 Task: nan
Action: Mouse moved to (485, 620)
Screenshot: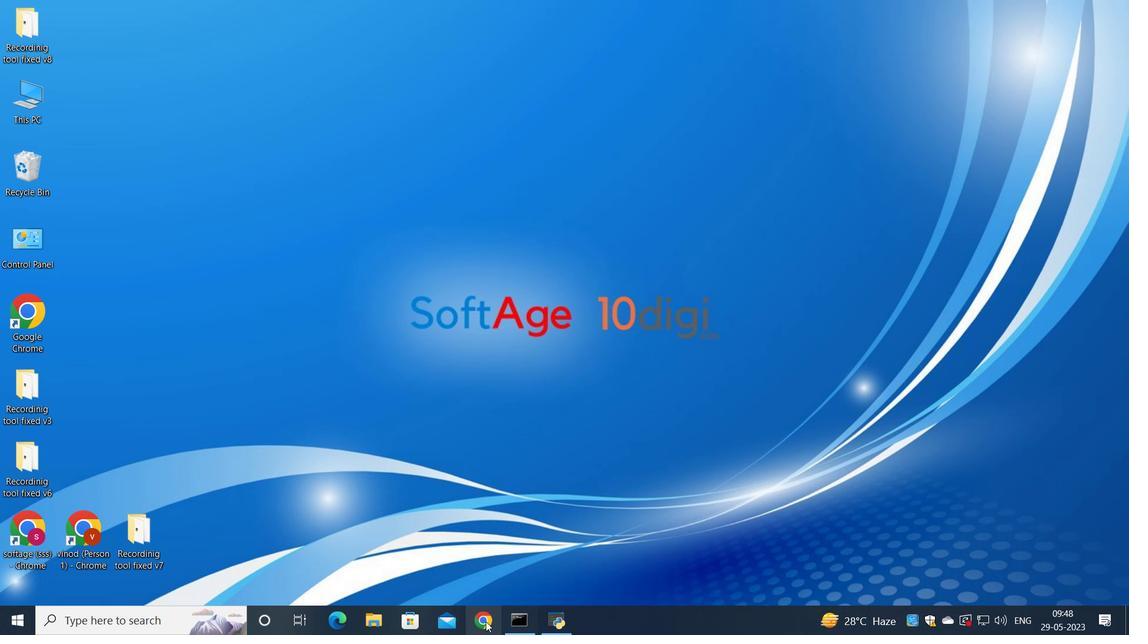 
Action: Mouse pressed left at (485, 620)
Screenshot: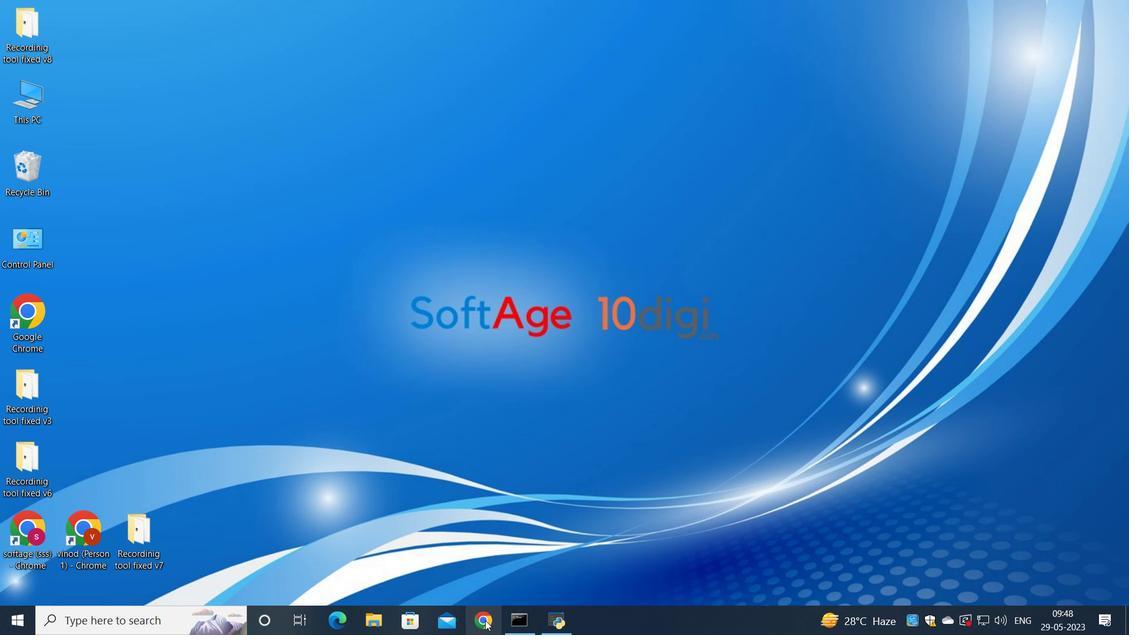 
Action: Mouse moved to (507, 355)
Screenshot: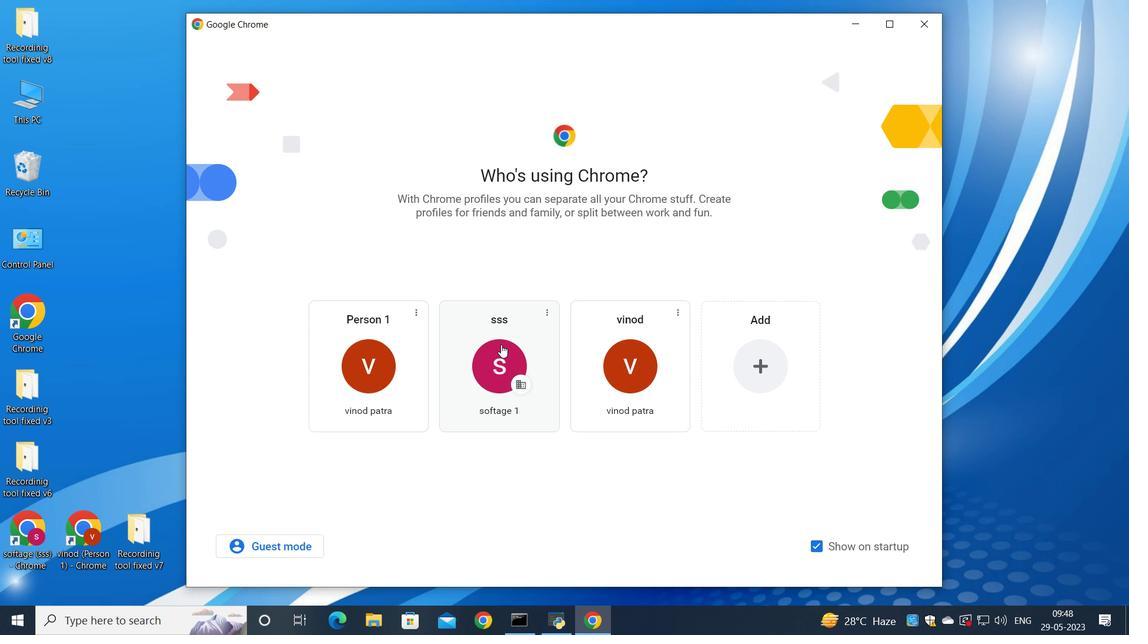 
Action: Mouse pressed left at (507, 355)
Screenshot: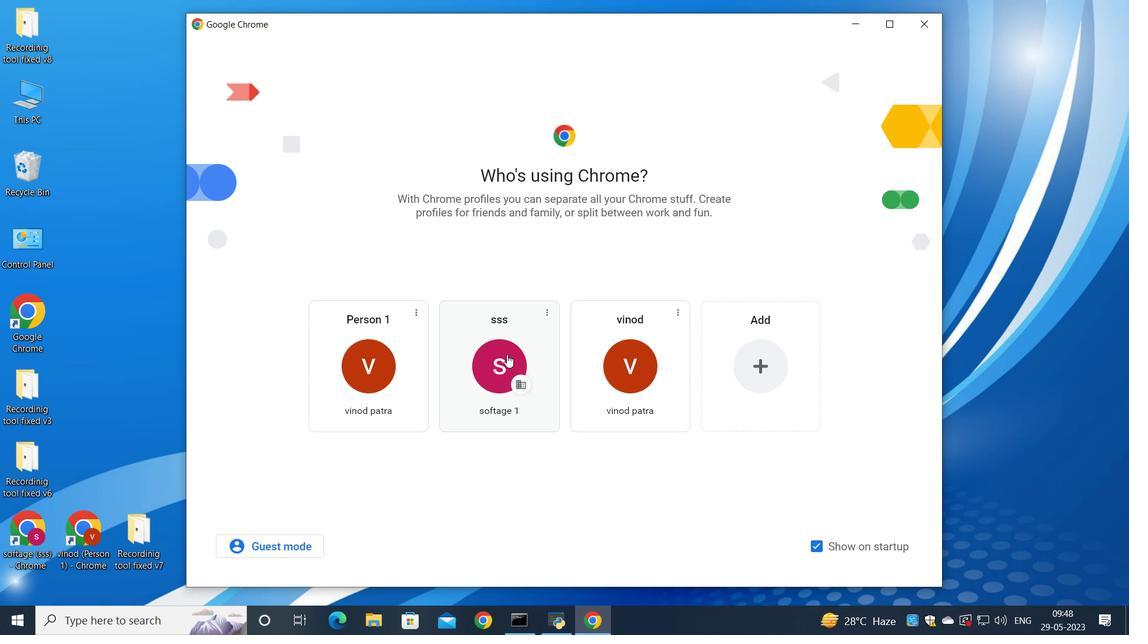 
Action: Mouse moved to (990, 77)
Screenshot: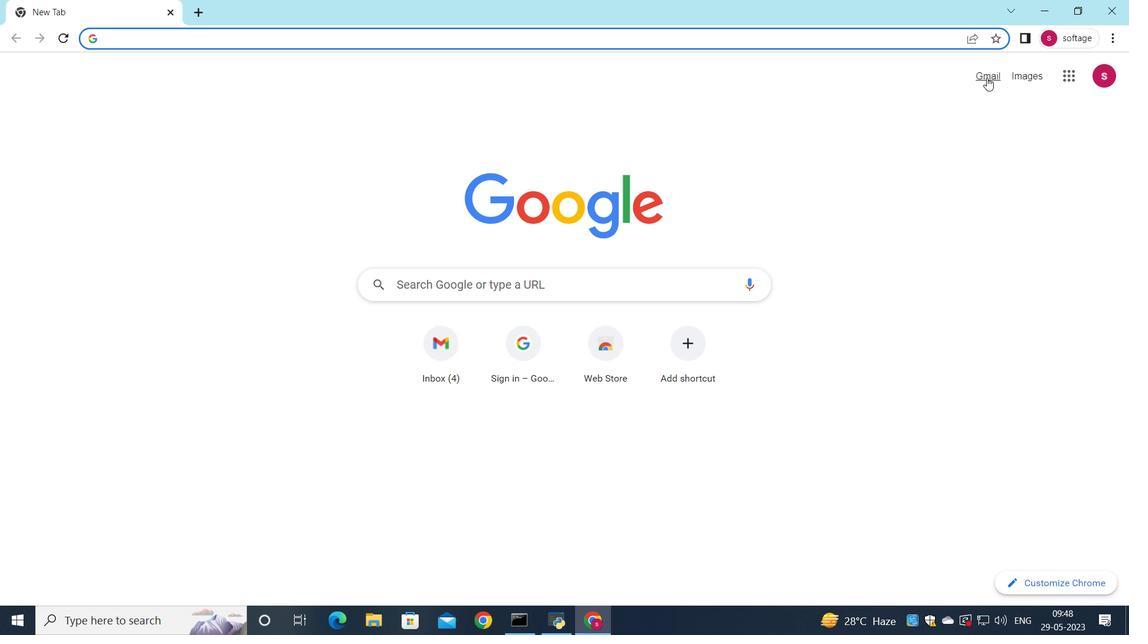
Action: Mouse pressed left at (990, 77)
Screenshot: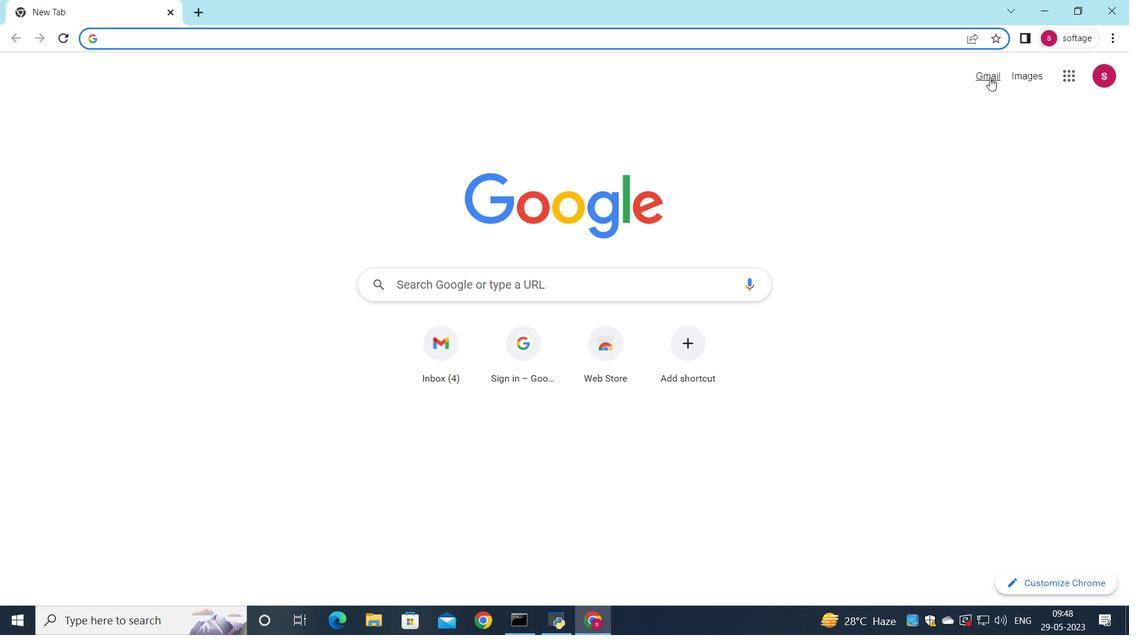 
Action: Mouse moved to (963, 97)
Screenshot: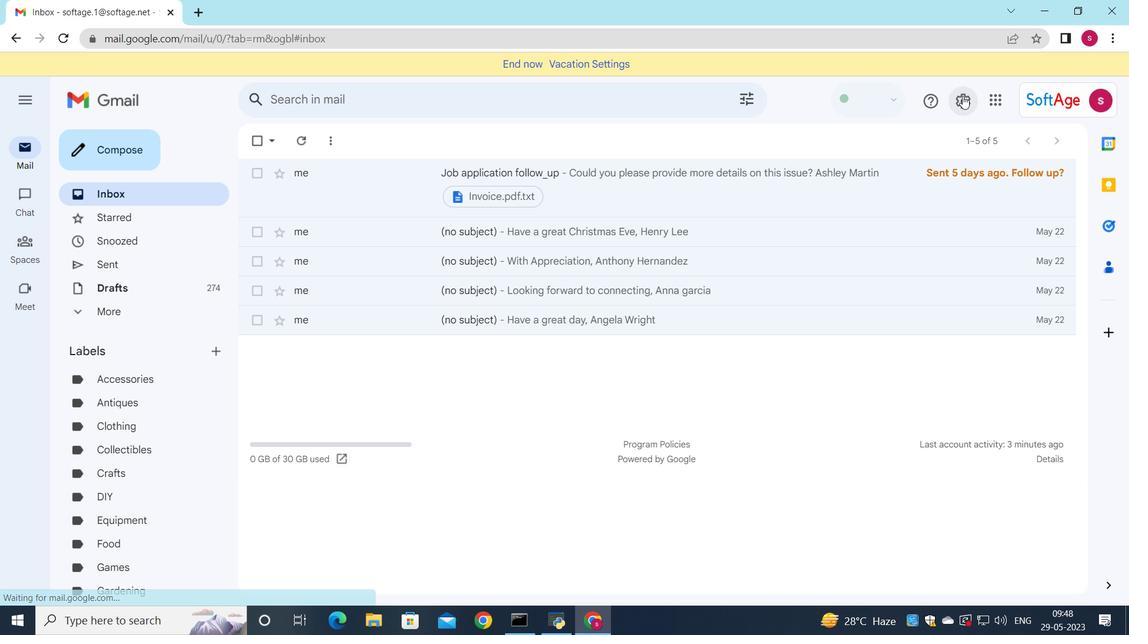 
Action: Mouse pressed left at (963, 97)
Screenshot: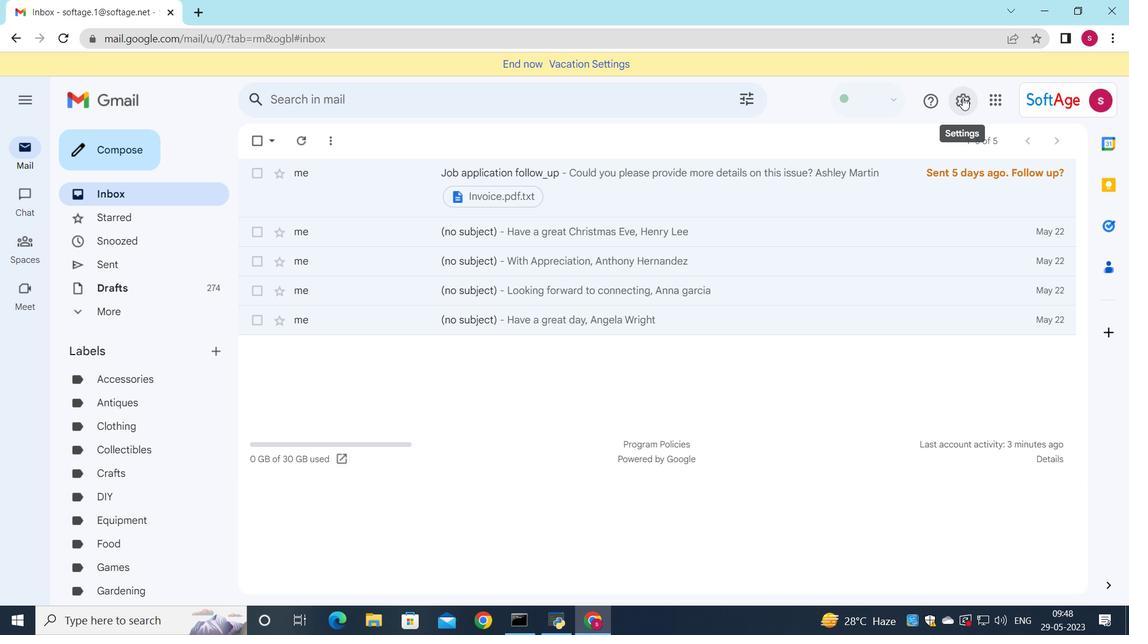 
Action: Mouse moved to (967, 177)
Screenshot: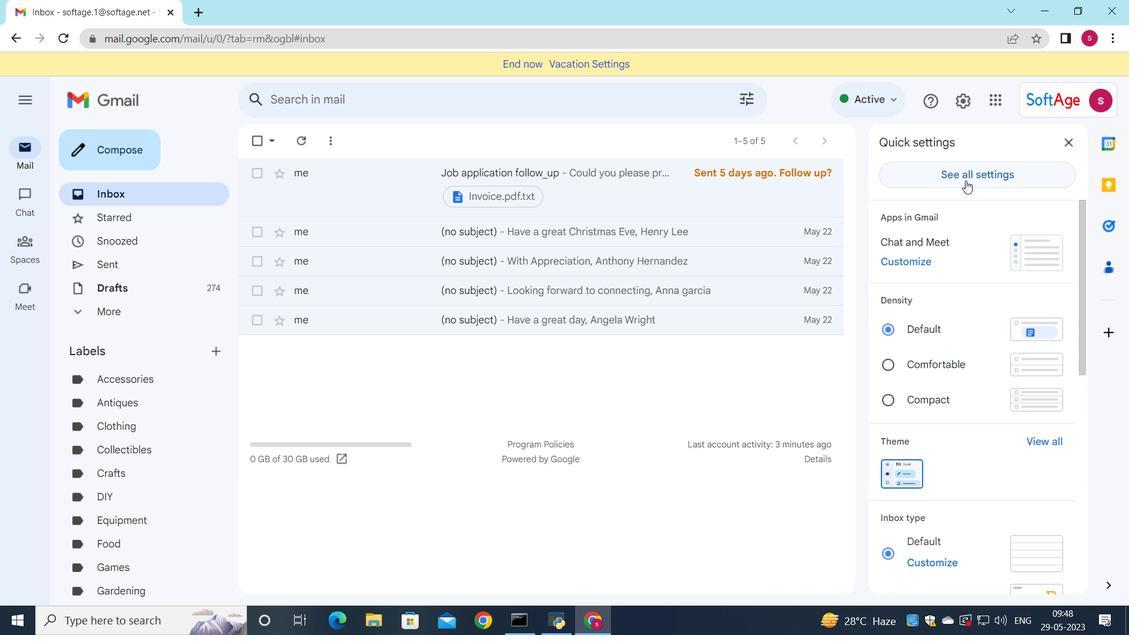 
Action: Mouse pressed left at (967, 177)
Screenshot: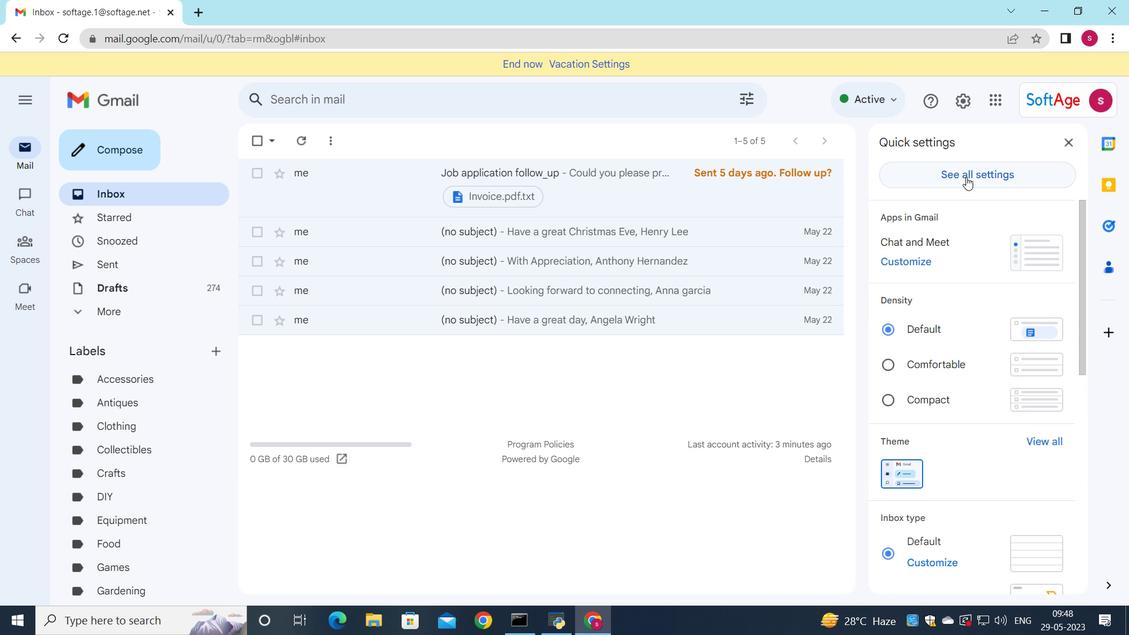 
Action: Mouse moved to (551, 447)
Screenshot: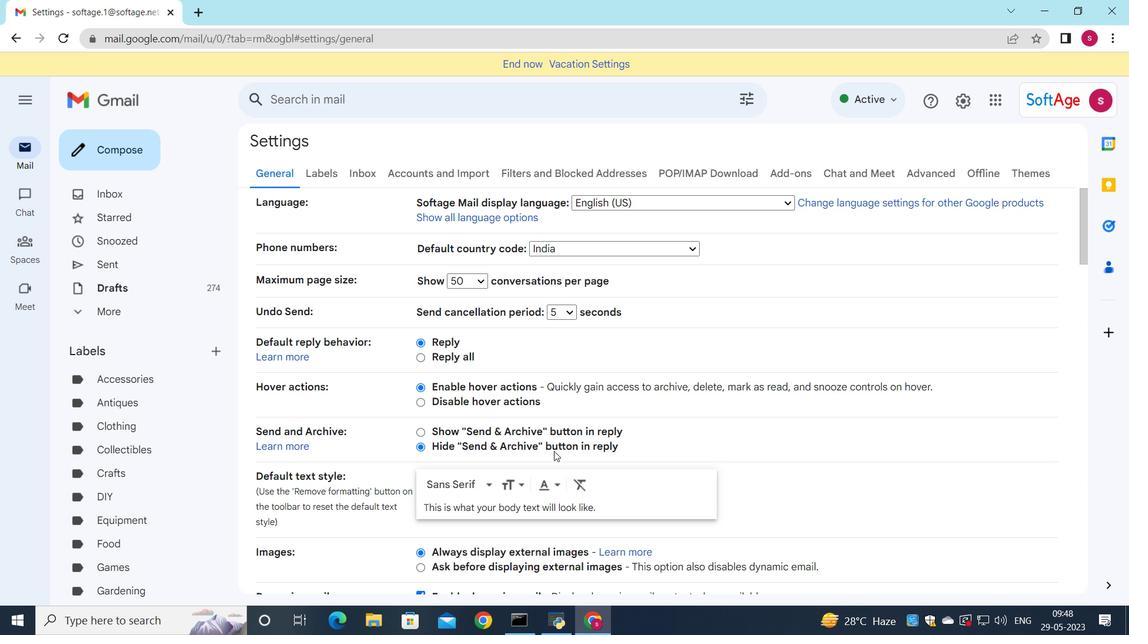 
Action: Mouse scrolled (551, 447) with delta (0, 0)
Screenshot: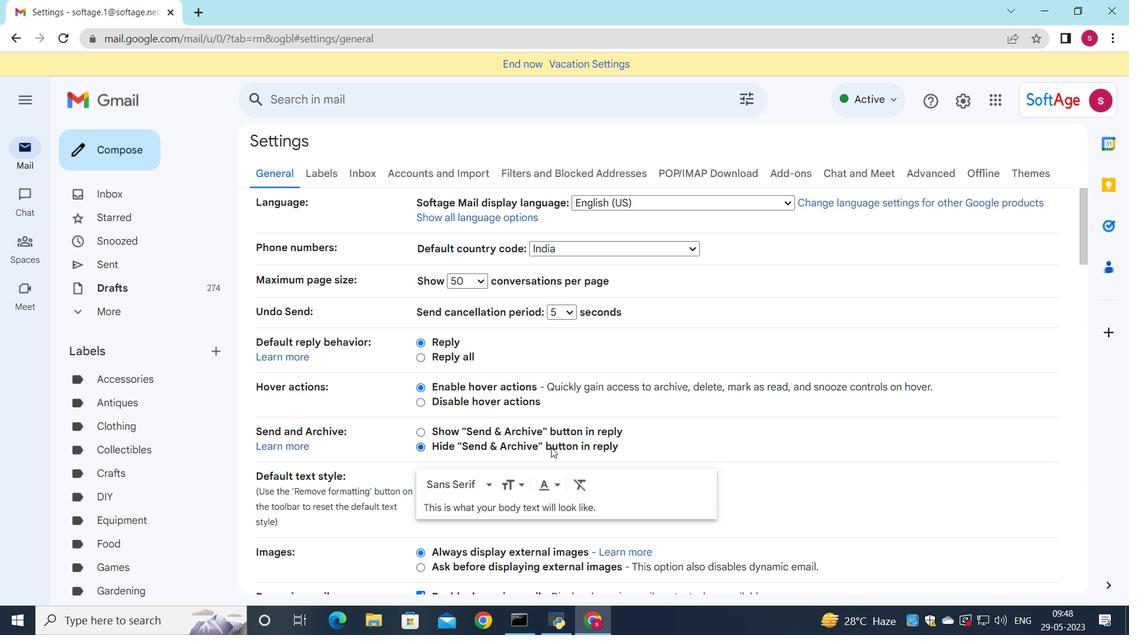 
Action: Mouse scrolled (551, 447) with delta (0, 0)
Screenshot: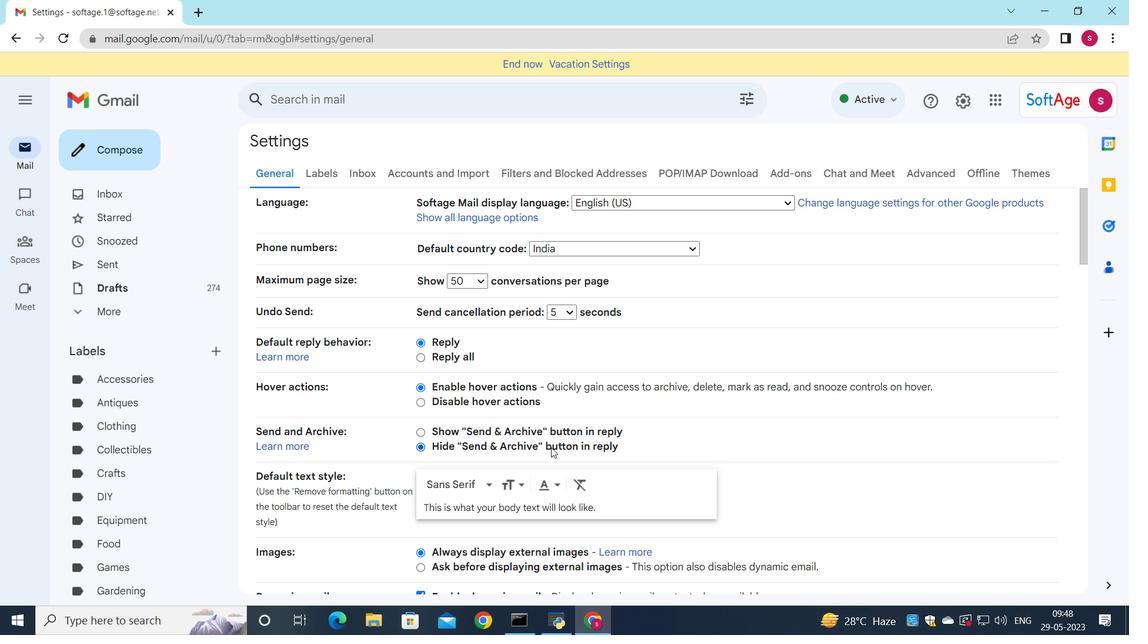 
Action: Mouse scrolled (551, 447) with delta (0, 0)
Screenshot: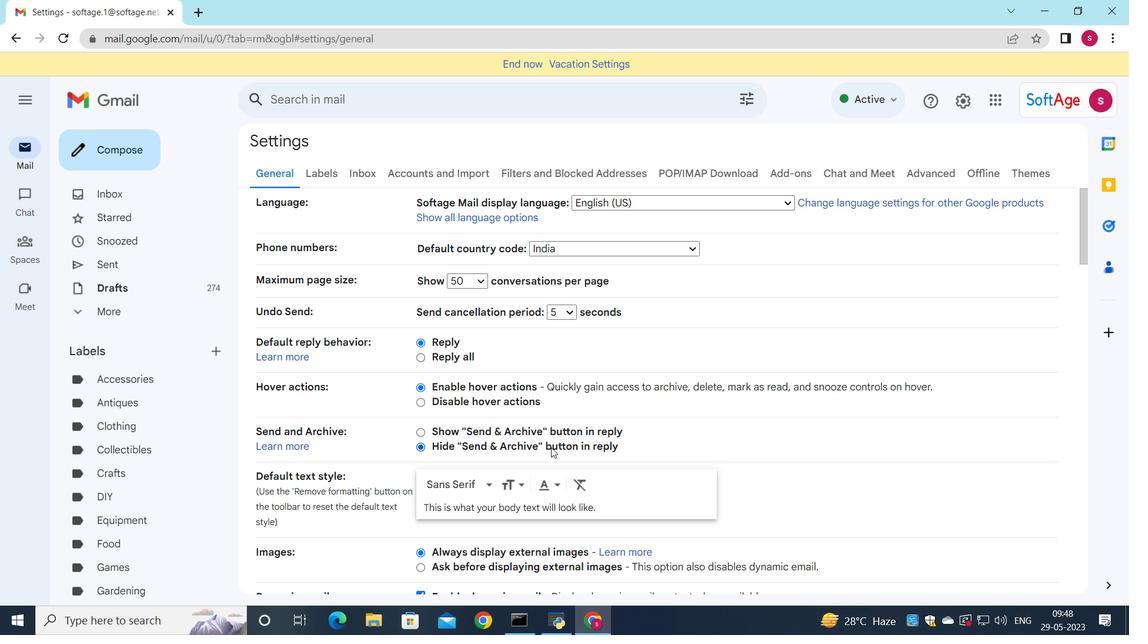 
Action: Mouse scrolled (551, 447) with delta (0, 0)
Screenshot: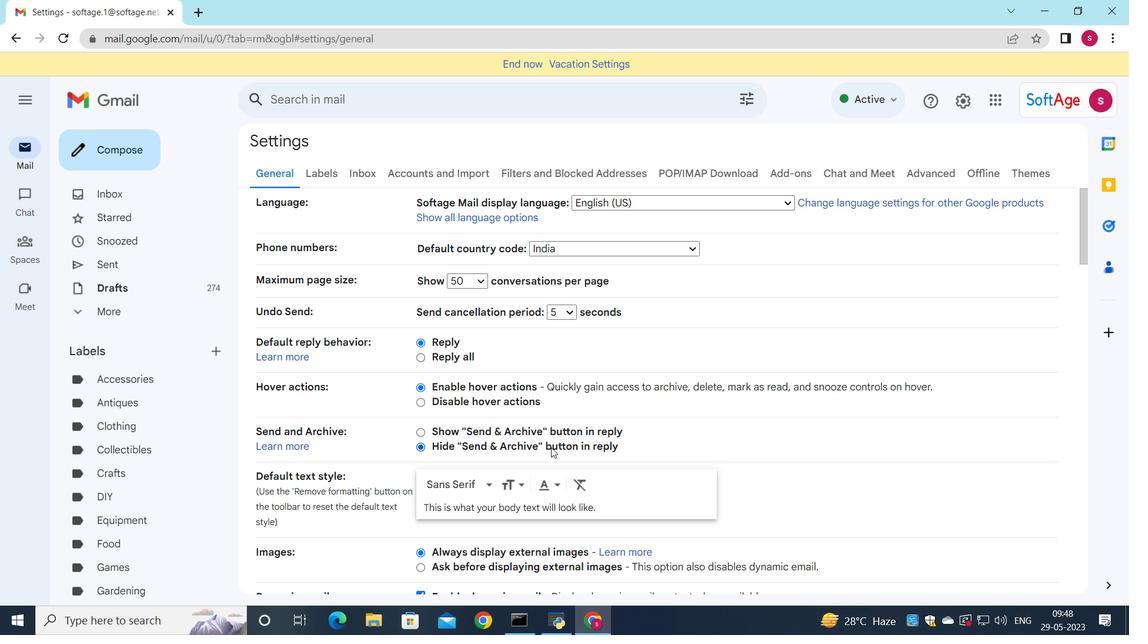 
Action: Mouse moved to (550, 439)
Screenshot: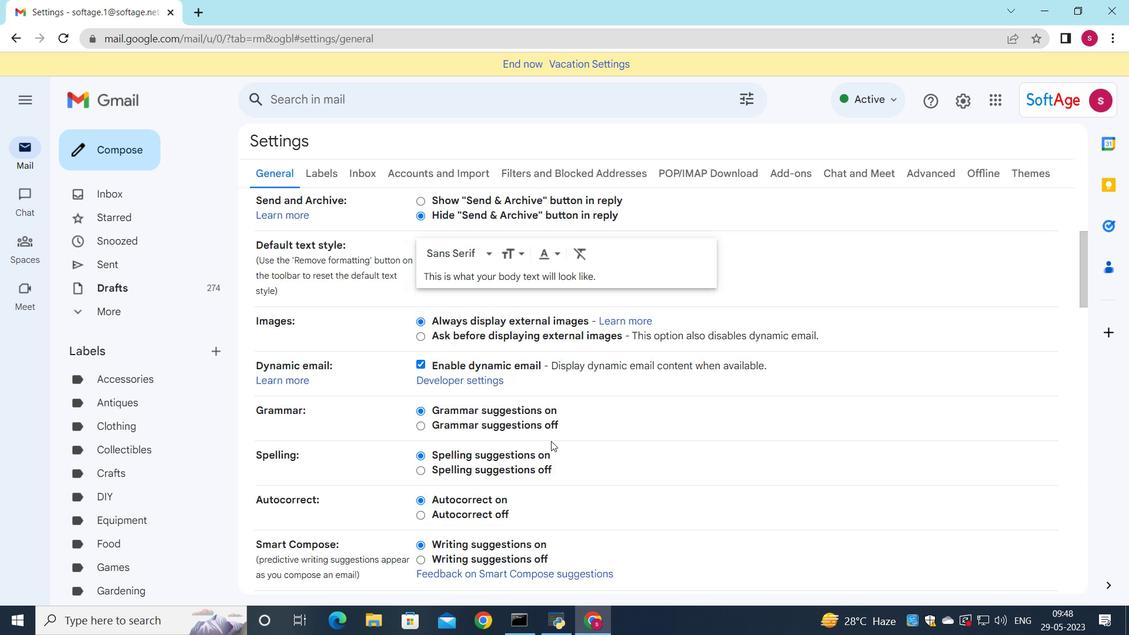 
Action: Mouse scrolled (550, 439) with delta (0, 0)
Screenshot: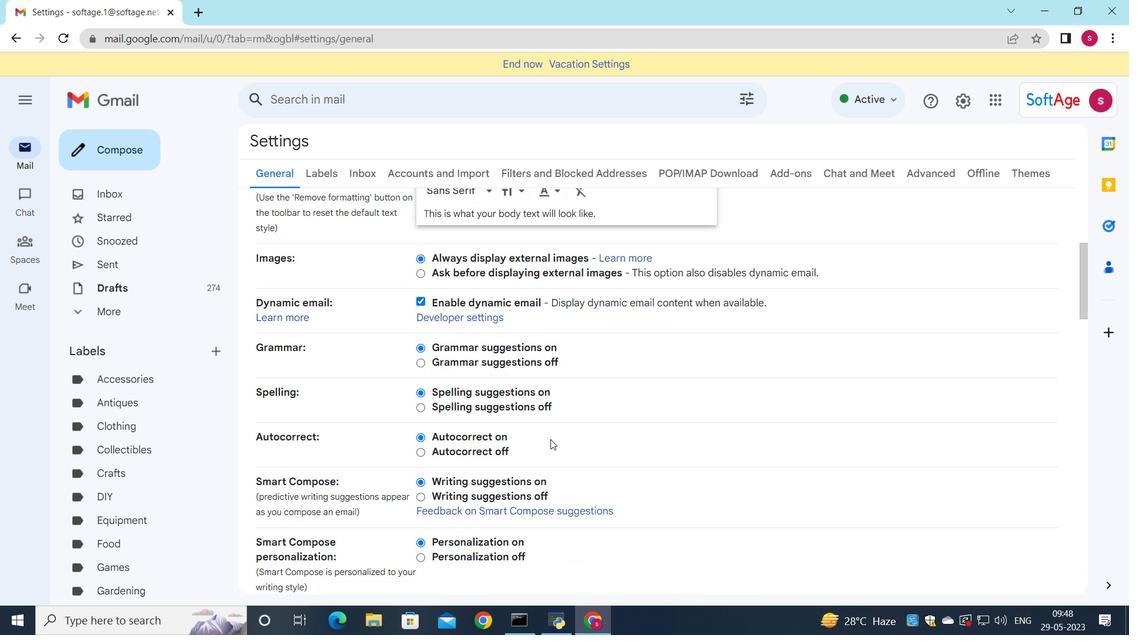 
Action: Mouse scrolled (550, 439) with delta (0, 0)
Screenshot: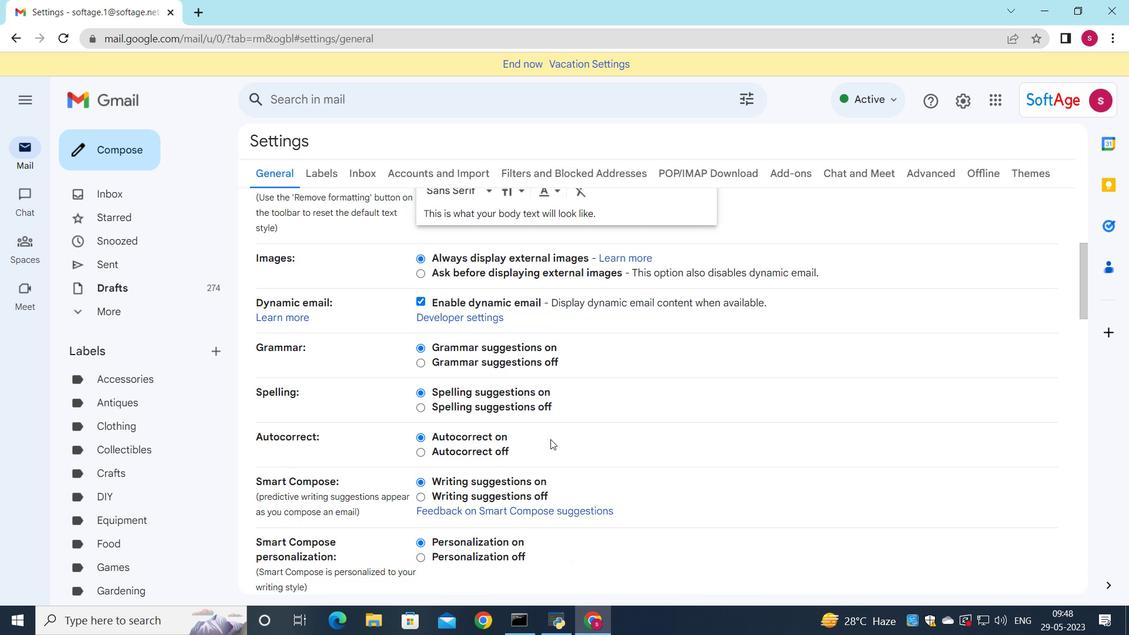 
Action: Mouse scrolled (550, 439) with delta (0, 0)
Screenshot: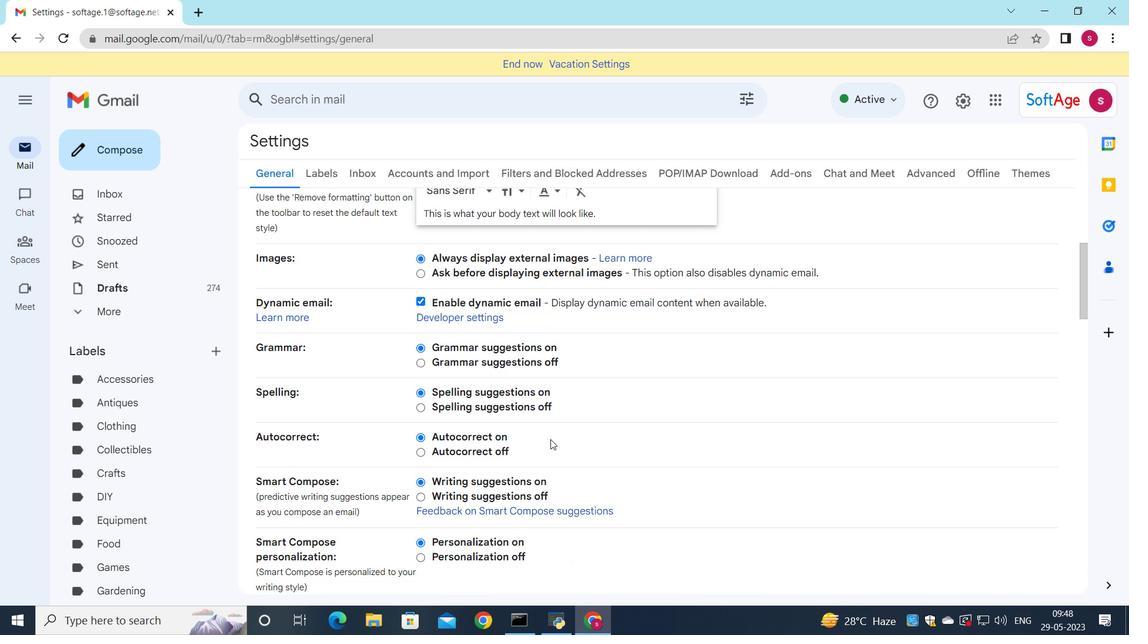 
Action: Mouse scrolled (550, 439) with delta (0, 0)
Screenshot: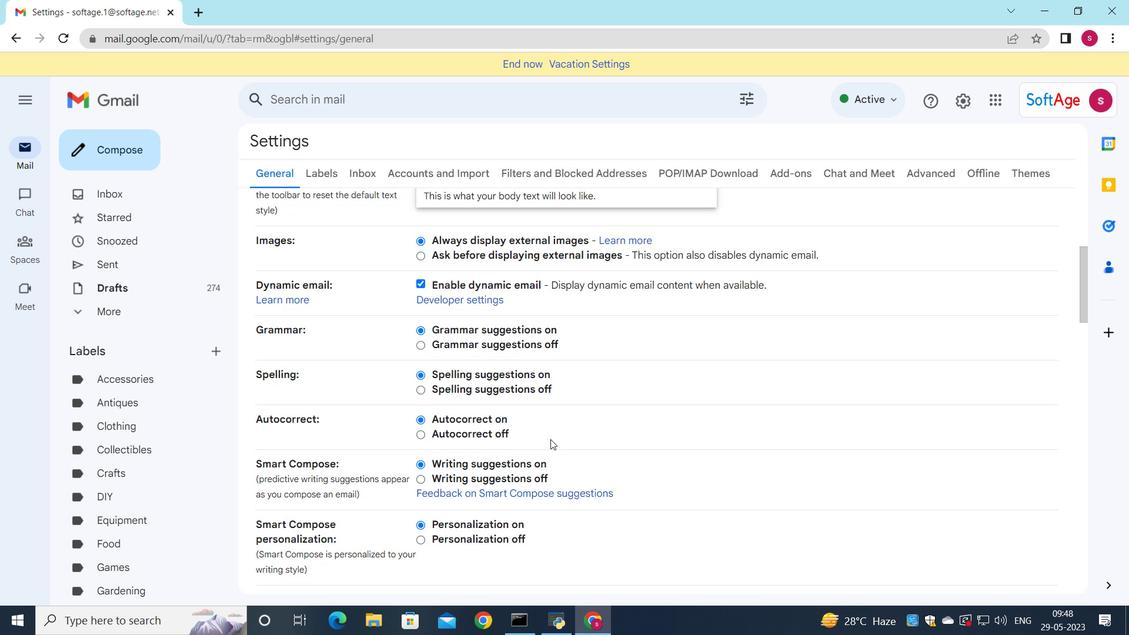 
Action: Mouse scrolled (550, 439) with delta (0, 0)
Screenshot: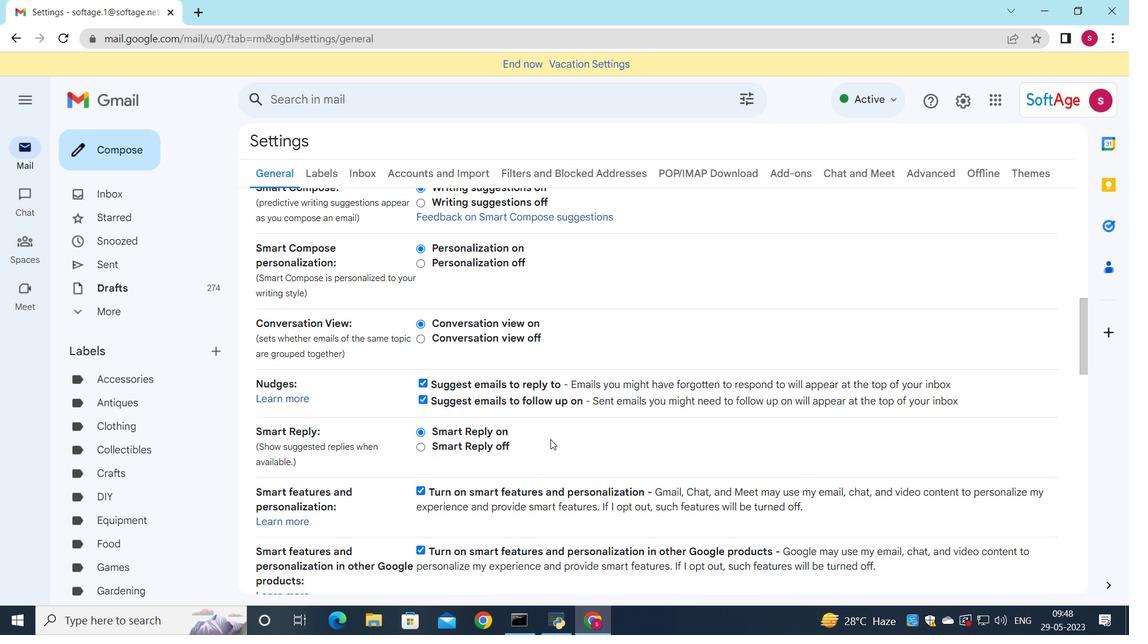 
Action: Mouse scrolled (550, 439) with delta (0, 0)
Screenshot: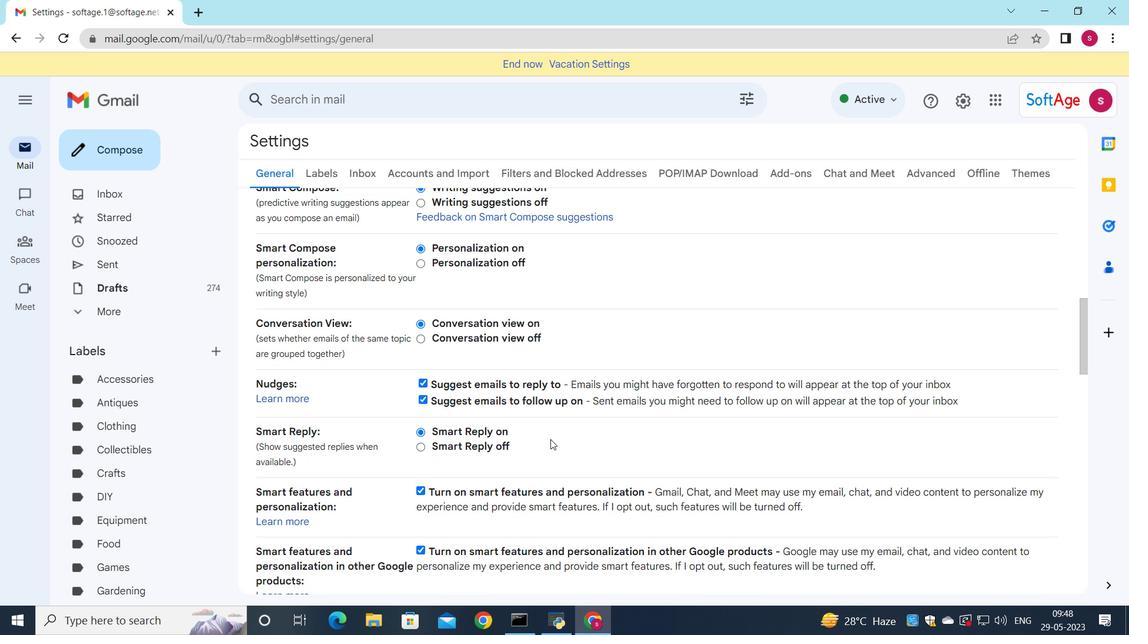 
Action: Mouse scrolled (550, 439) with delta (0, 0)
Screenshot: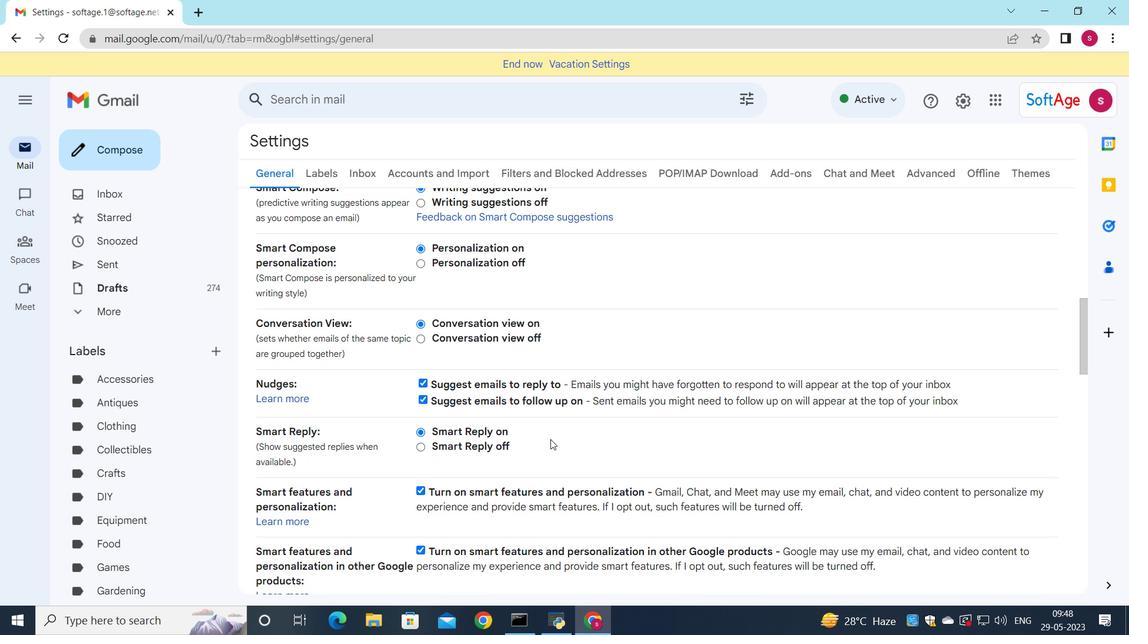 
Action: Mouse scrolled (550, 439) with delta (0, 0)
Screenshot: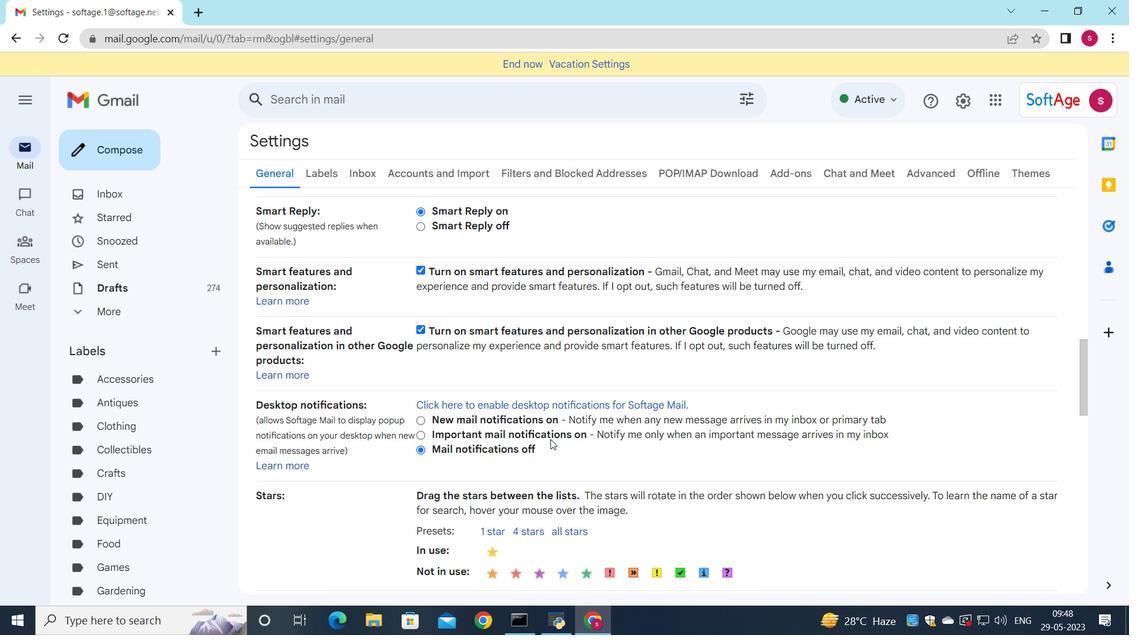 
Action: Mouse scrolled (550, 439) with delta (0, 0)
Screenshot: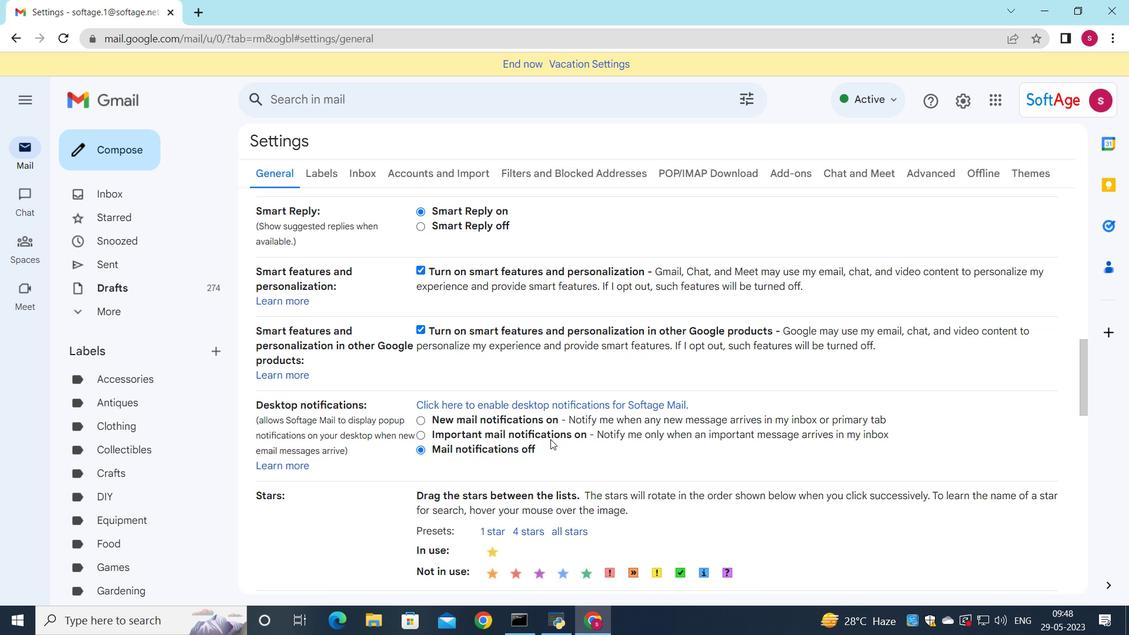 
Action: Mouse scrolled (550, 439) with delta (0, 0)
Screenshot: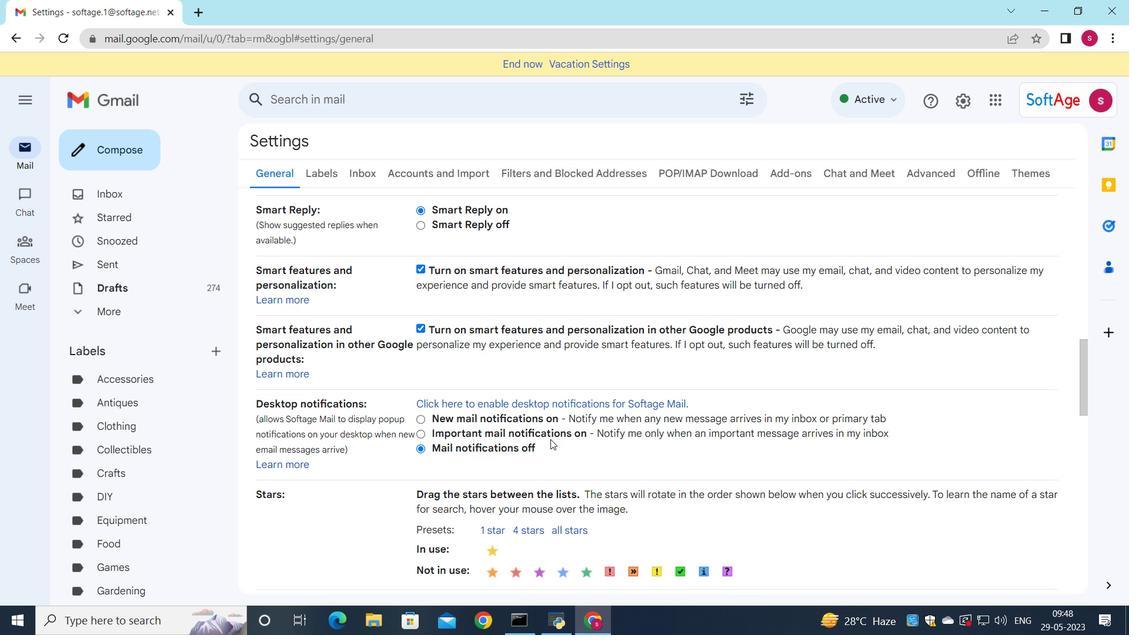 
Action: Mouse scrolled (550, 439) with delta (0, 0)
Screenshot: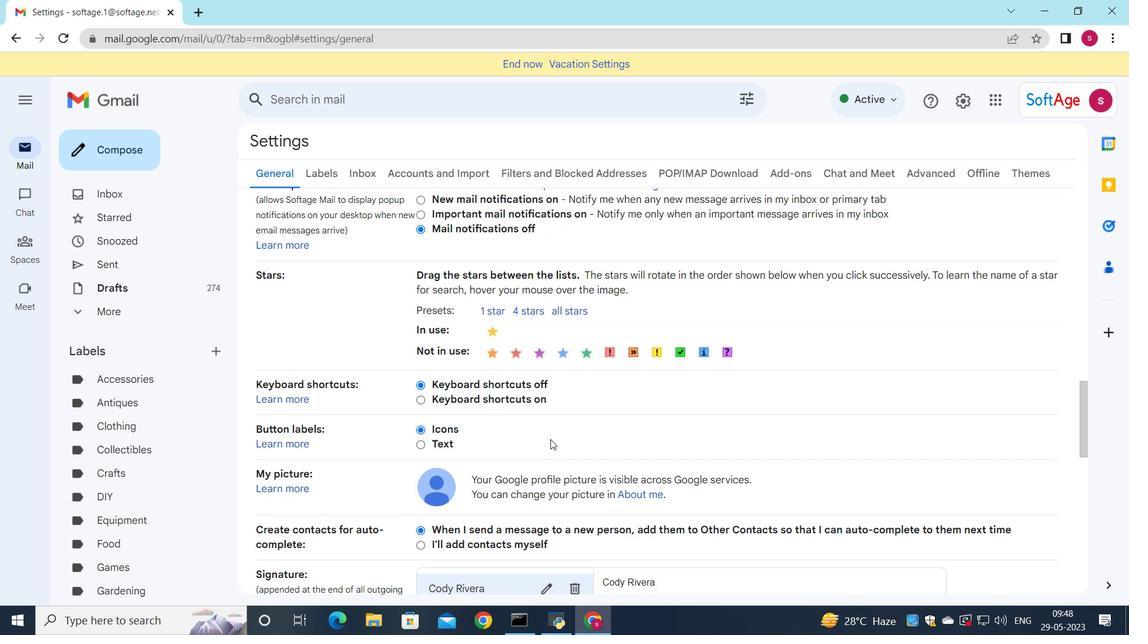
Action: Mouse scrolled (550, 439) with delta (0, 0)
Screenshot: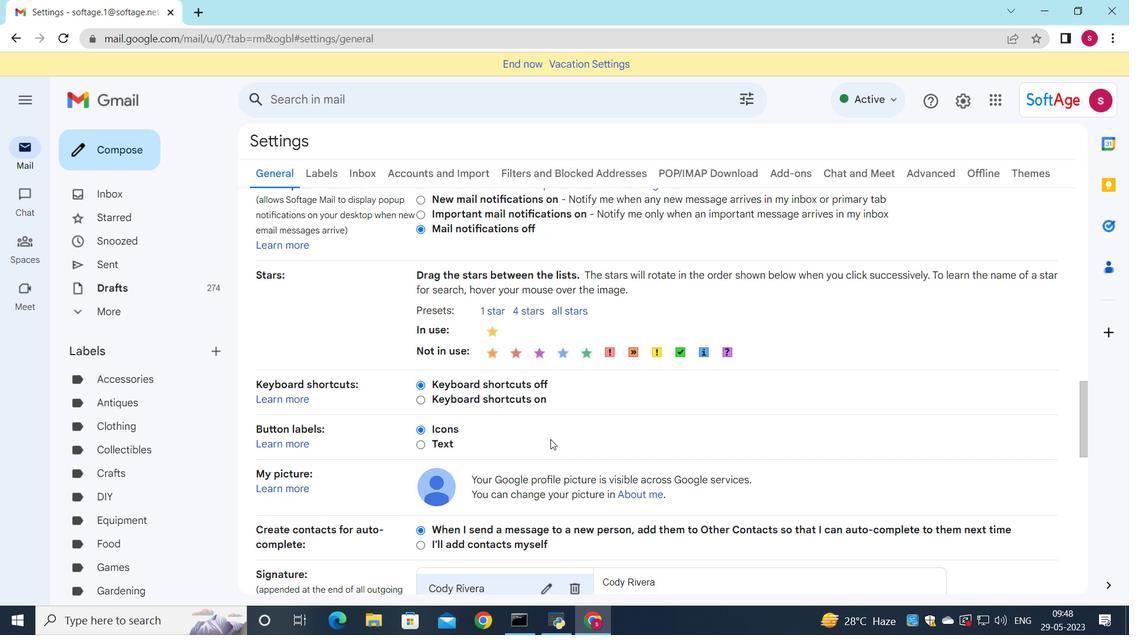 
Action: Mouse moved to (577, 446)
Screenshot: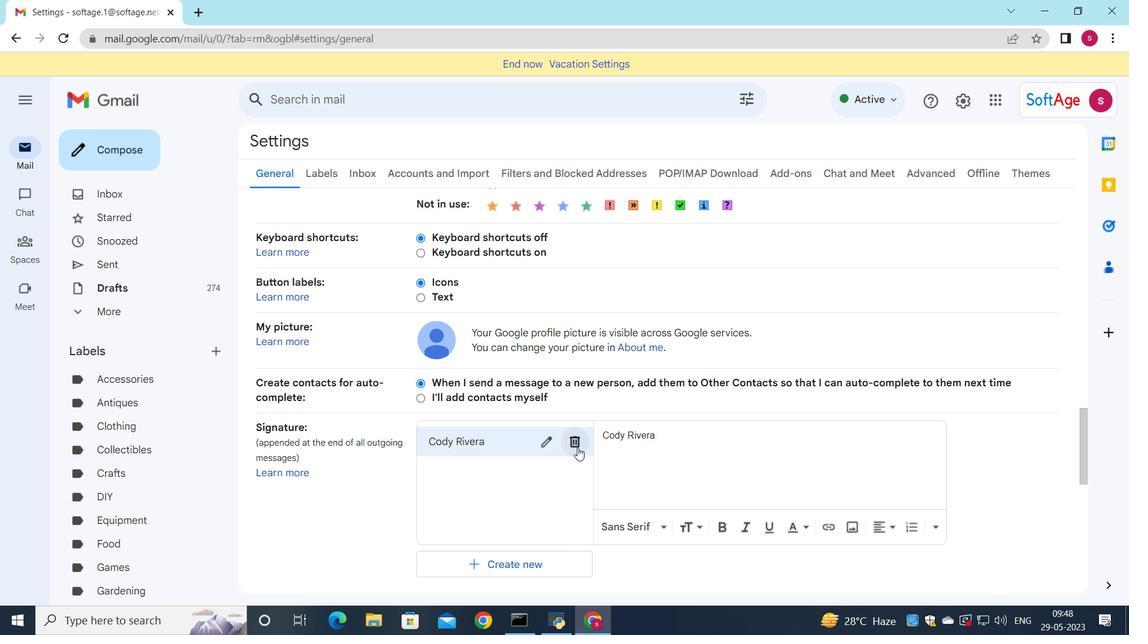 
Action: Mouse pressed left at (577, 446)
Screenshot: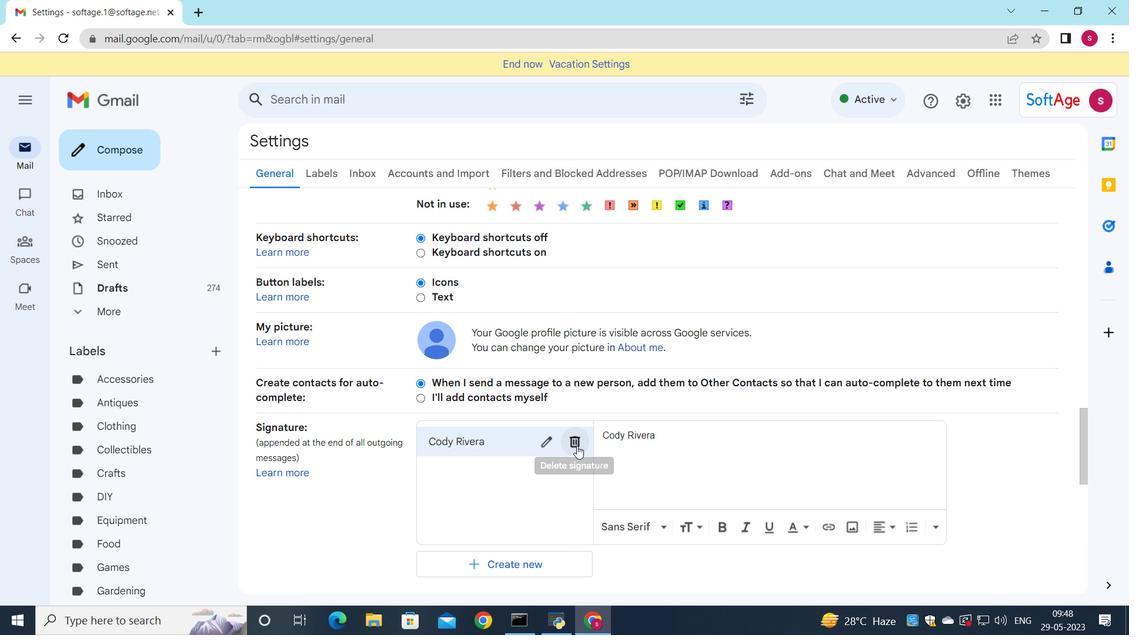 
Action: Mouse moved to (702, 361)
Screenshot: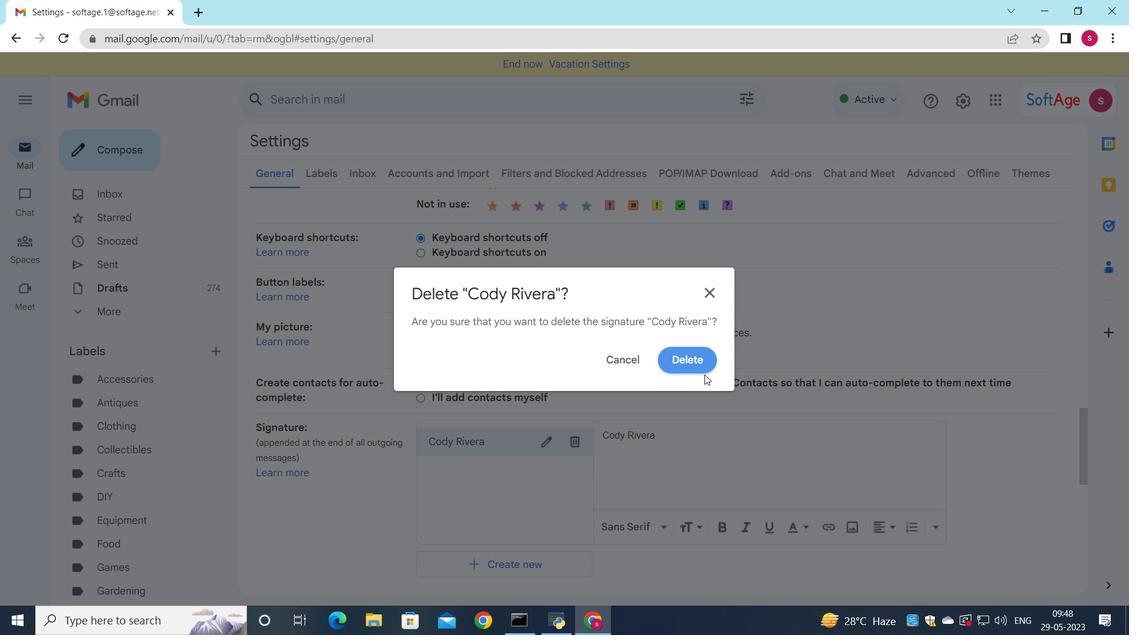 
Action: Mouse pressed left at (702, 361)
Screenshot: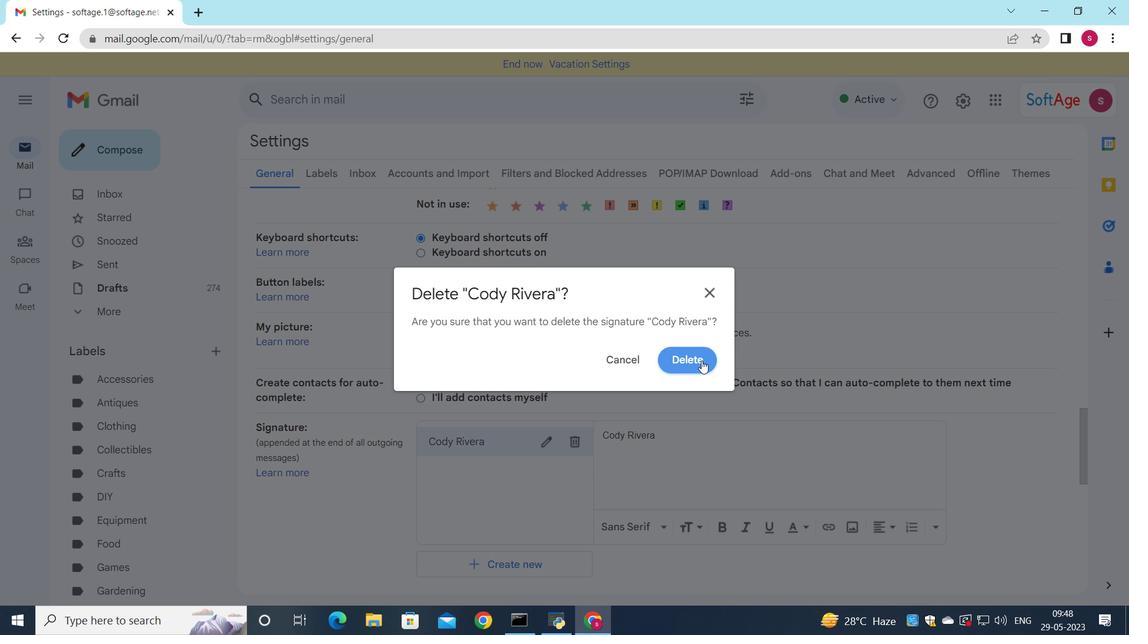 
Action: Mouse moved to (485, 455)
Screenshot: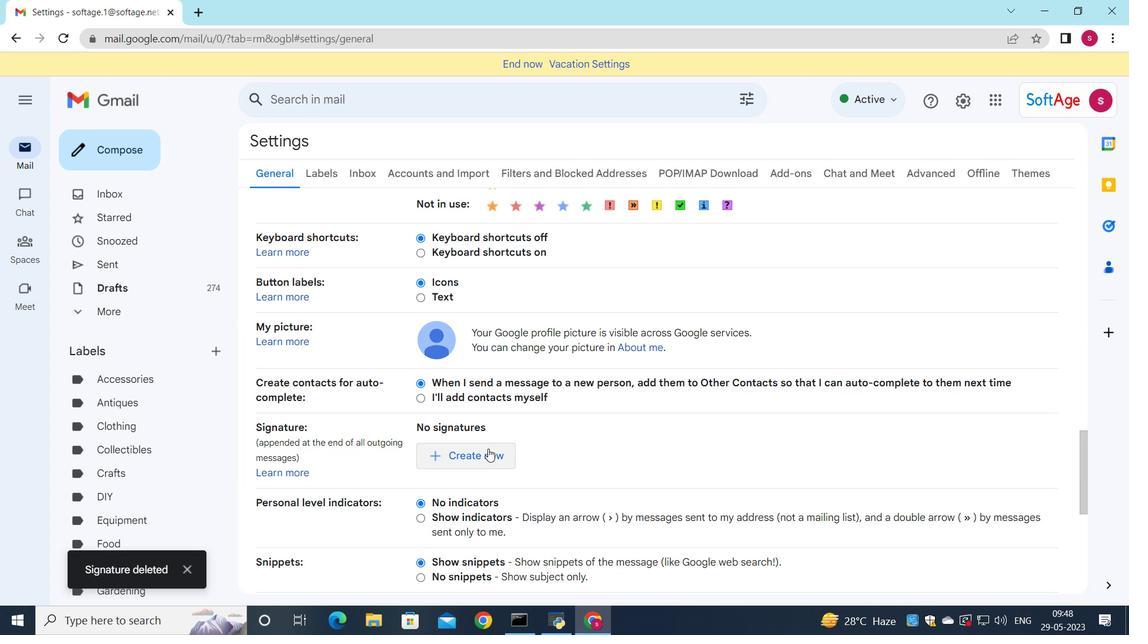 
Action: Mouse pressed left at (485, 455)
Screenshot: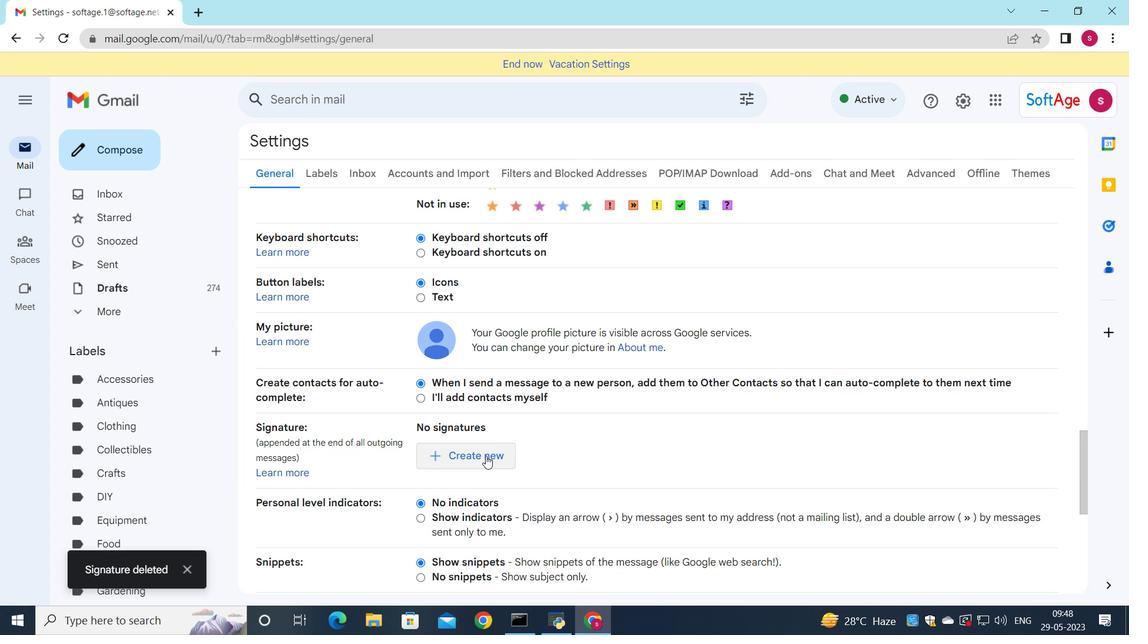 
Action: Mouse moved to (747, 353)
Screenshot: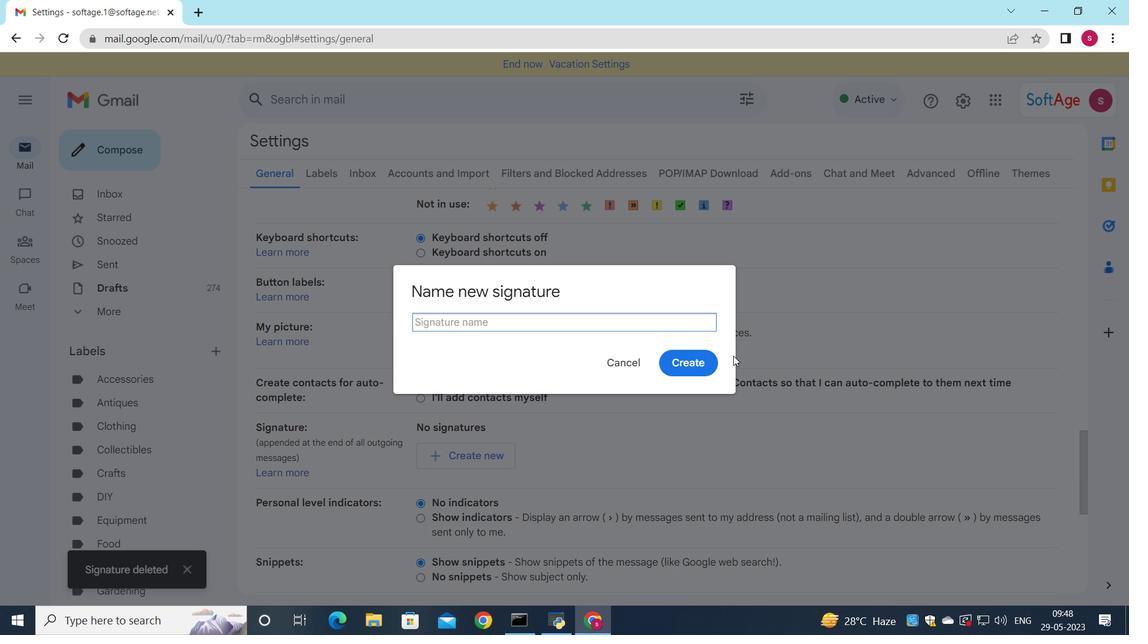 
Action: Key pressed <Key.shift>Cole<Key.space><Key.shift>Ward
Screenshot: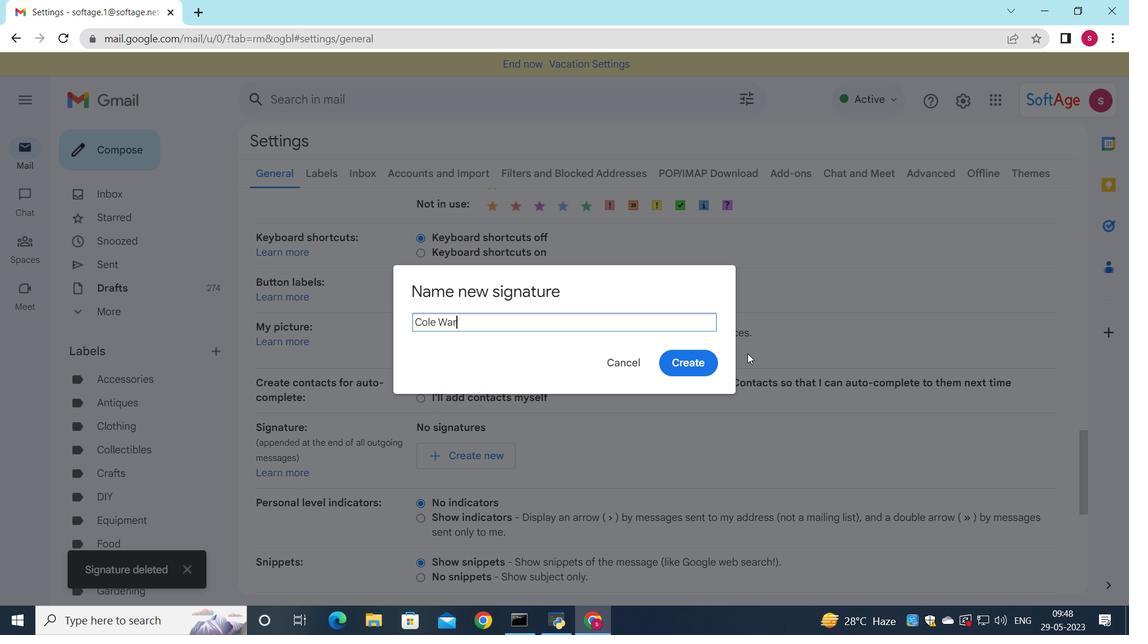 
Action: Mouse moved to (692, 354)
Screenshot: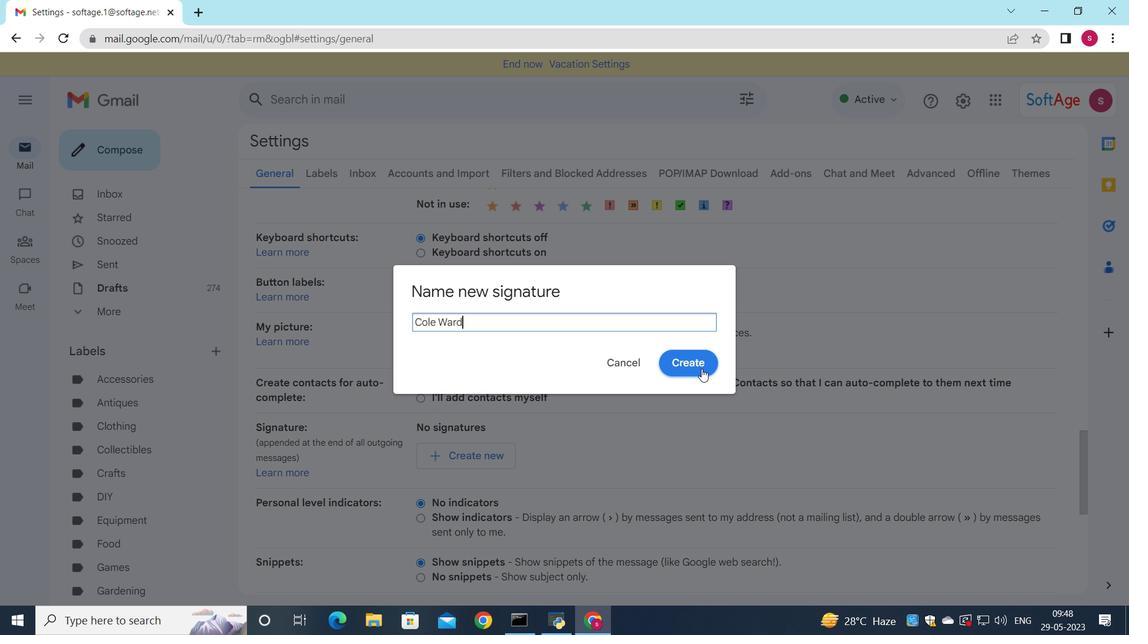 
Action: Mouse pressed left at (692, 354)
Screenshot: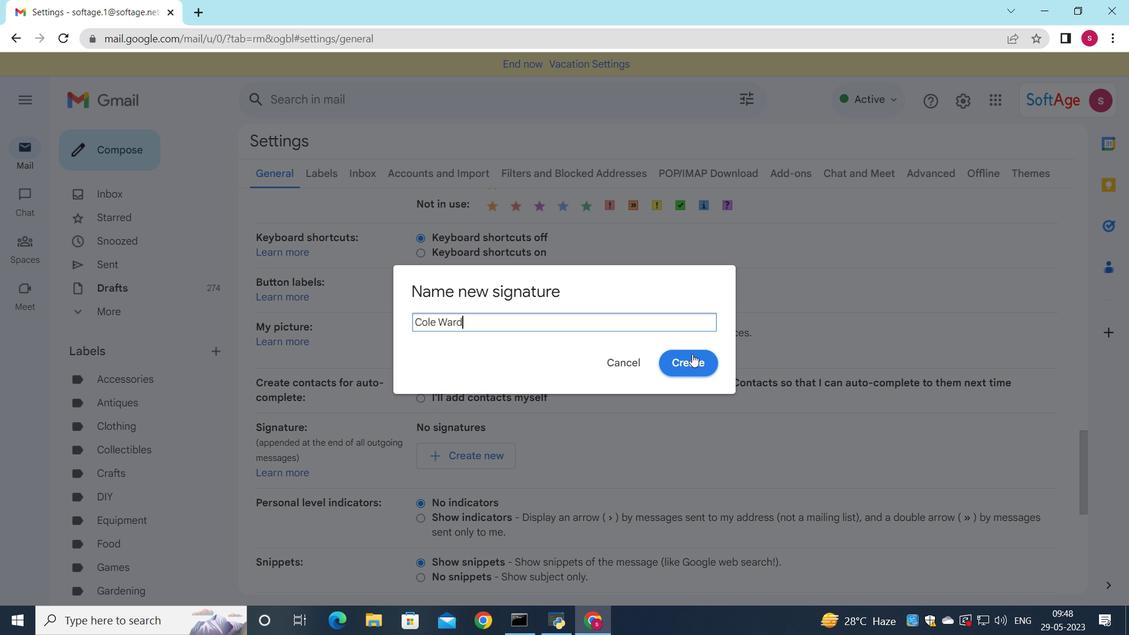 
Action: Mouse moved to (696, 489)
Screenshot: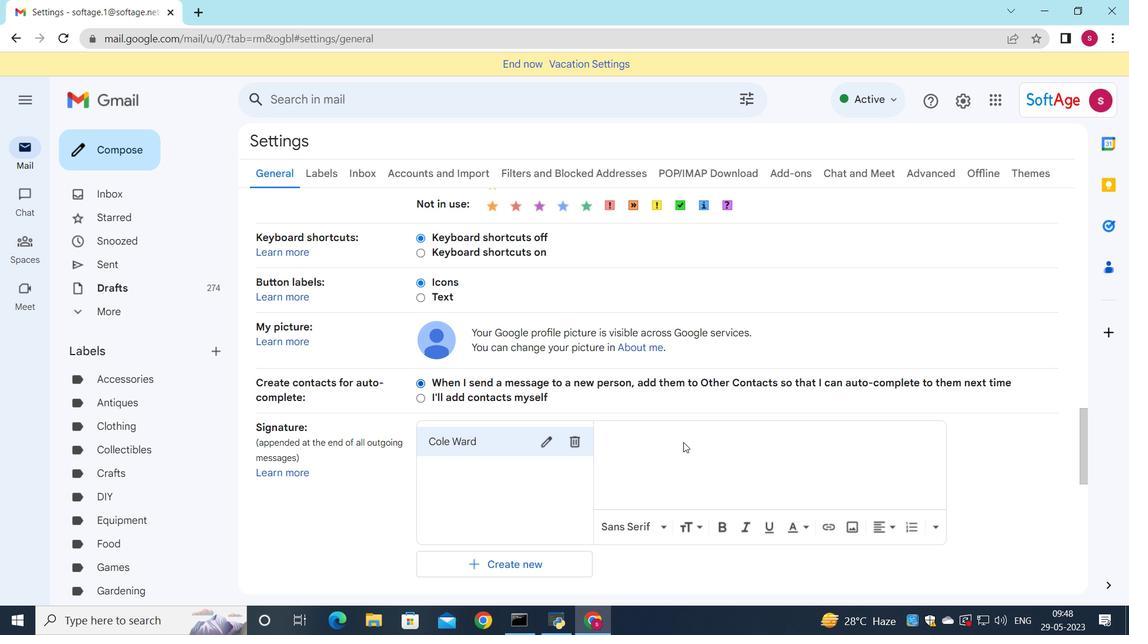 
Action: Mouse pressed left at (696, 489)
Screenshot: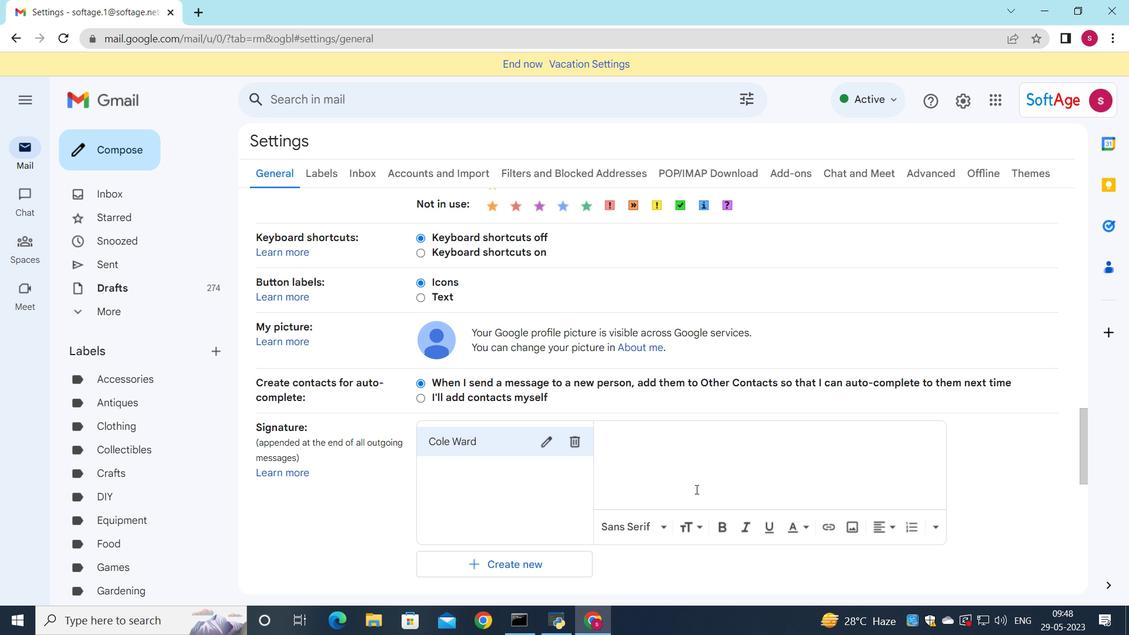 
Action: Key pressed <Key.shift>Cole<Key.space><Key.shift>Ward
Screenshot: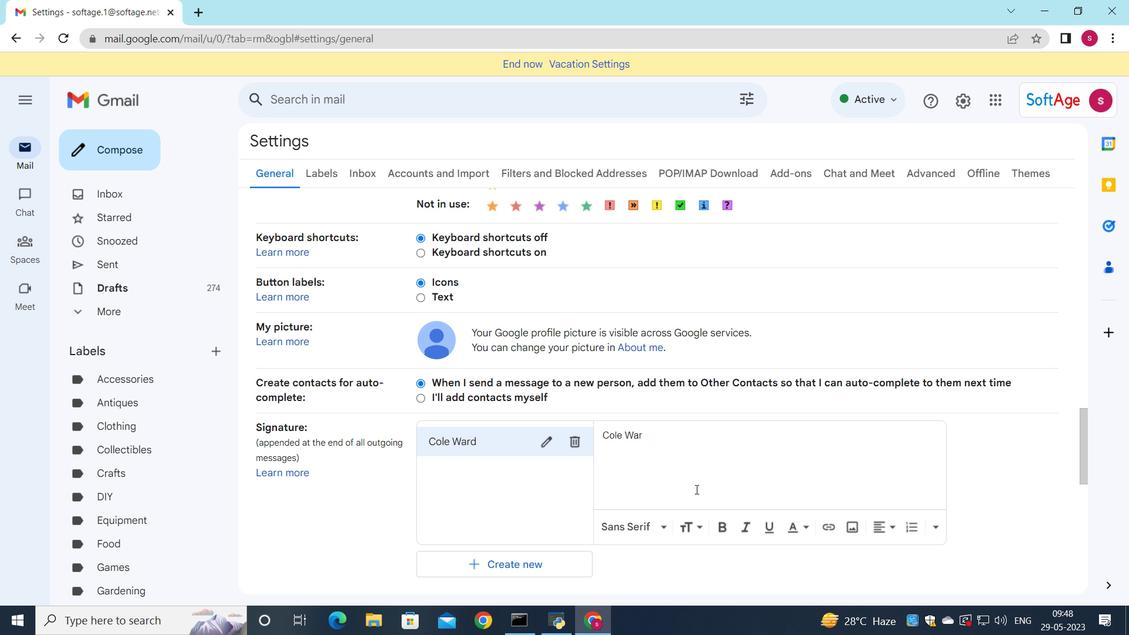 
Action: Mouse moved to (669, 498)
Screenshot: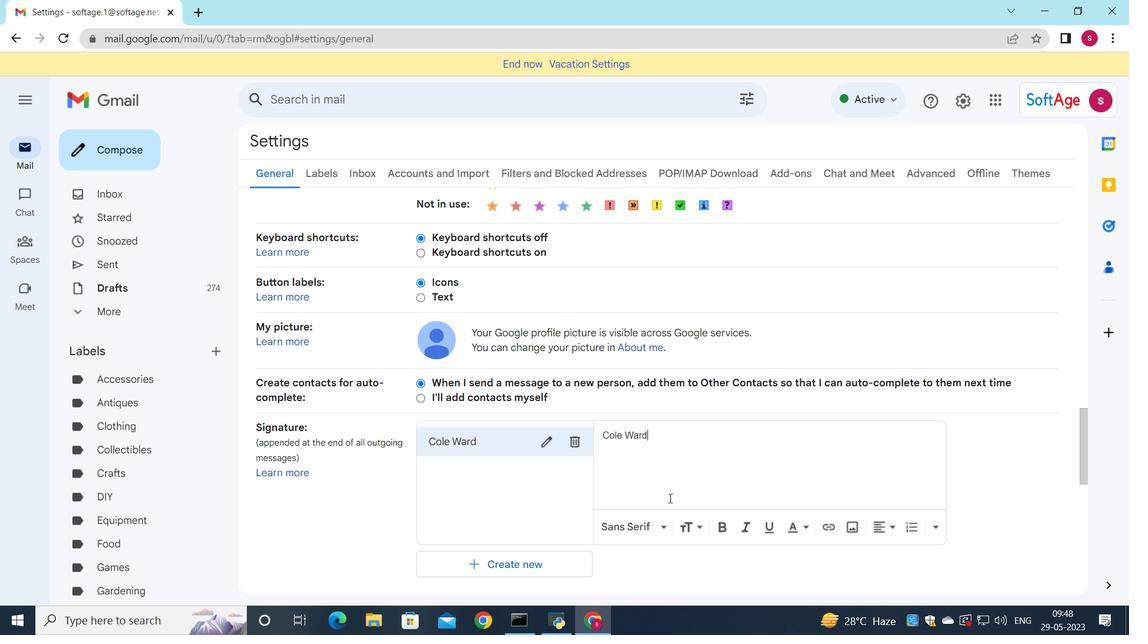 
Action: Mouse scrolled (669, 497) with delta (0, 0)
Screenshot: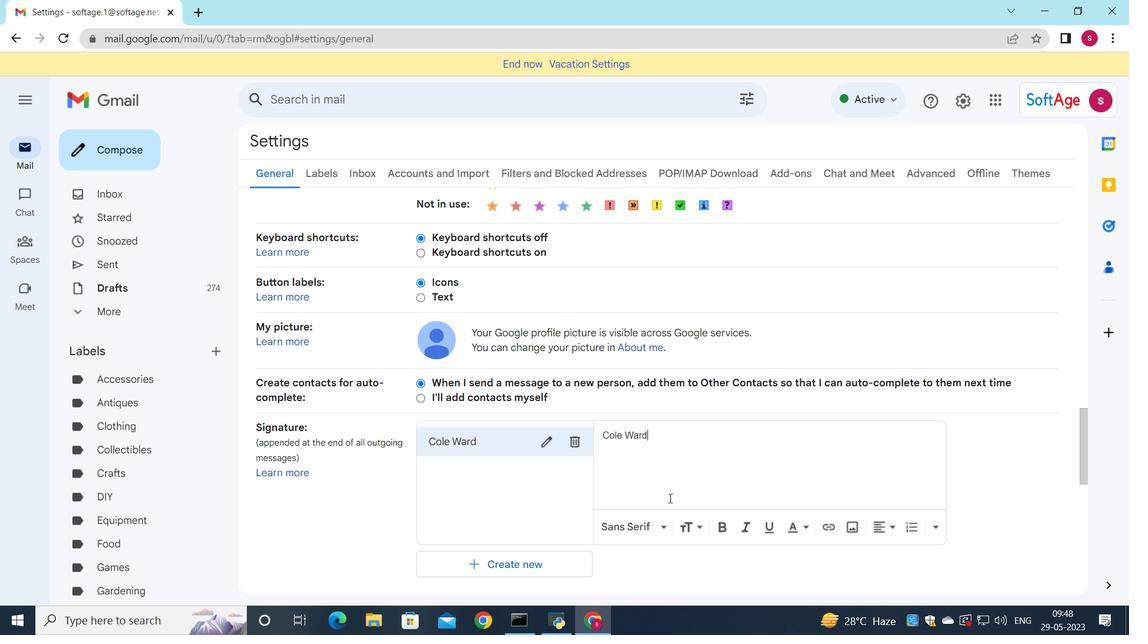 
Action: Mouse scrolled (669, 497) with delta (0, 0)
Screenshot: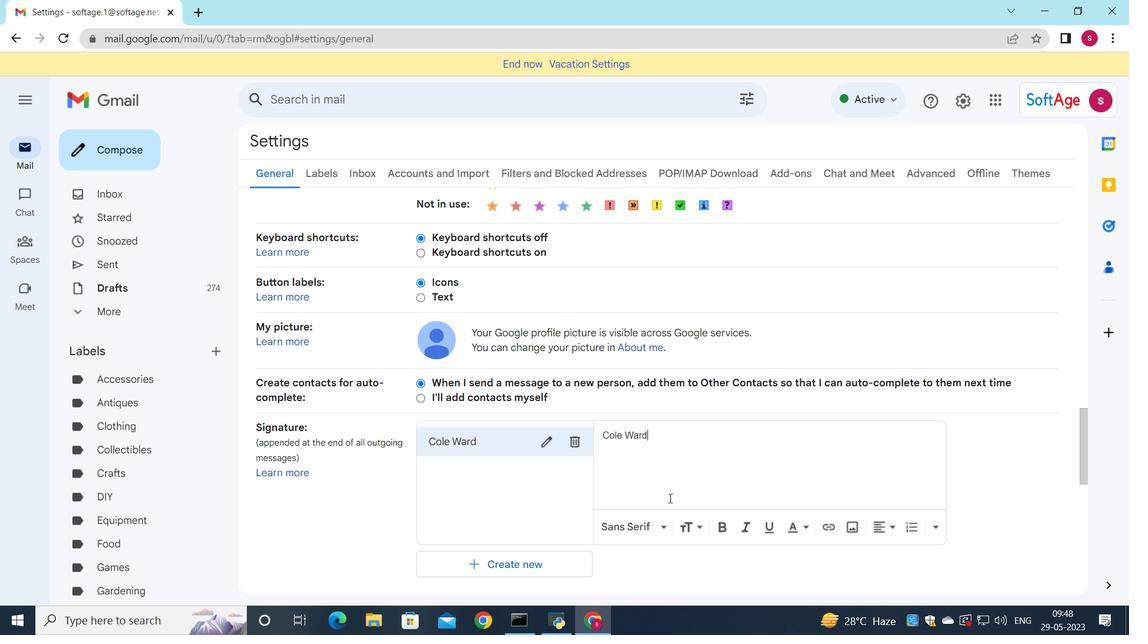 
Action: Mouse moved to (667, 498)
Screenshot: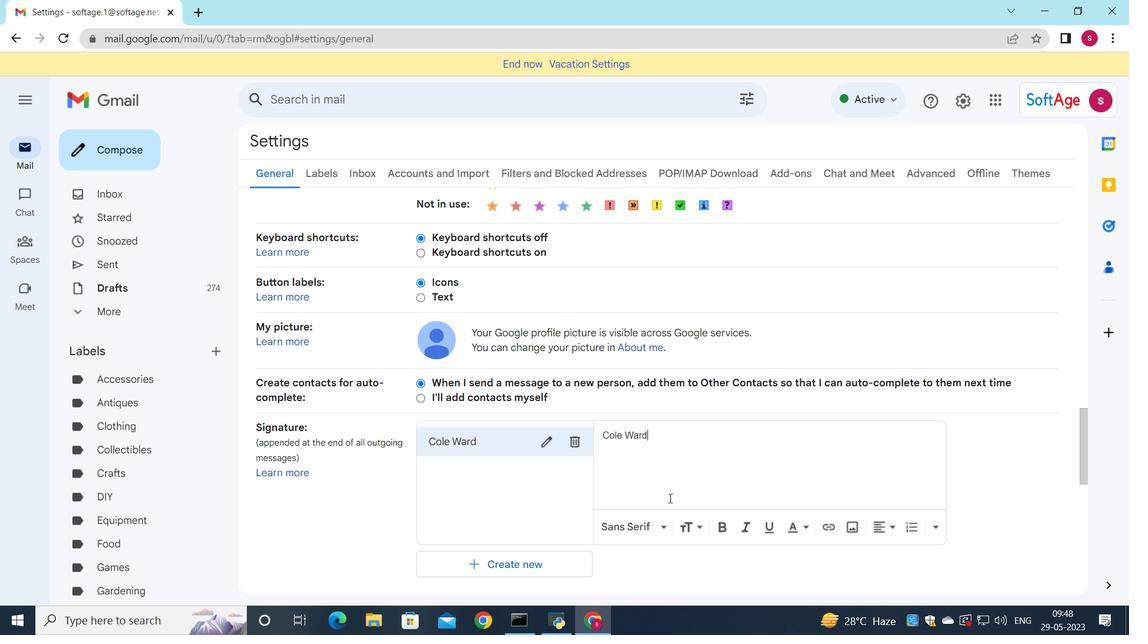 
Action: Mouse scrolled (668, 497) with delta (0, 0)
Screenshot: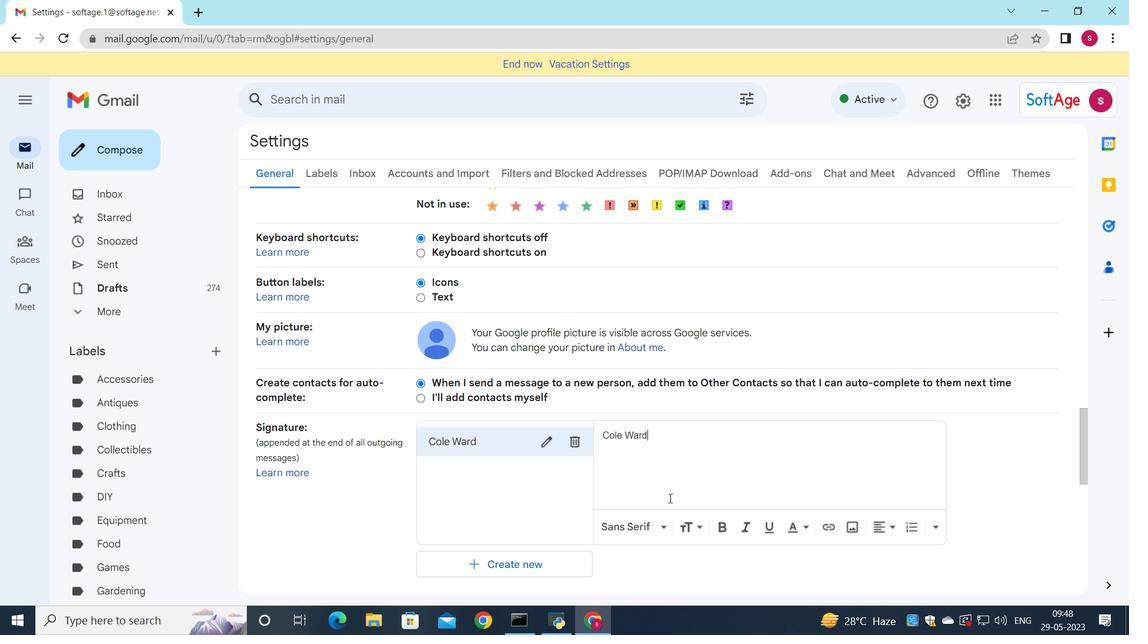 
Action: Mouse moved to (665, 499)
Screenshot: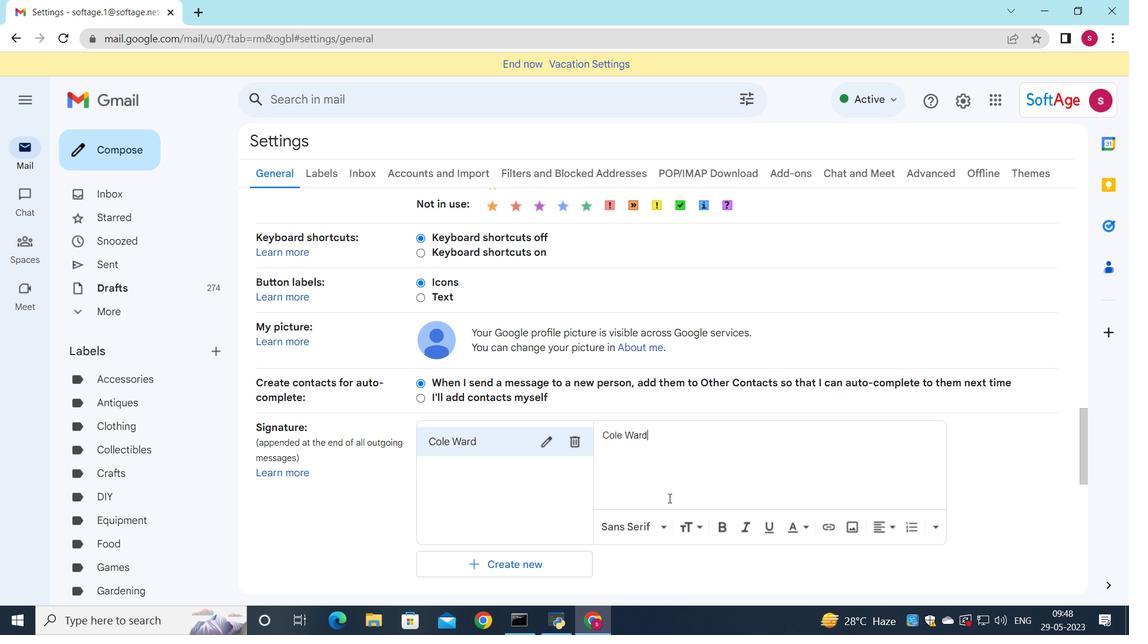 
Action: Mouse scrolled (665, 499) with delta (0, 0)
Screenshot: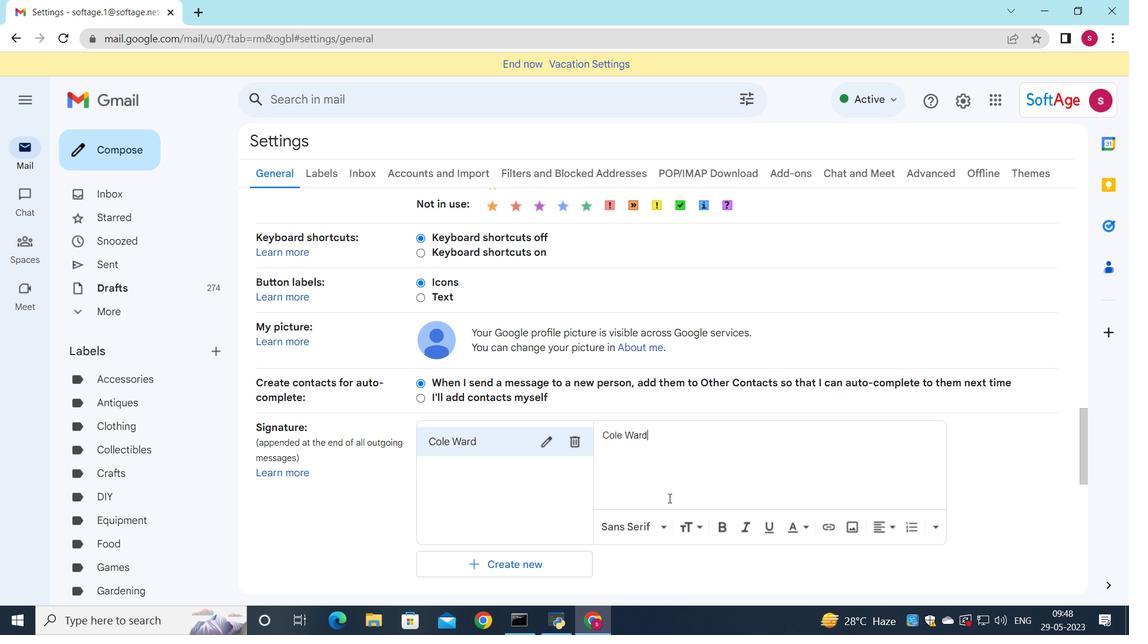 
Action: Mouse moved to (513, 356)
Screenshot: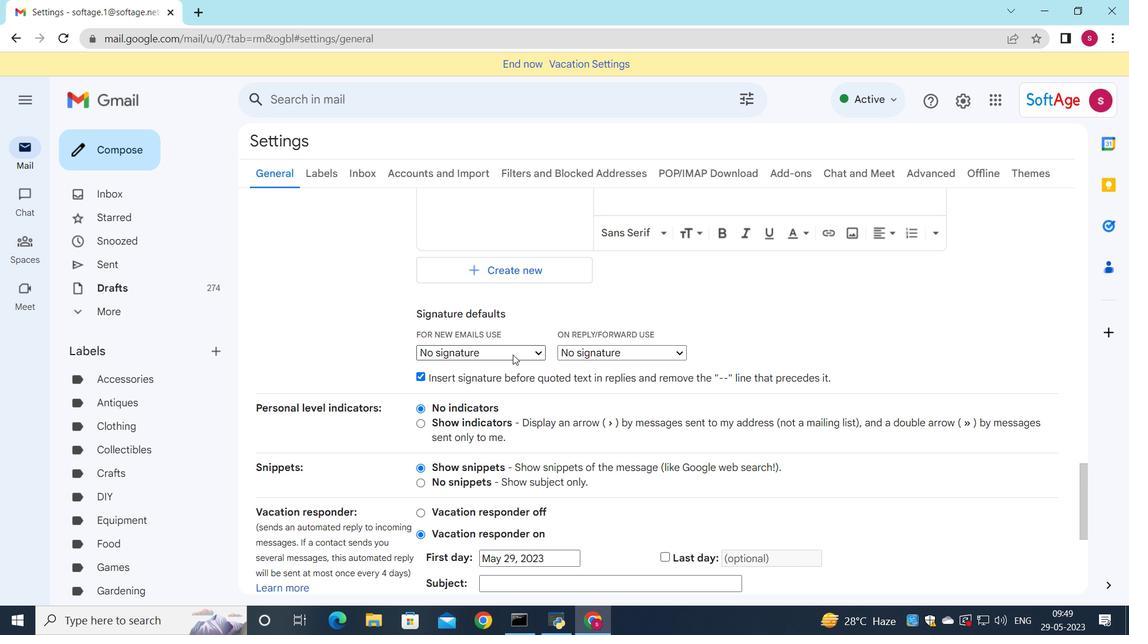 
Action: Mouse pressed left at (513, 356)
Screenshot: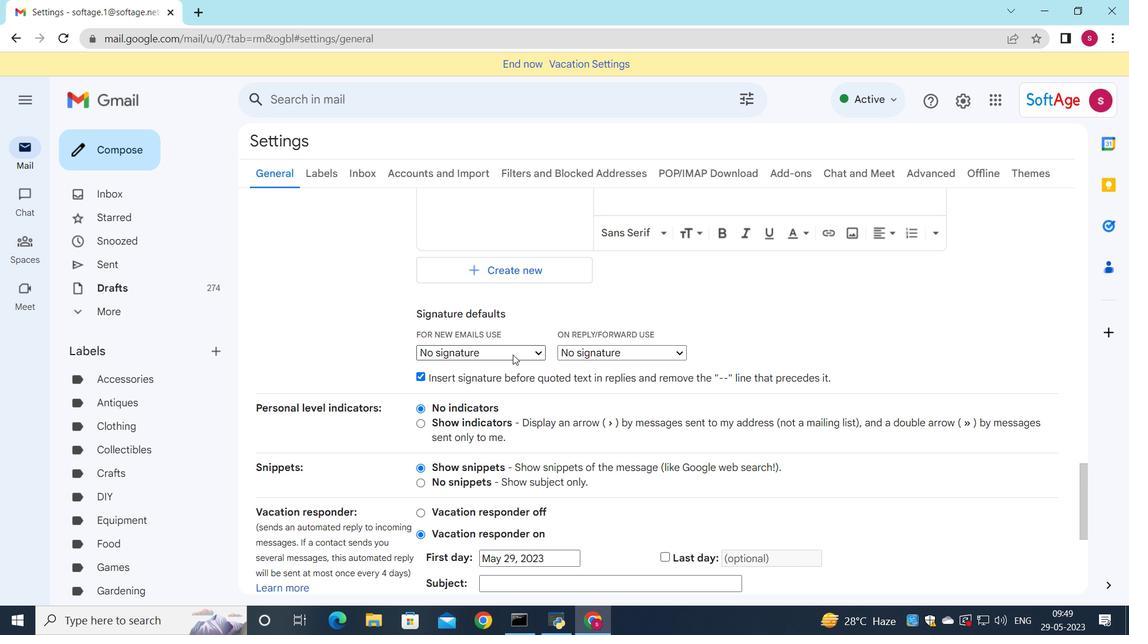 
Action: Mouse moved to (510, 377)
Screenshot: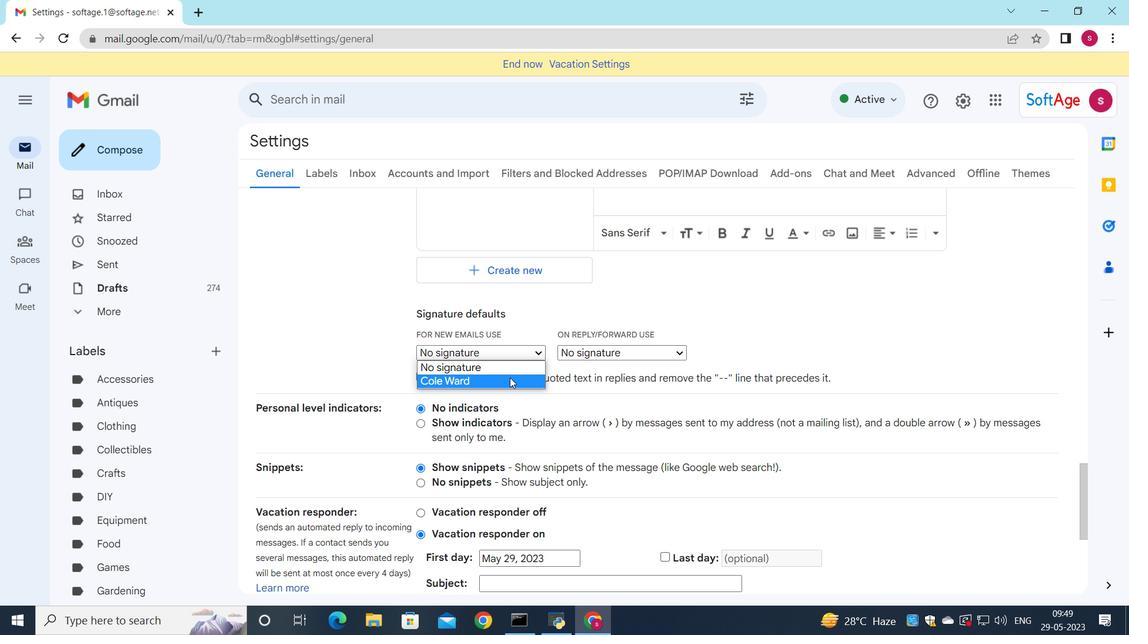 
Action: Mouse pressed left at (510, 377)
Screenshot: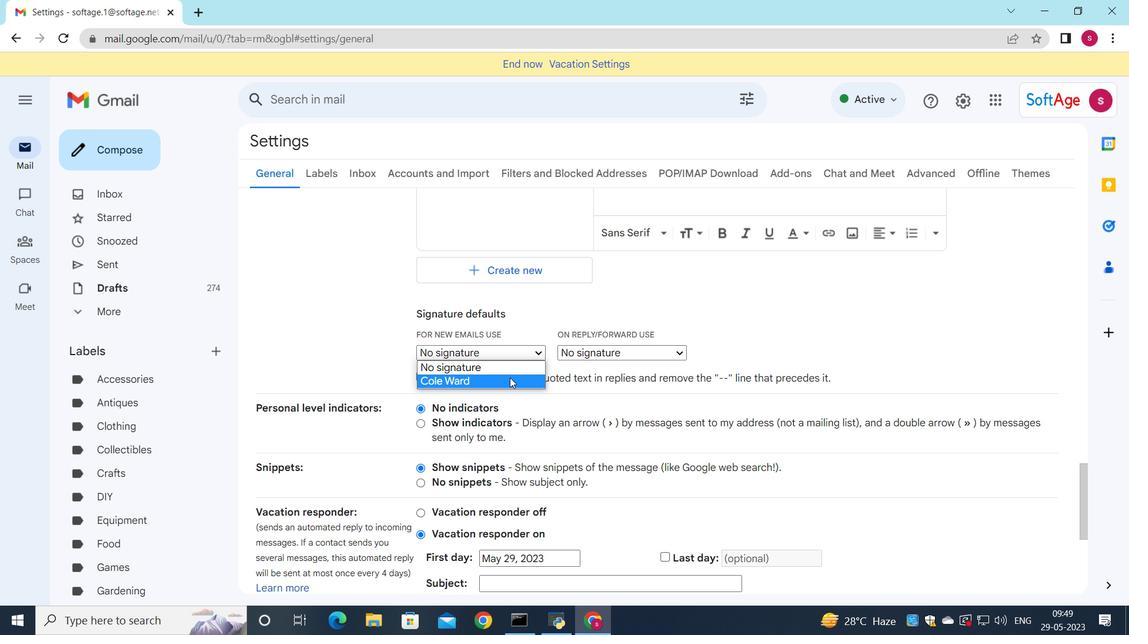 
Action: Mouse moved to (585, 355)
Screenshot: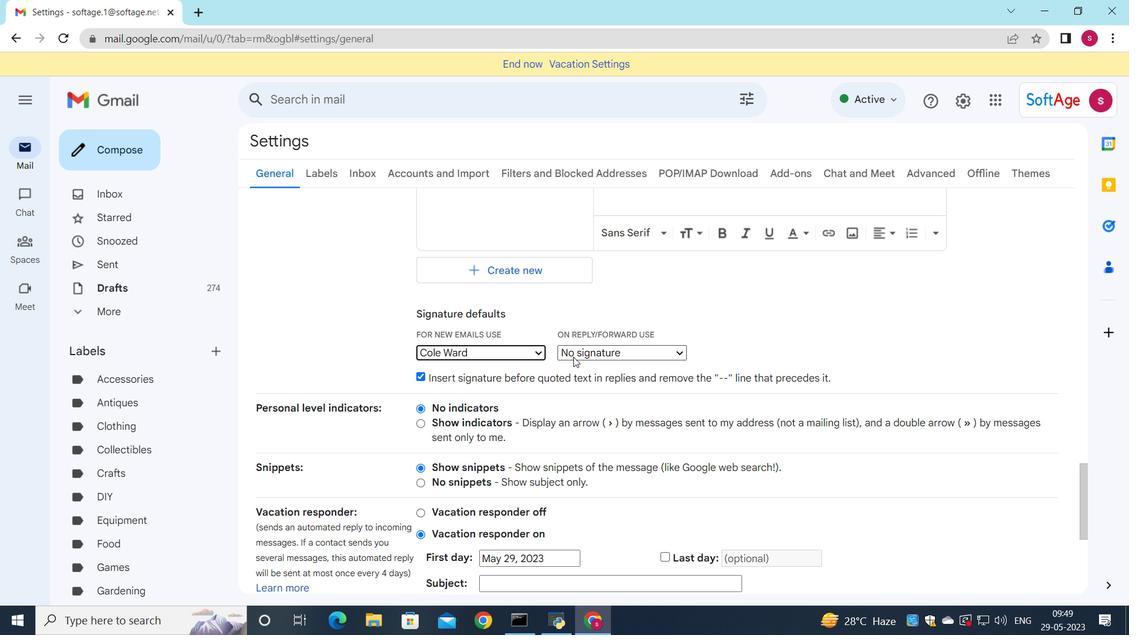 
Action: Mouse pressed left at (585, 355)
Screenshot: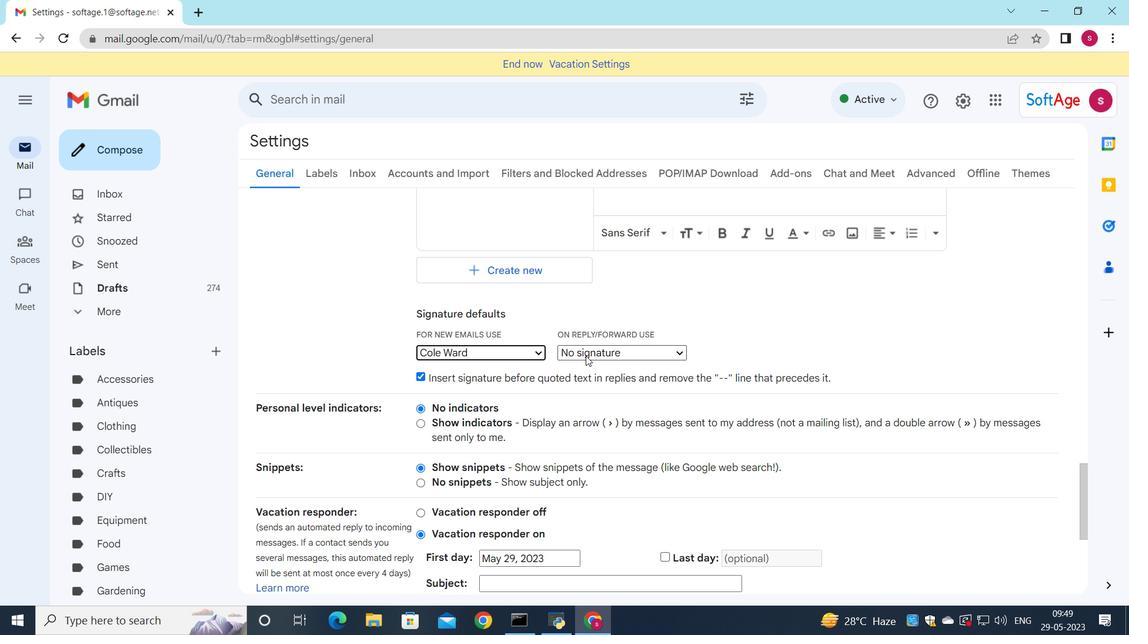 
Action: Mouse moved to (585, 376)
Screenshot: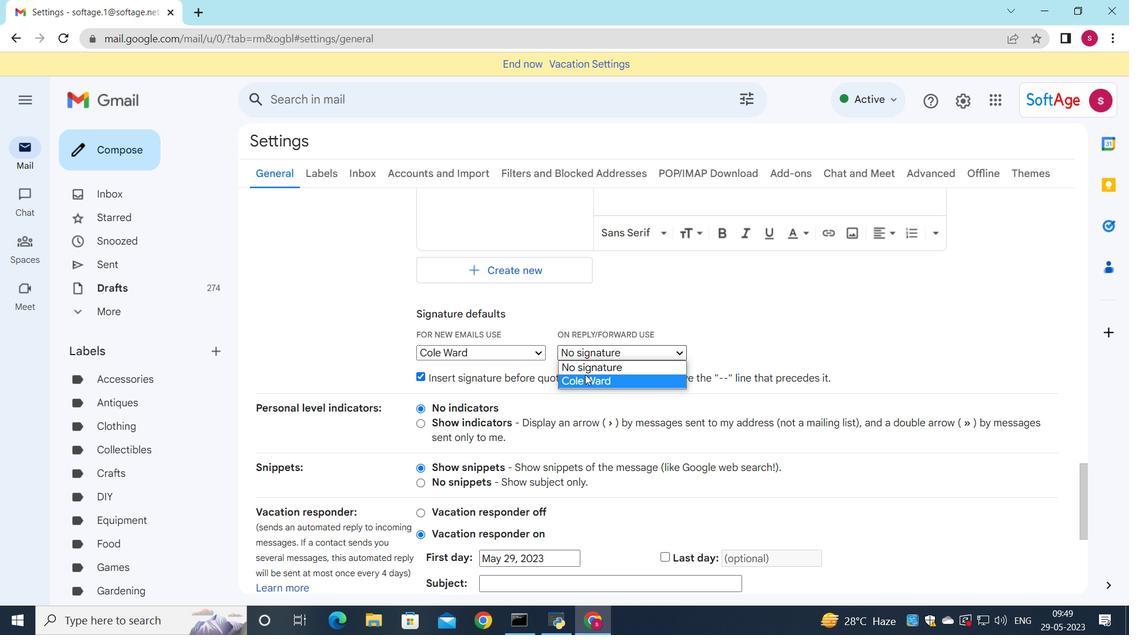 
Action: Mouse pressed left at (585, 376)
Screenshot: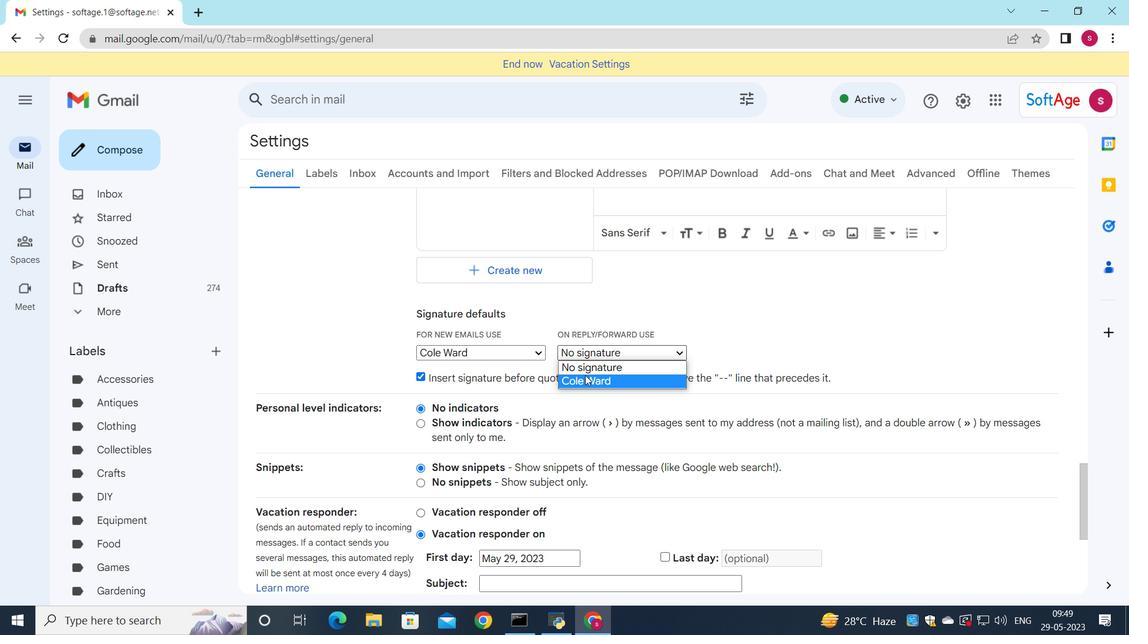 
Action: Mouse moved to (568, 383)
Screenshot: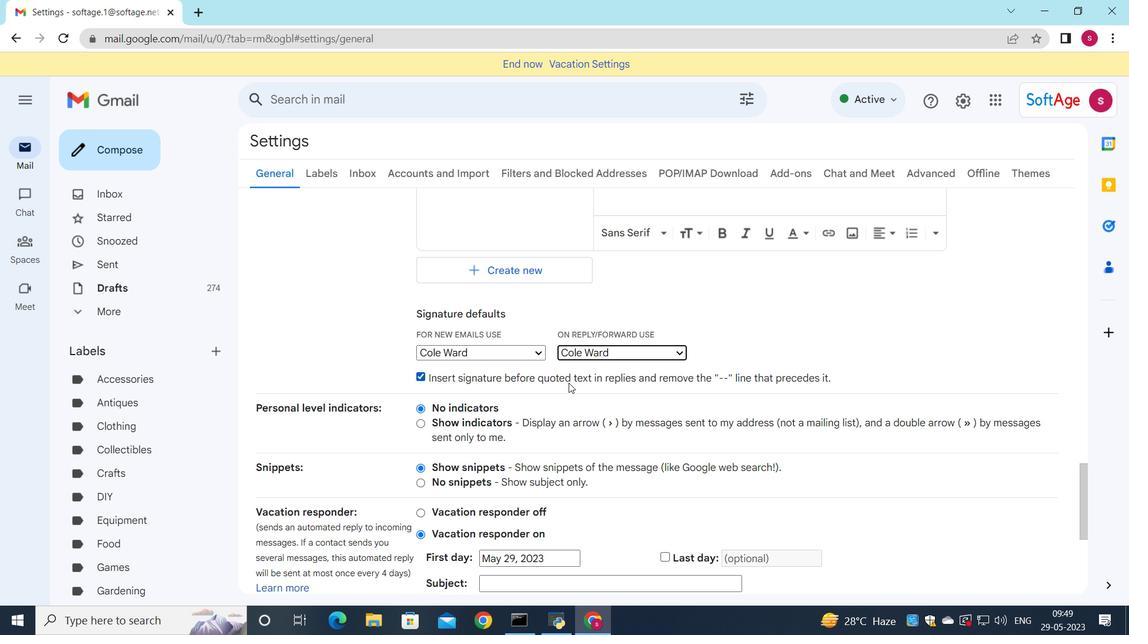 
Action: Mouse scrolled (568, 382) with delta (0, 0)
Screenshot: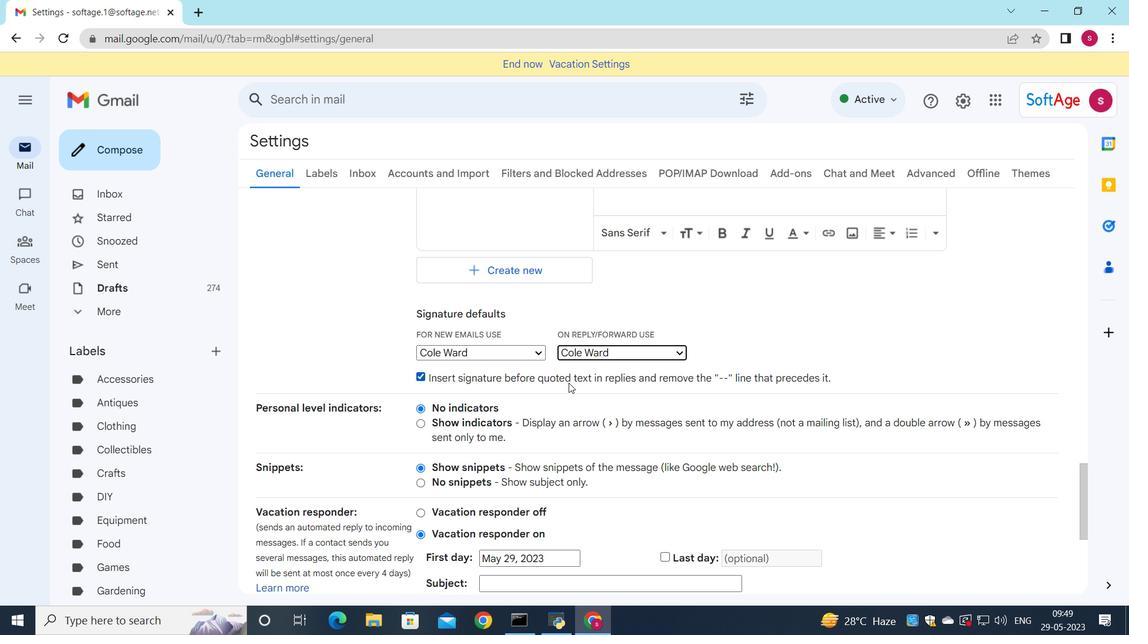 
Action: Mouse scrolled (568, 382) with delta (0, 0)
Screenshot: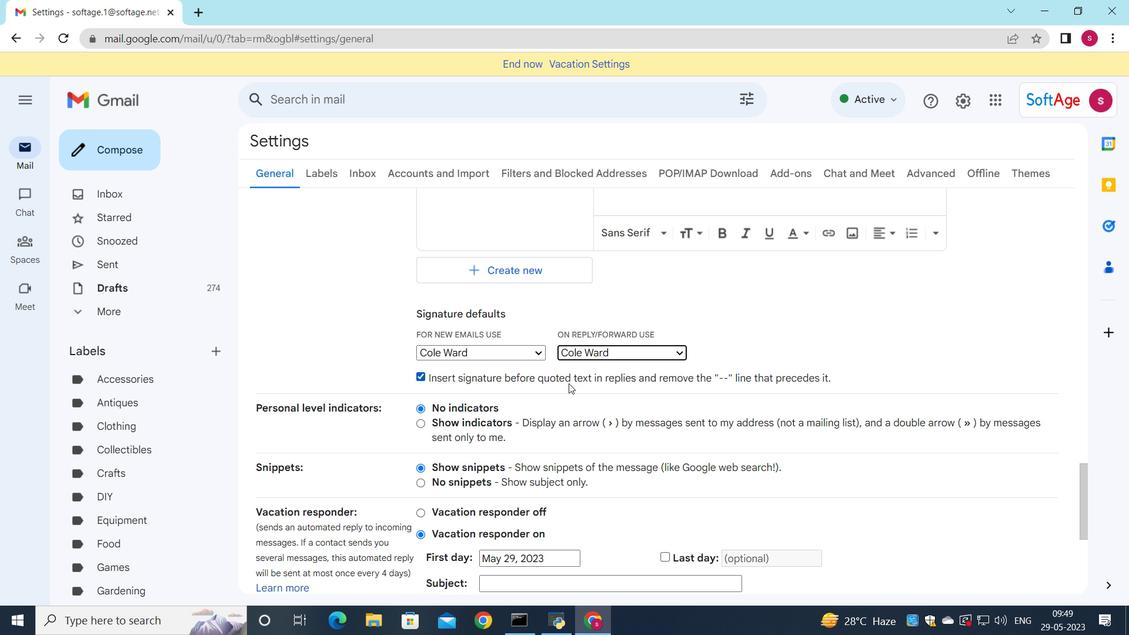 
Action: Mouse scrolled (568, 382) with delta (0, 0)
Screenshot: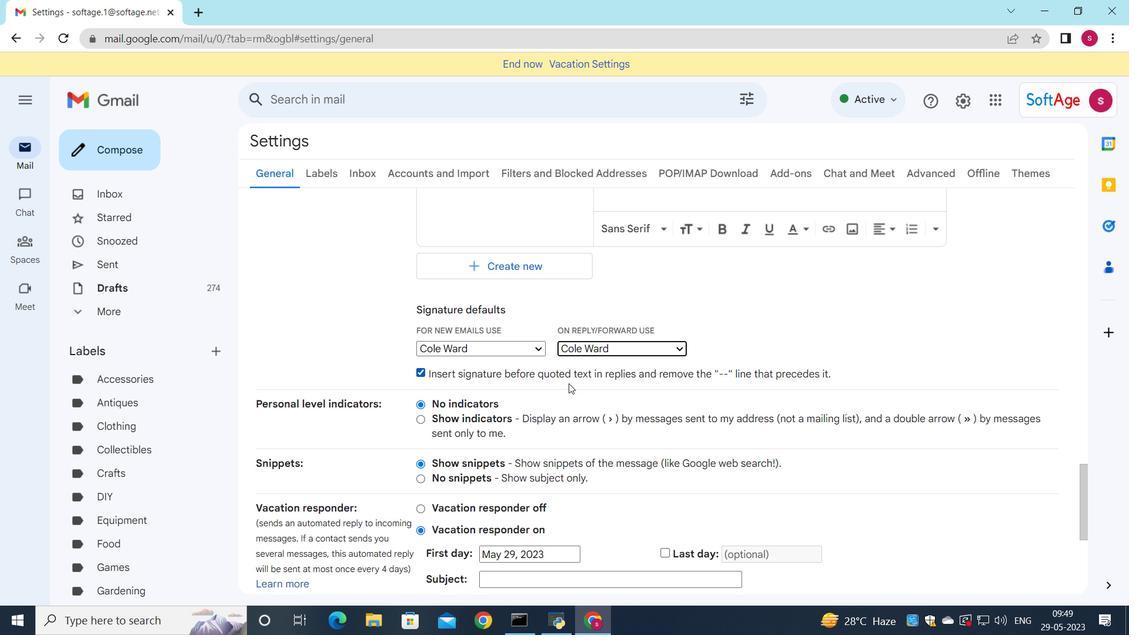 
Action: Mouse scrolled (568, 382) with delta (0, 0)
Screenshot: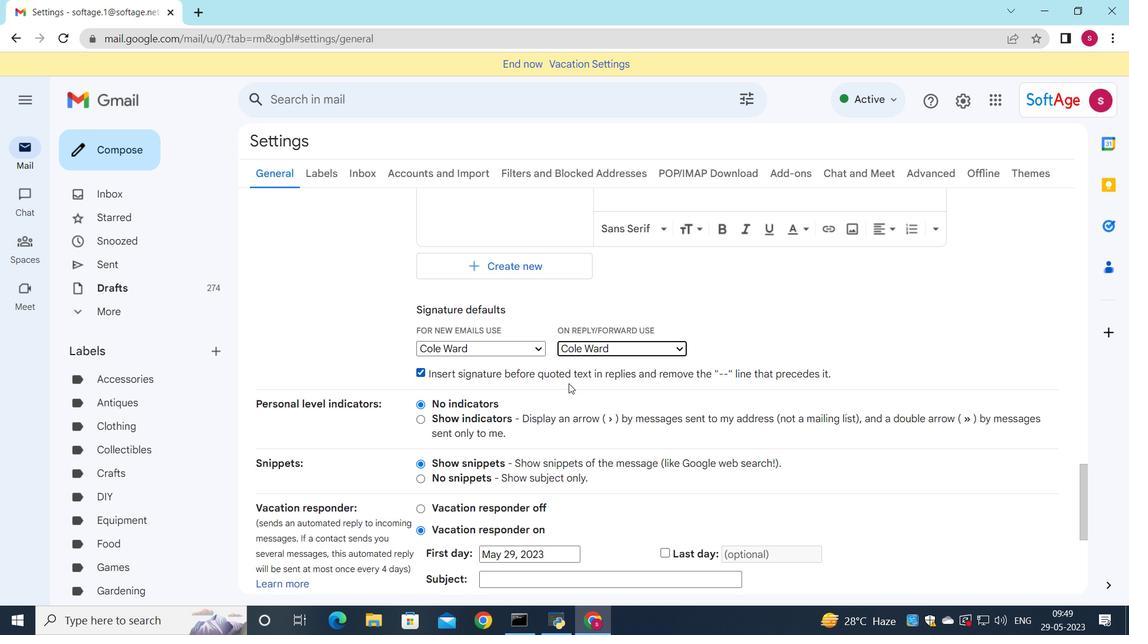 
Action: Mouse moved to (551, 388)
Screenshot: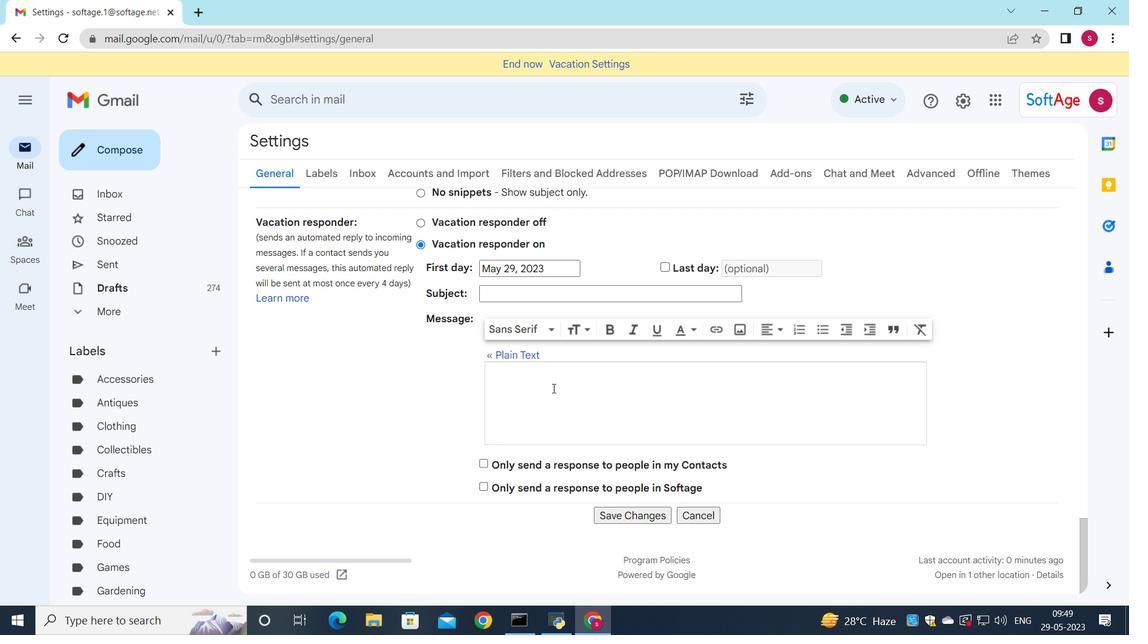 
Action: Mouse scrolled (551, 388) with delta (0, 0)
Screenshot: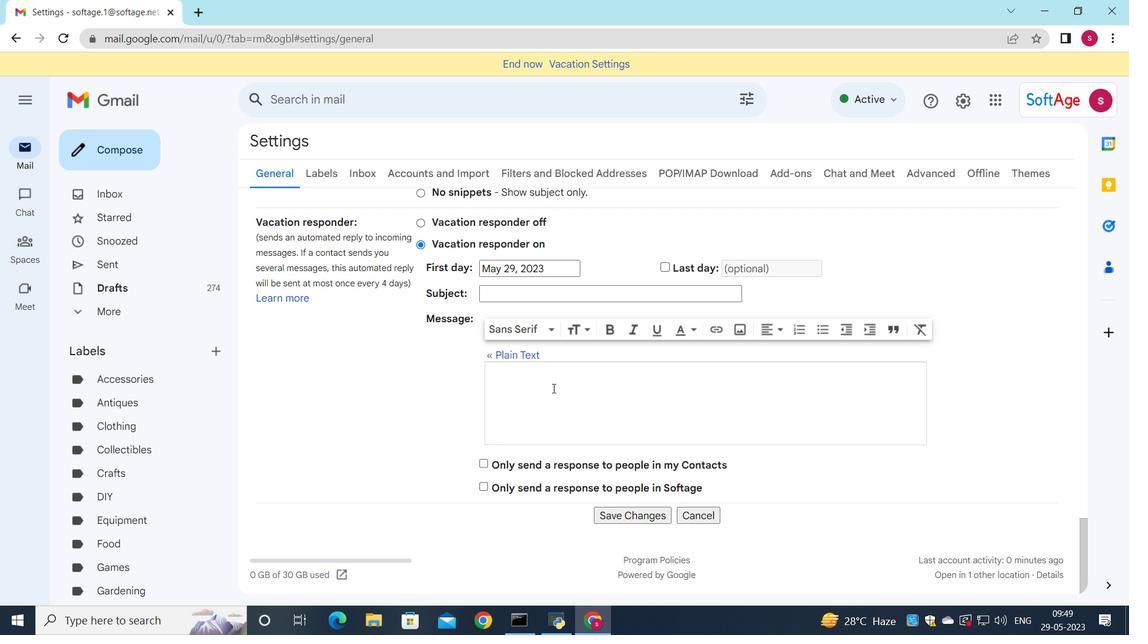 
Action: Mouse moved to (544, 362)
Screenshot: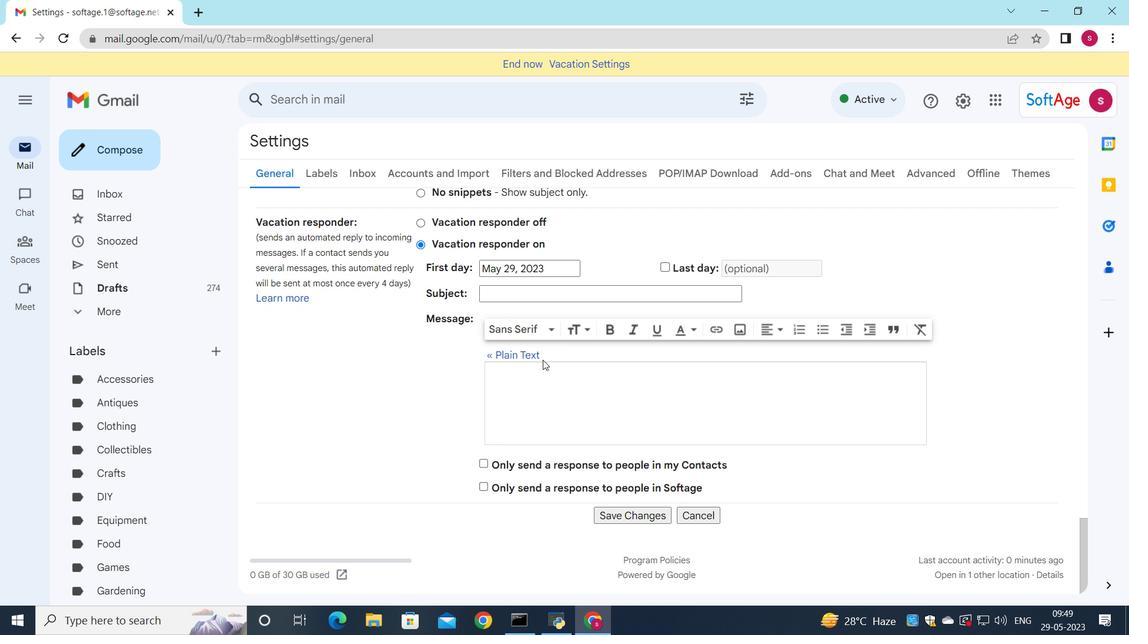 
Action: Mouse scrolled (544, 361) with delta (0, 0)
Screenshot: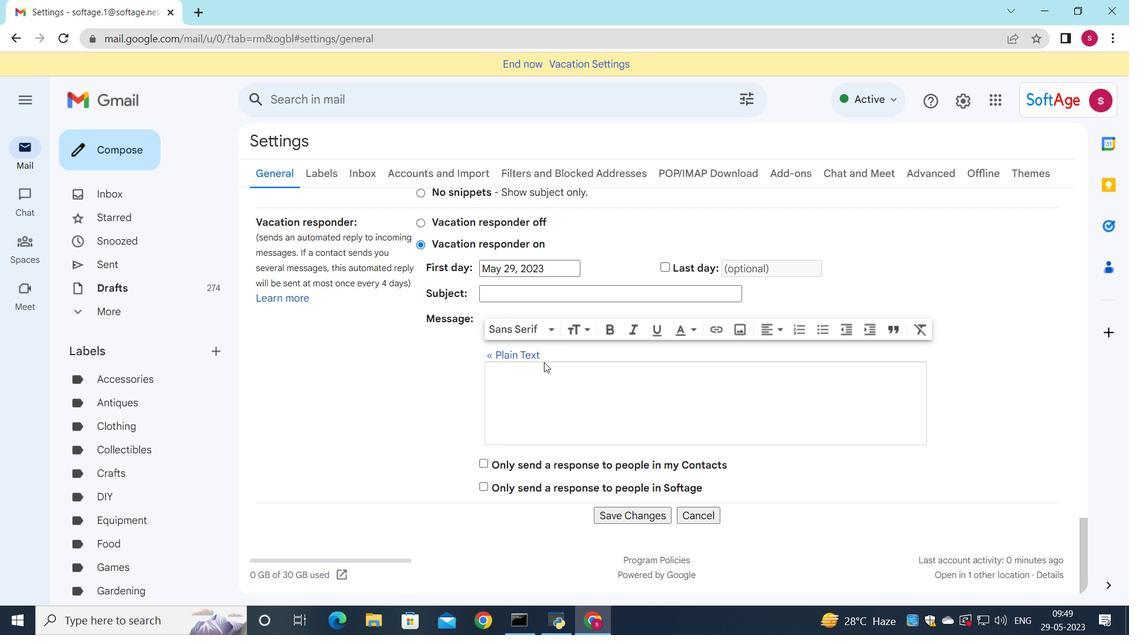 
Action: Mouse moved to (543, 369)
Screenshot: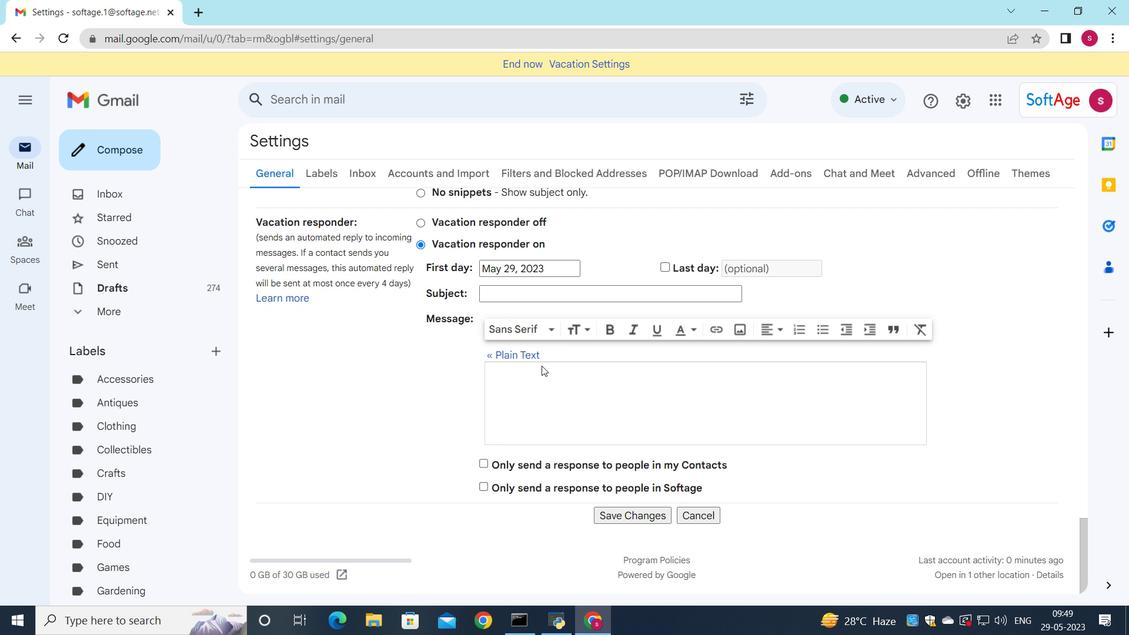 
Action: Mouse scrolled (543, 368) with delta (0, 0)
Screenshot: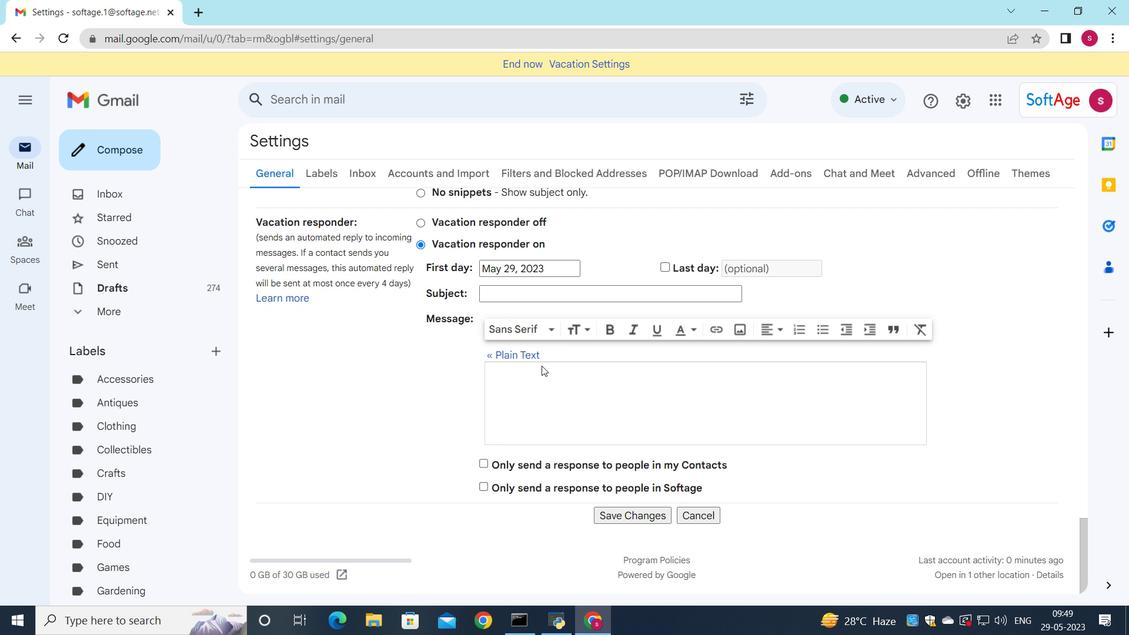 
Action: Mouse moved to (639, 517)
Screenshot: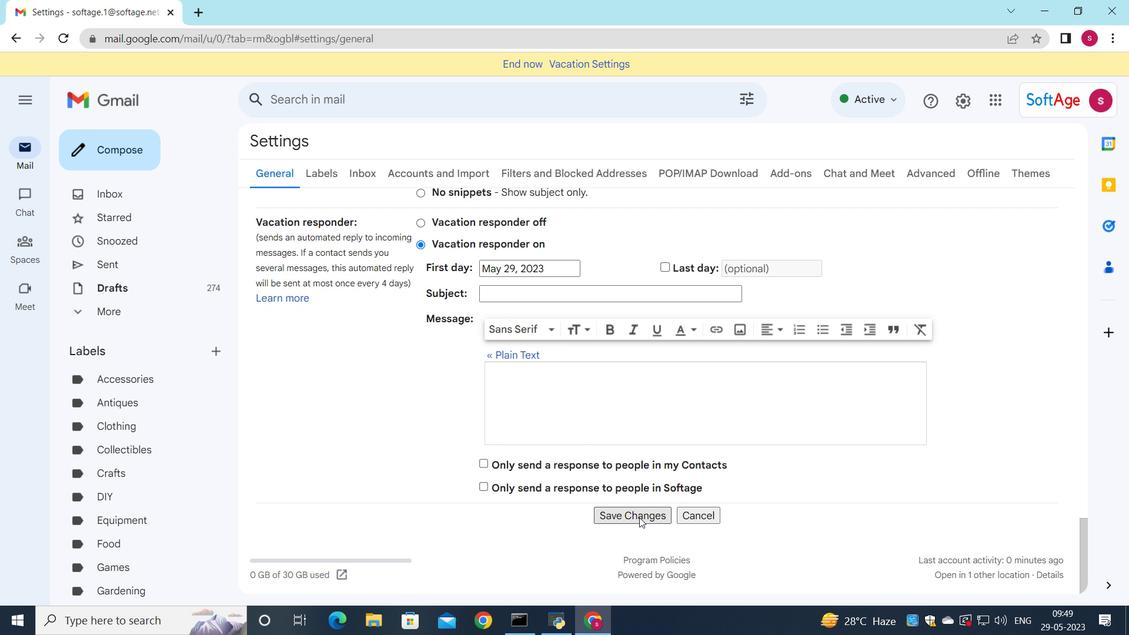 
Action: Mouse pressed left at (639, 517)
Screenshot: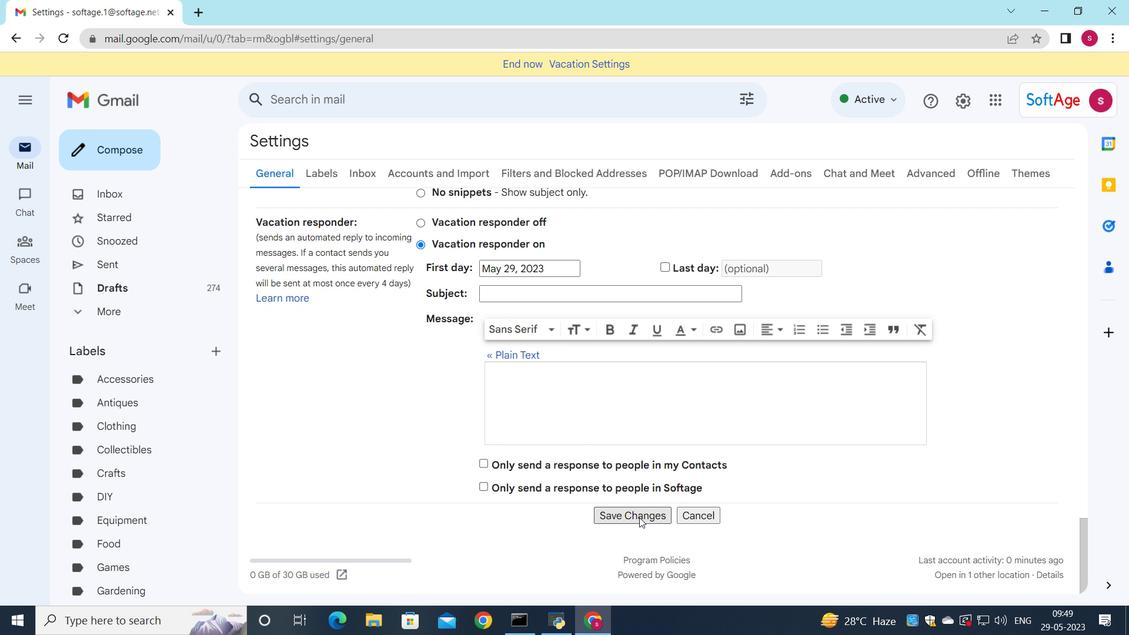 
Action: Mouse moved to (111, 158)
Screenshot: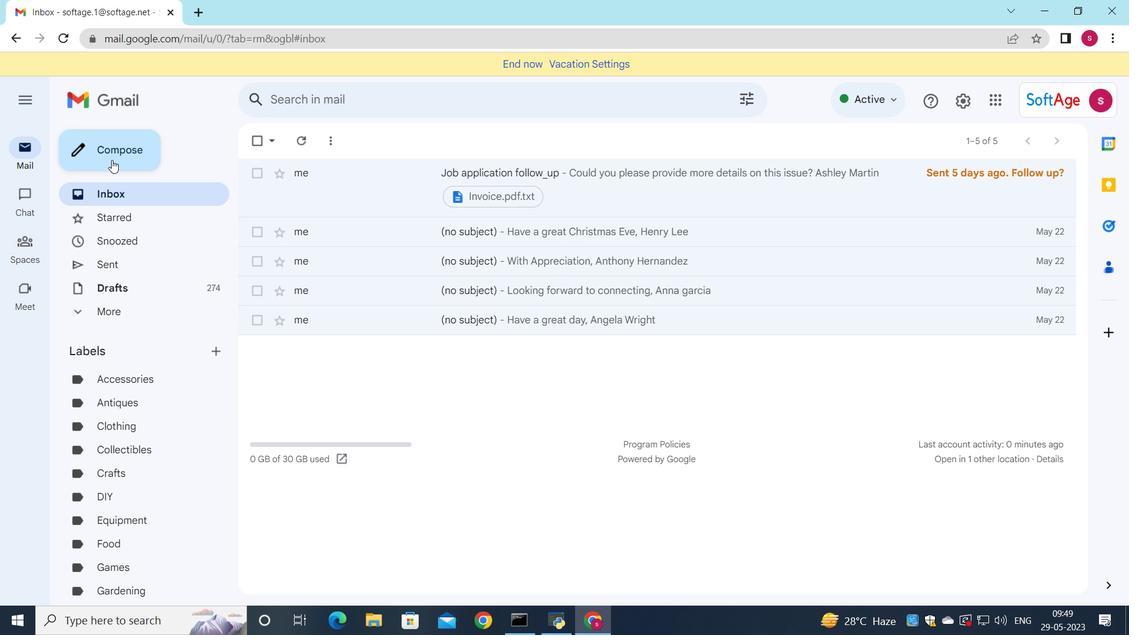 
Action: Mouse pressed left at (111, 158)
Screenshot: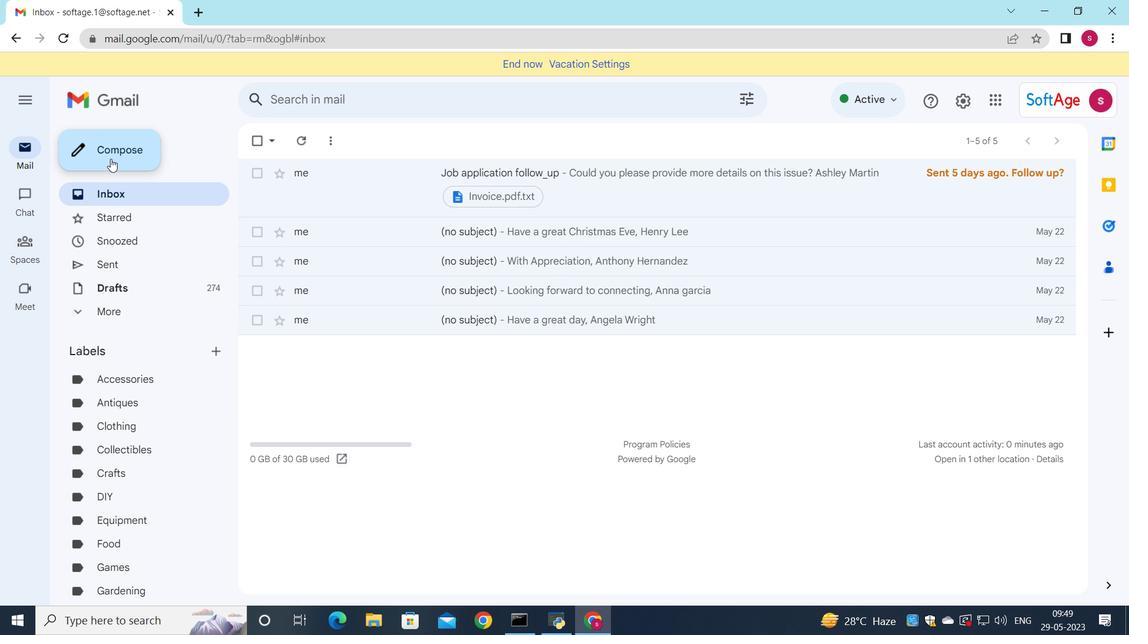 
Action: Mouse moved to (814, 249)
Screenshot: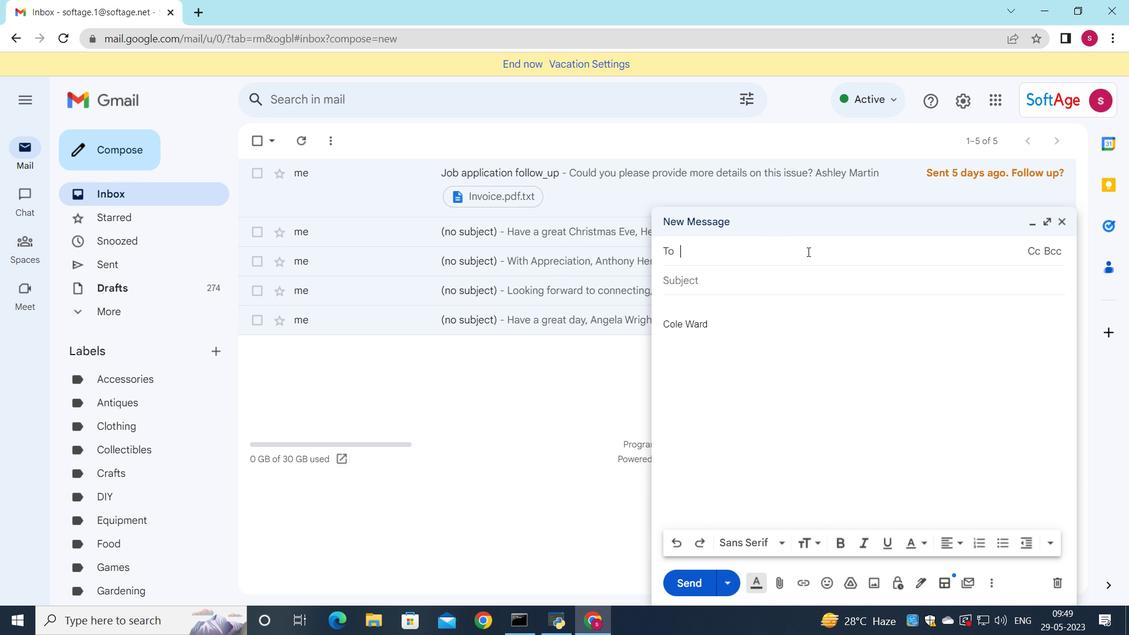 
Action: Key pressed soft
Screenshot: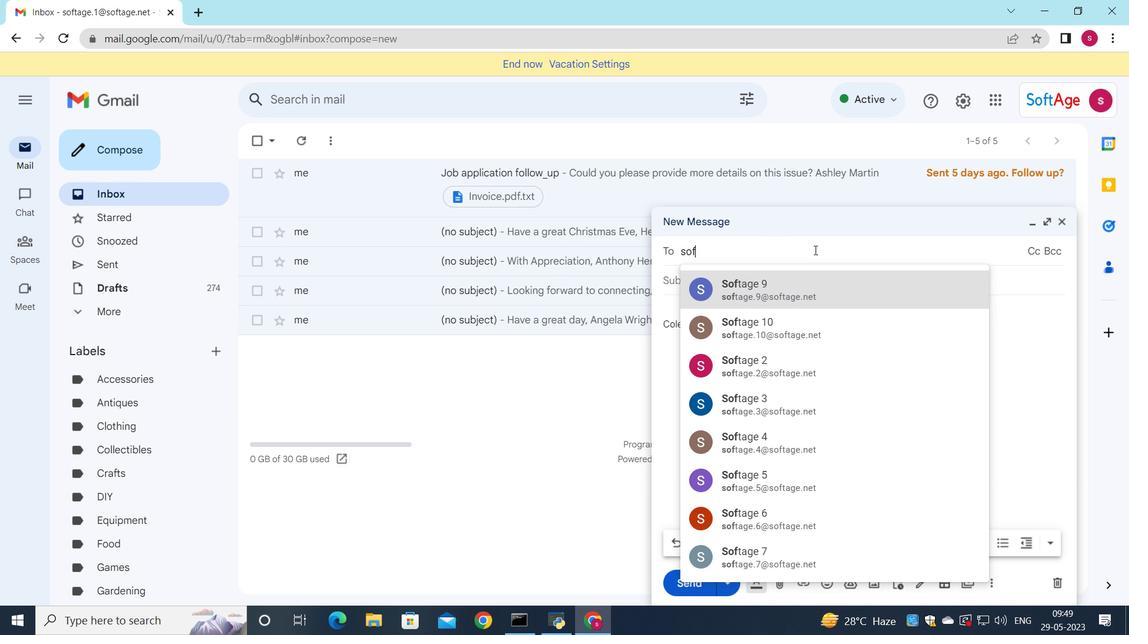 
Action: Mouse moved to (772, 401)
Screenshot: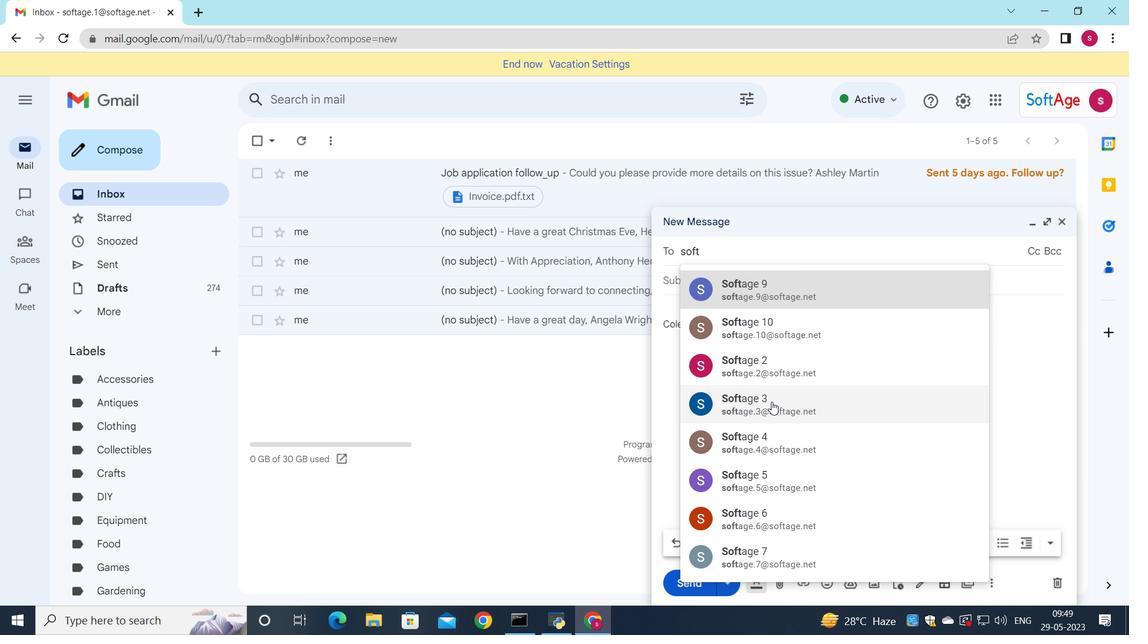 
Action: Mouse pressed left at (772, 401)
Screenshot: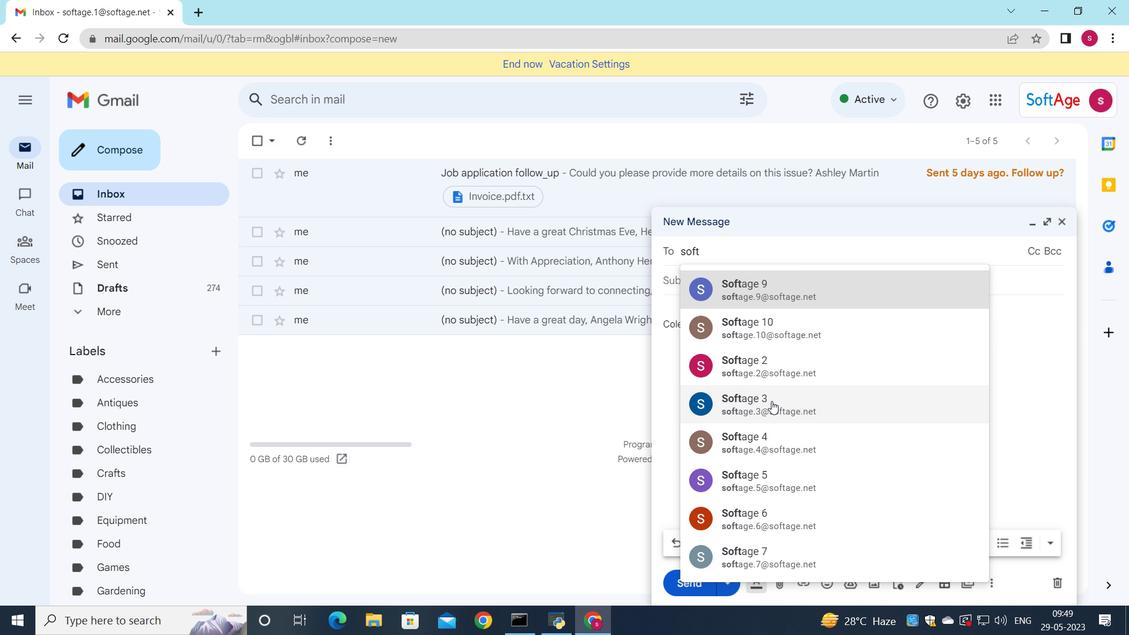 
Action: Mouse moved to (772, 405)
Screenshot: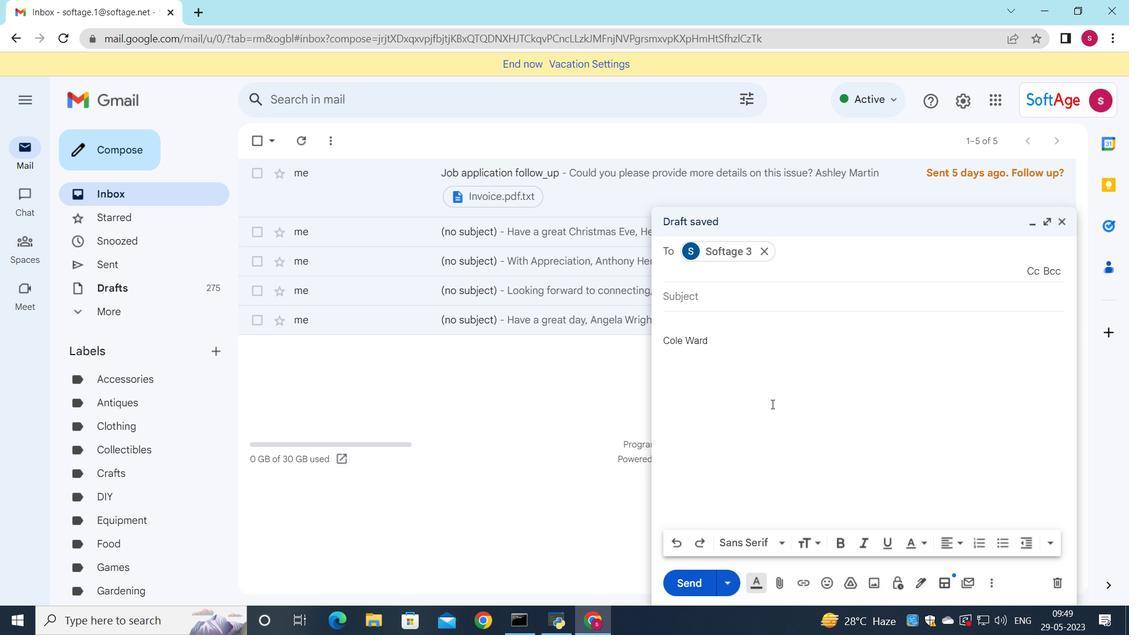 
Action: Key pressed s
Screenshot: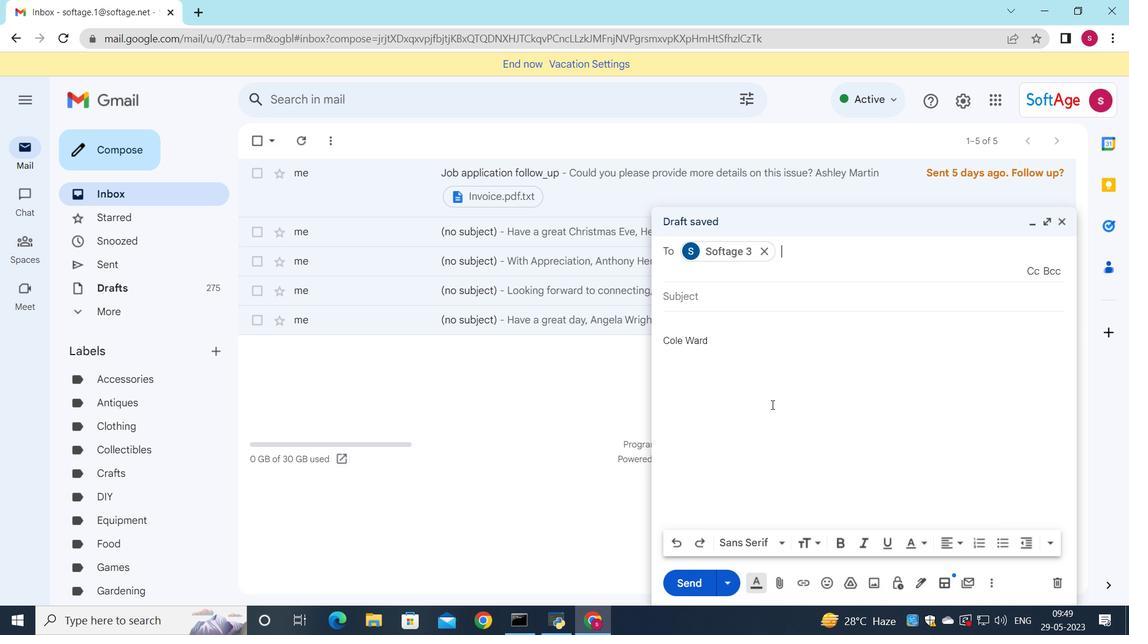 
Action: Mouse moved to (915, 445)
Screenshot: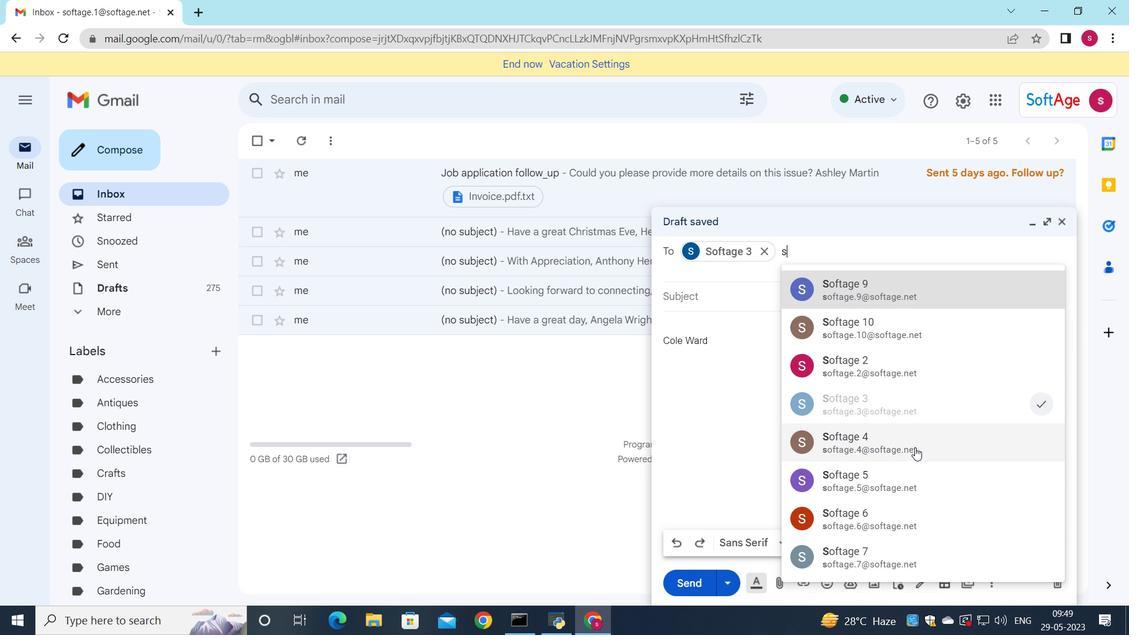 
Action: Mouse pressed left at (915, 445)
Screenshot: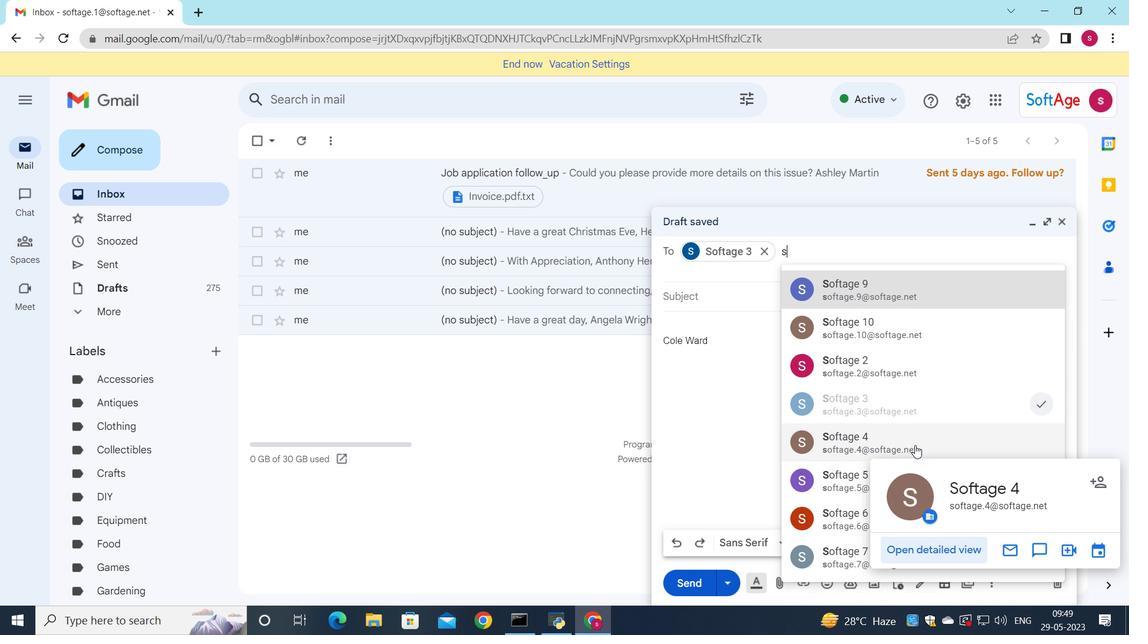 
Action: Mouse moved to (1035, 267)
Screenshot: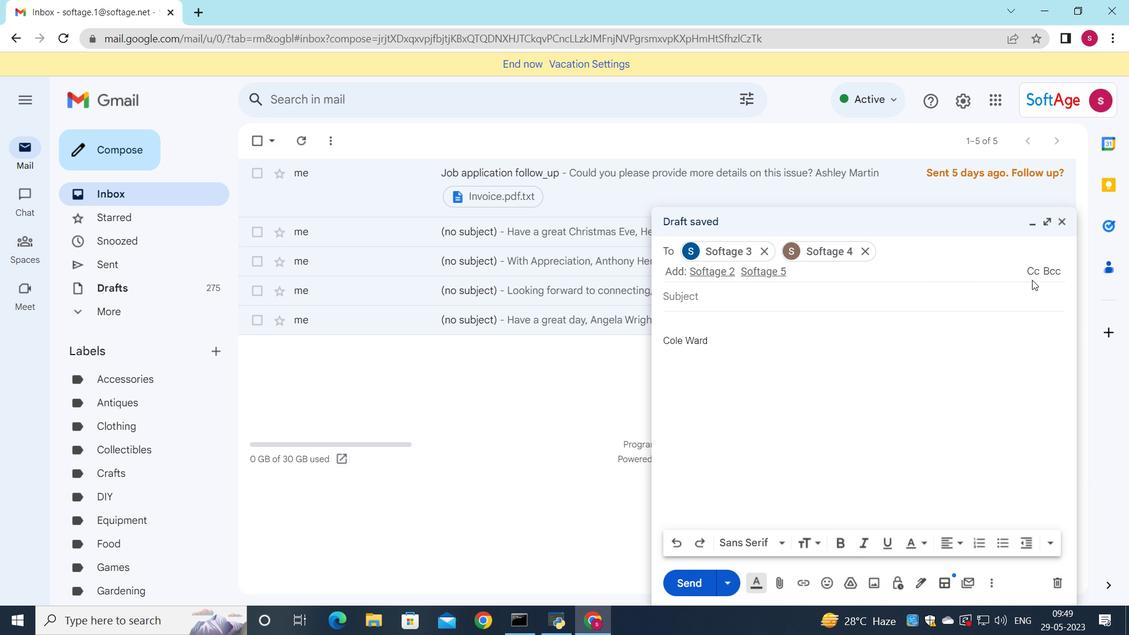 
Action: Mouse pressed left at (1035, 267)
Screenshot: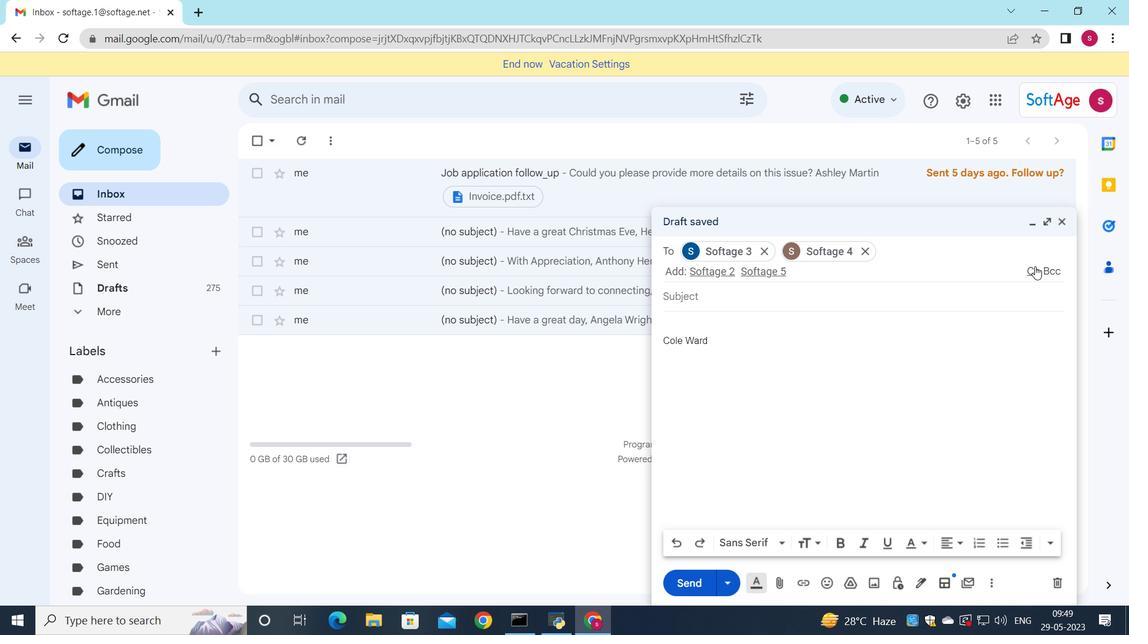 
Action: Mouse moved to (946, 330)
Screenshot: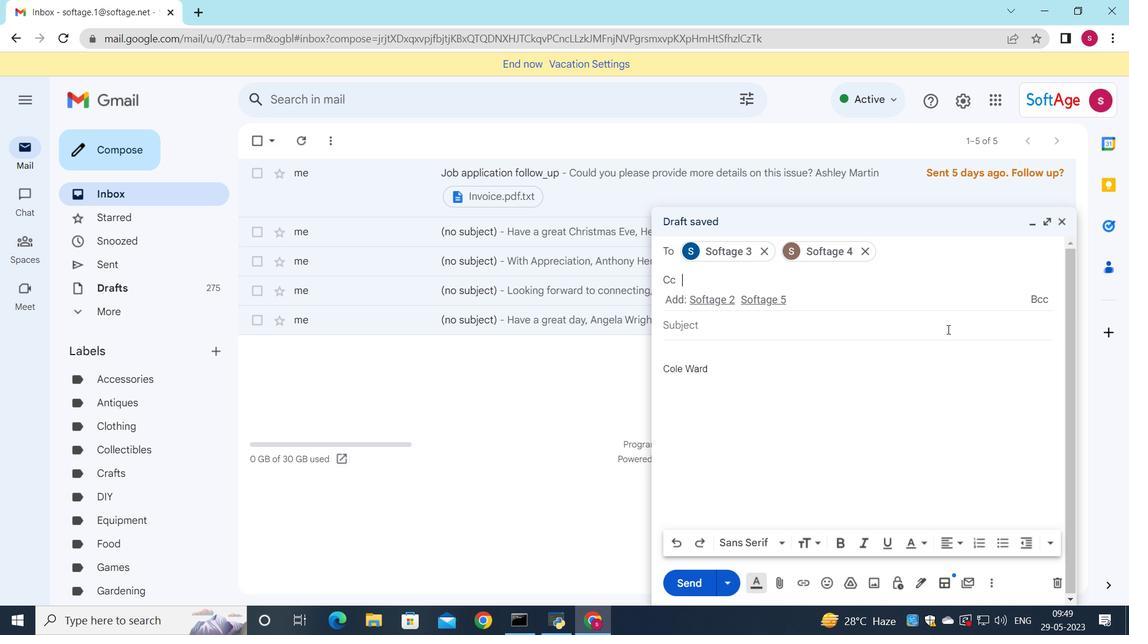 
Action: Key pressed s
Screenshot: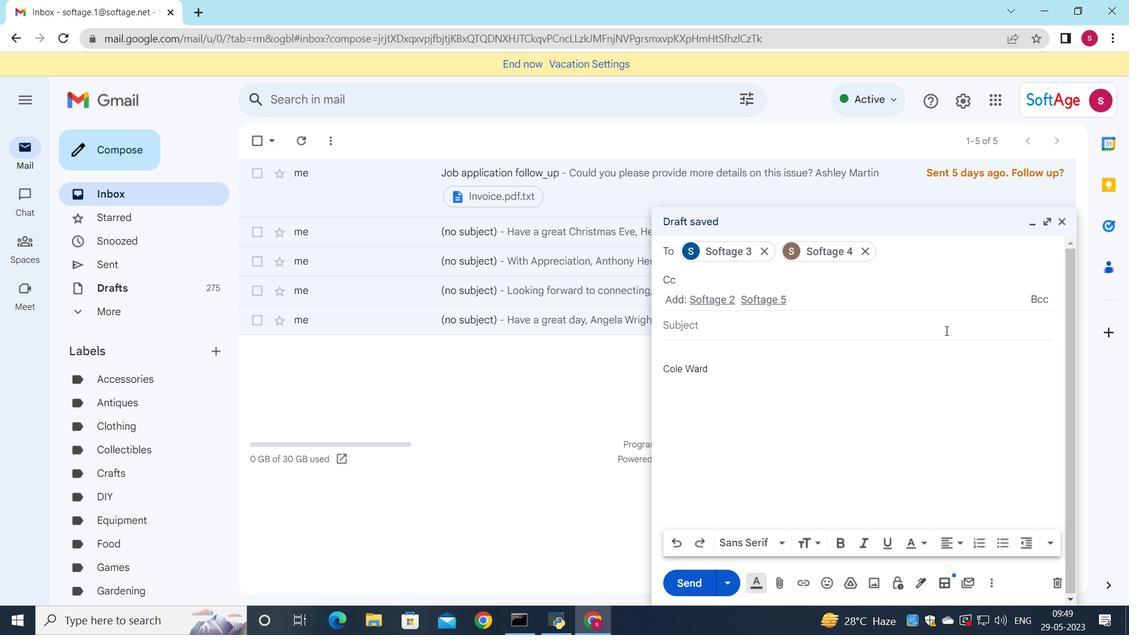 
Action: Mouse moved to (848, 498)
Screenshot: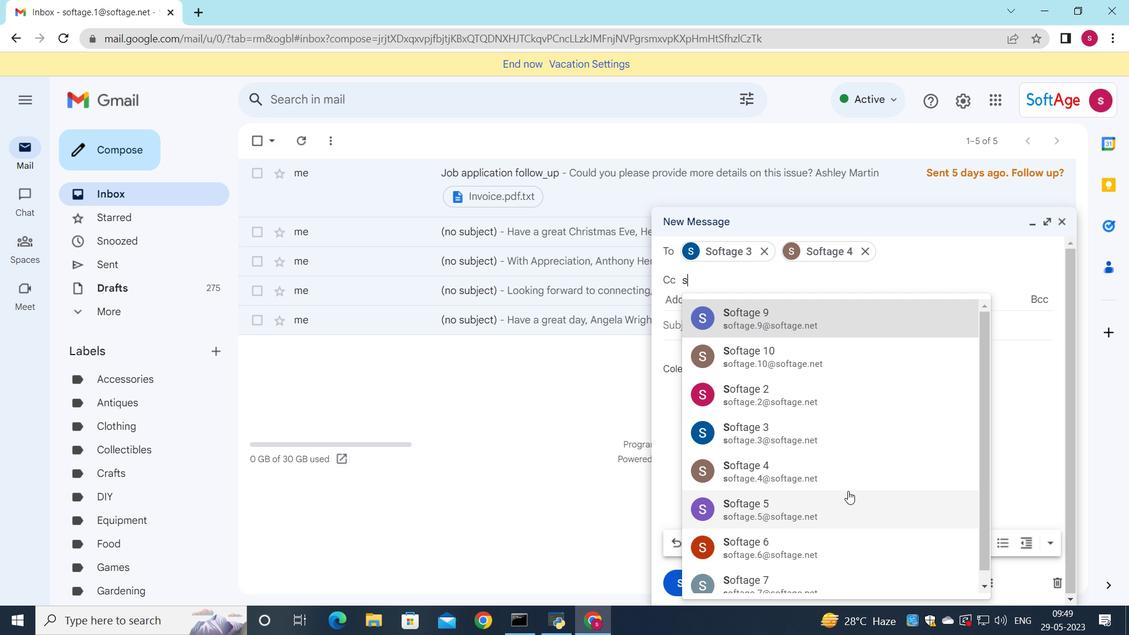 
Action: Mouse pressed left at (848, 498)
Screenshot: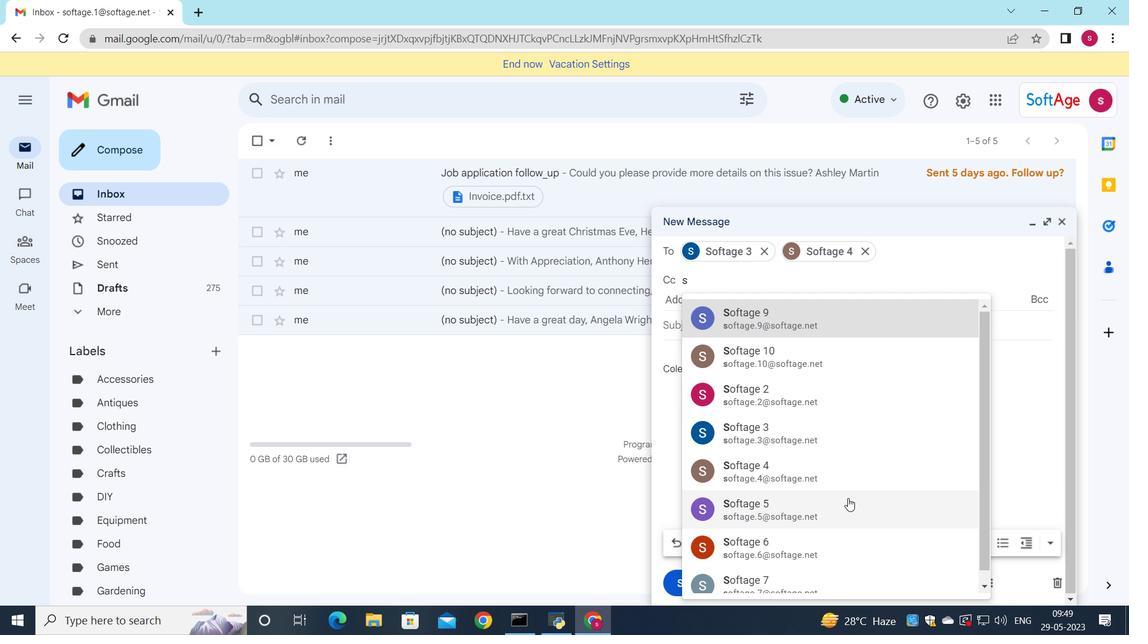 
Action: Mouse moved to (733, 327)
Screenshot: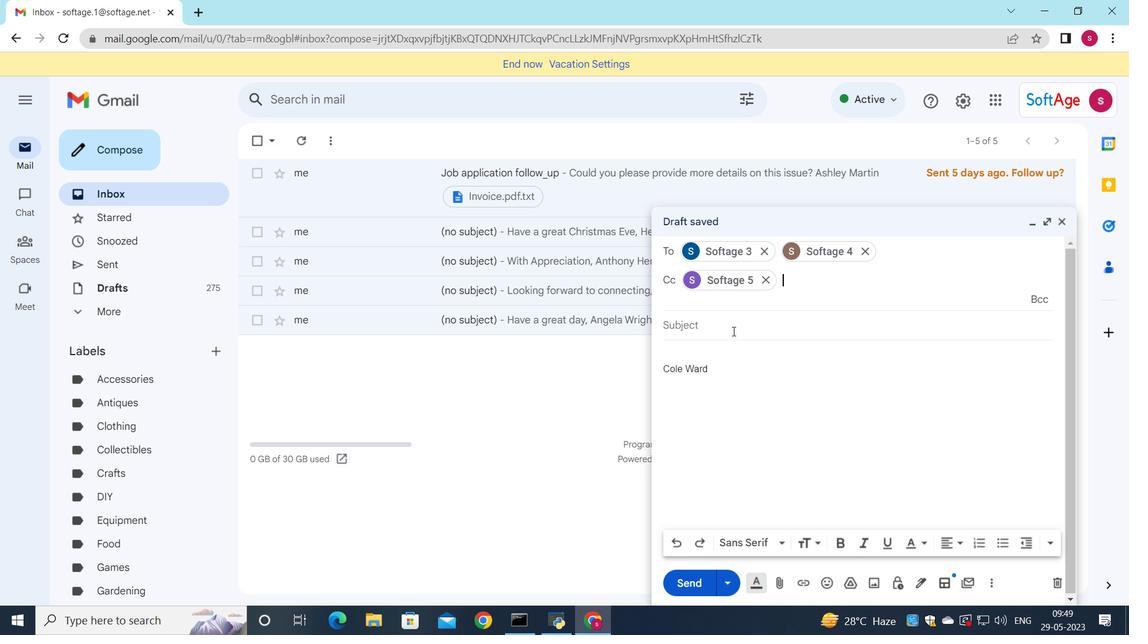 
Action: Mouse pressed left at (733, 327)
Screenshot: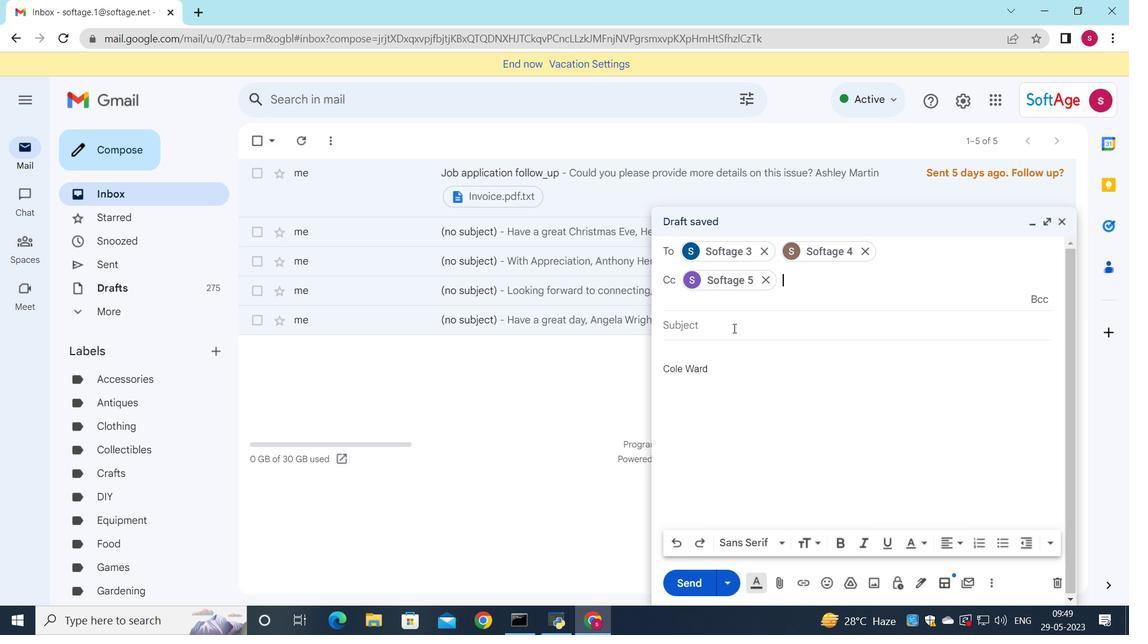 
Action: Key pressed <Key.shift>Request<Key.space>for<Key.space>a<Key.space>trial<Key.space>
Screenshot: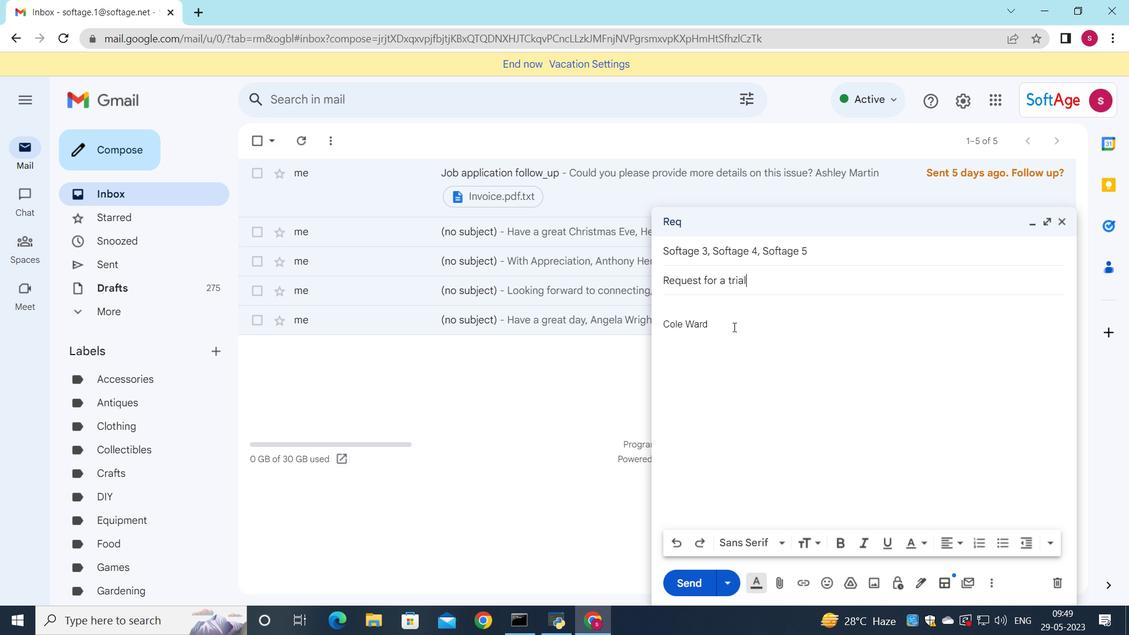 
Action: Mouse moved to (688, 297)
Screenshot: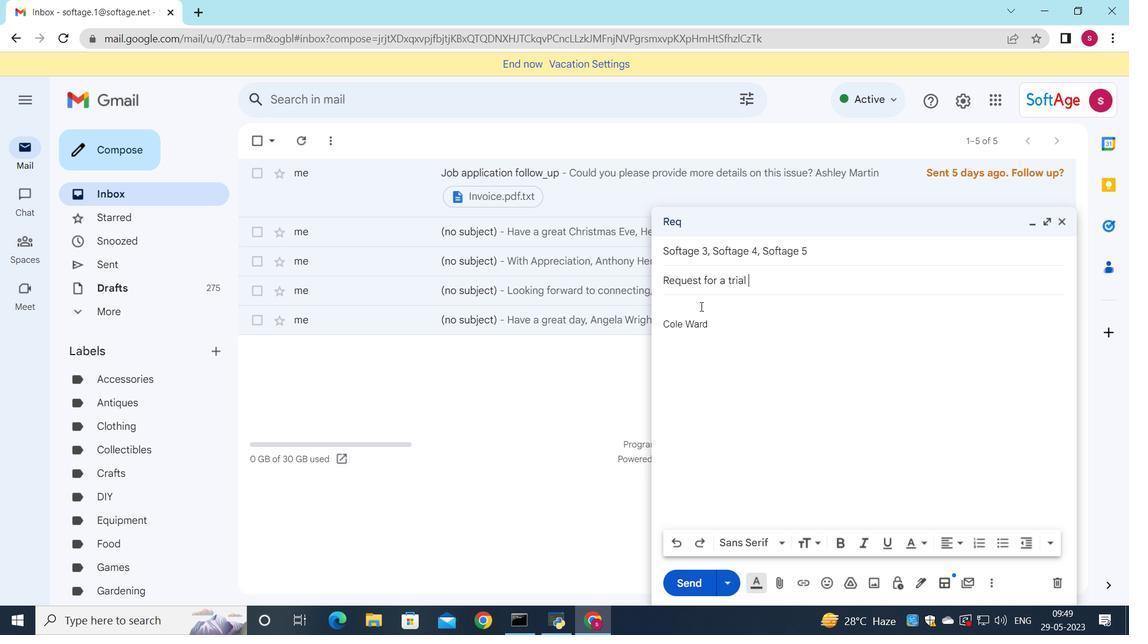 
Action: Mouse pressed left at (688, 297)
Screenshot: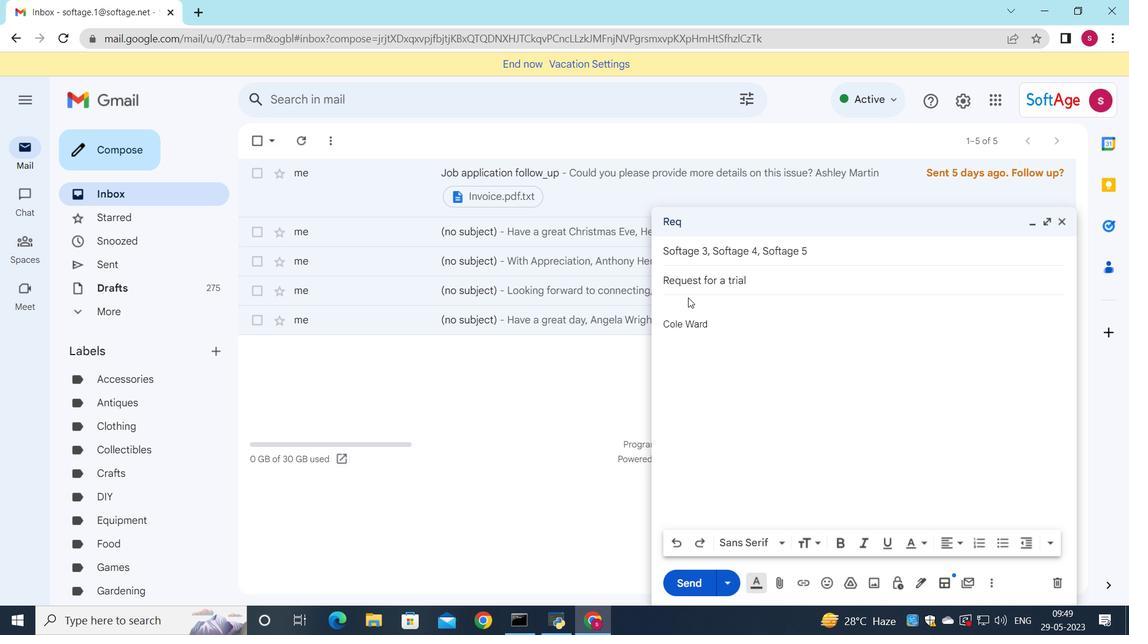 
Action: Key pressed <Key.shift>Please<Key.space>let<Key.space>me<Key.space>know<Key.space>if<Key.space>there<Key.space>are<Key.space>any<Key.space>updates<Key.space>on<Key.space>this<Key.space>issue.
Screenshot: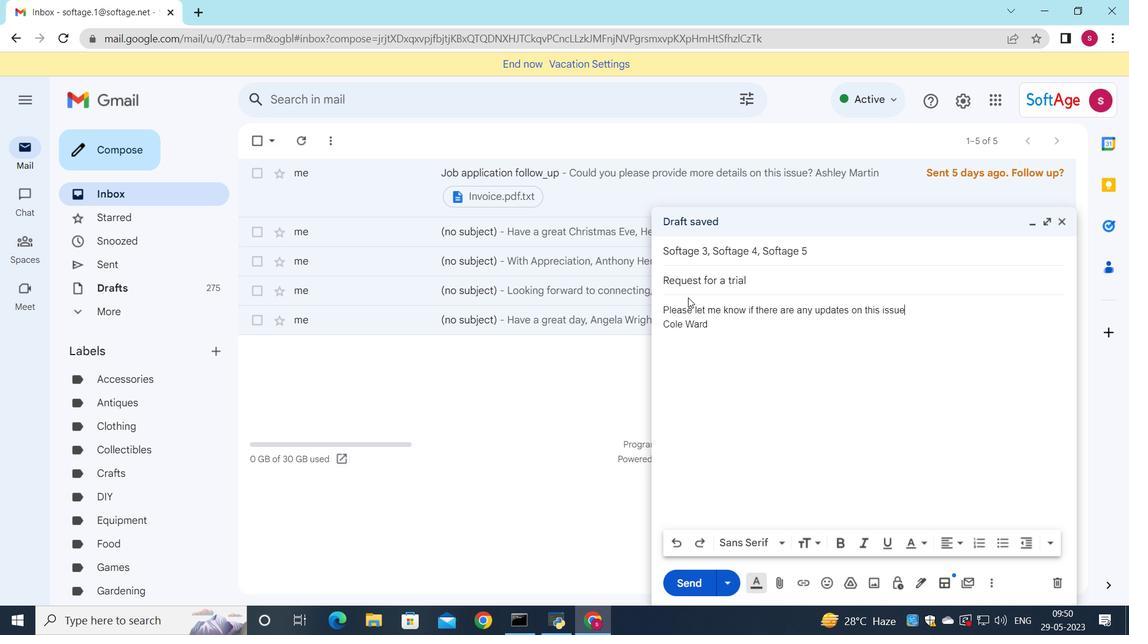 
Action: Mouse moved to (926, 309)
Screenshot: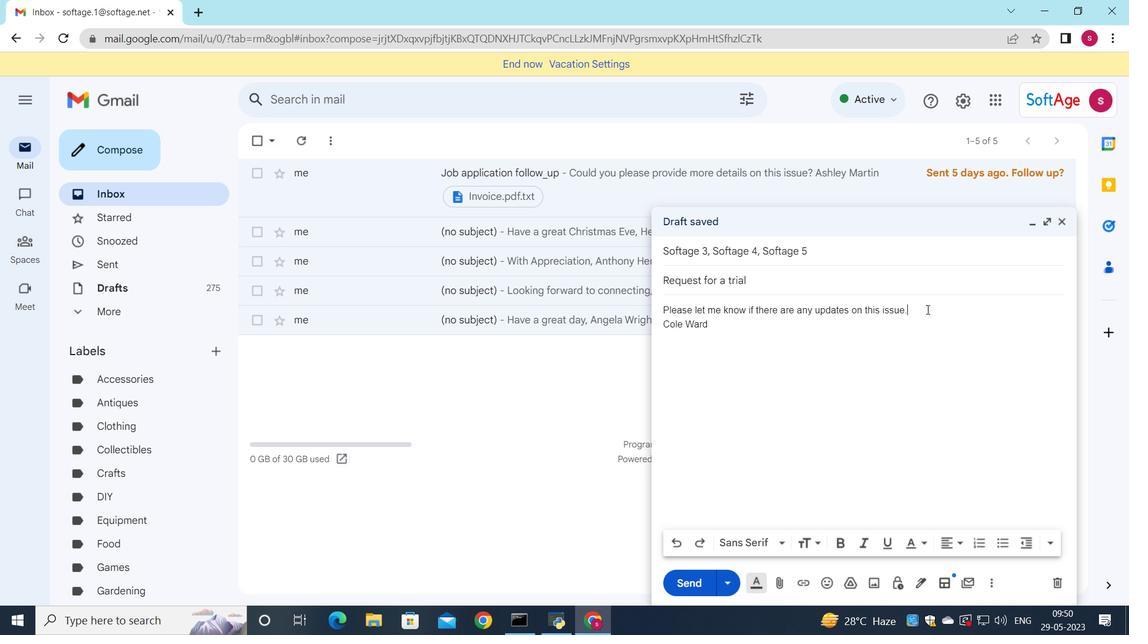 
Action: Mouse pressed left at (926, 309)
Screenshot: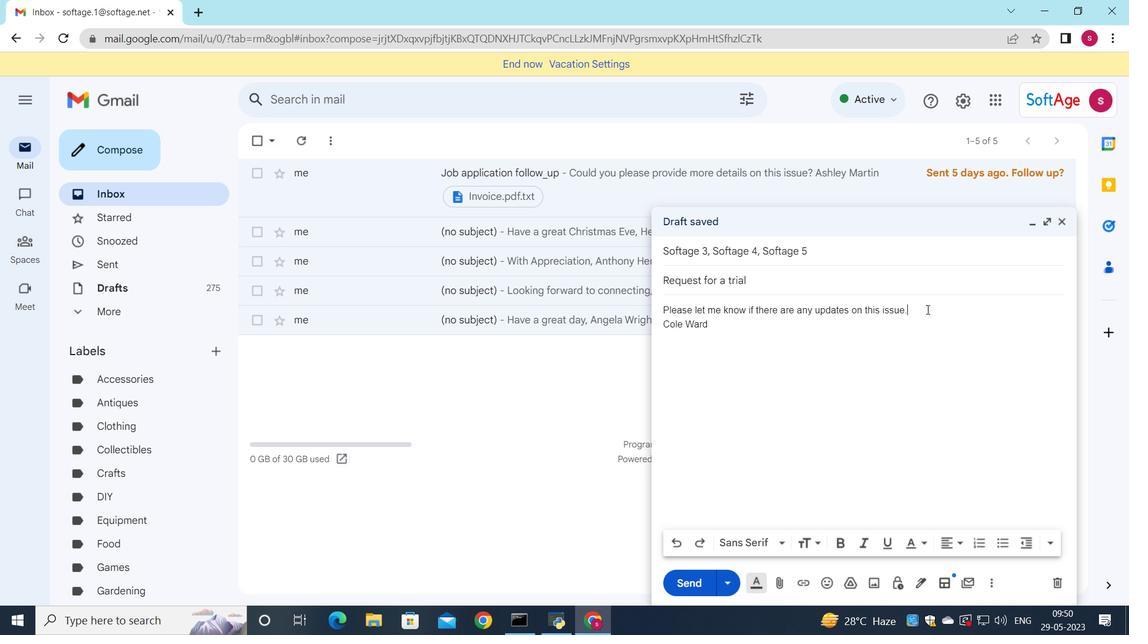 
Action: Mouse moved to (821, 546)
Screenshot: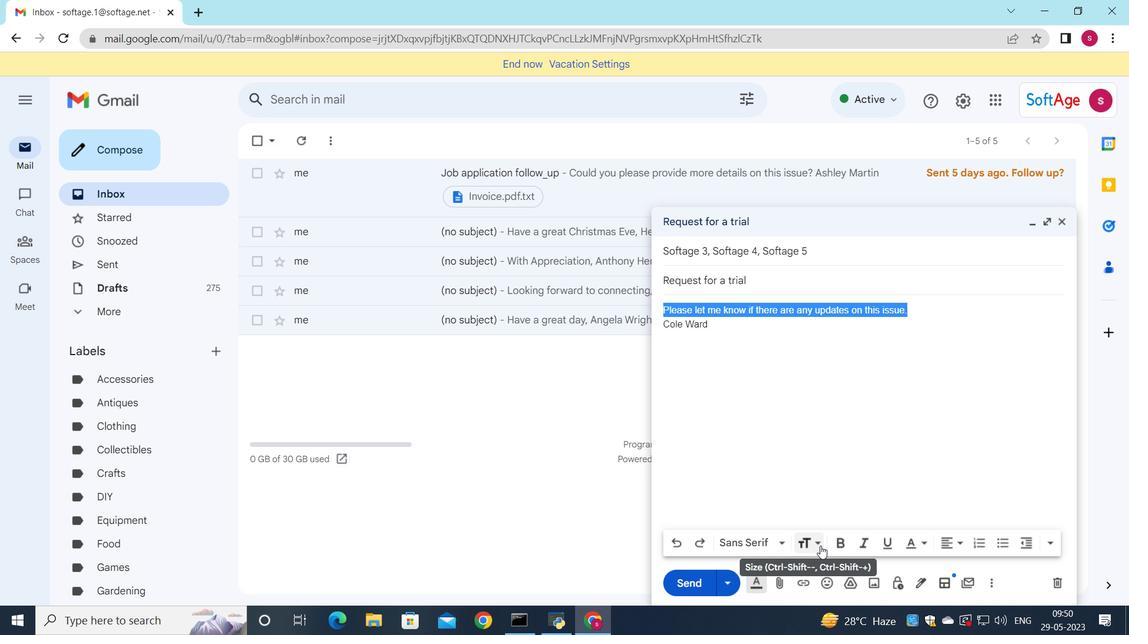 
Action: Mouse pressed left at (821, 546)
Screenshot: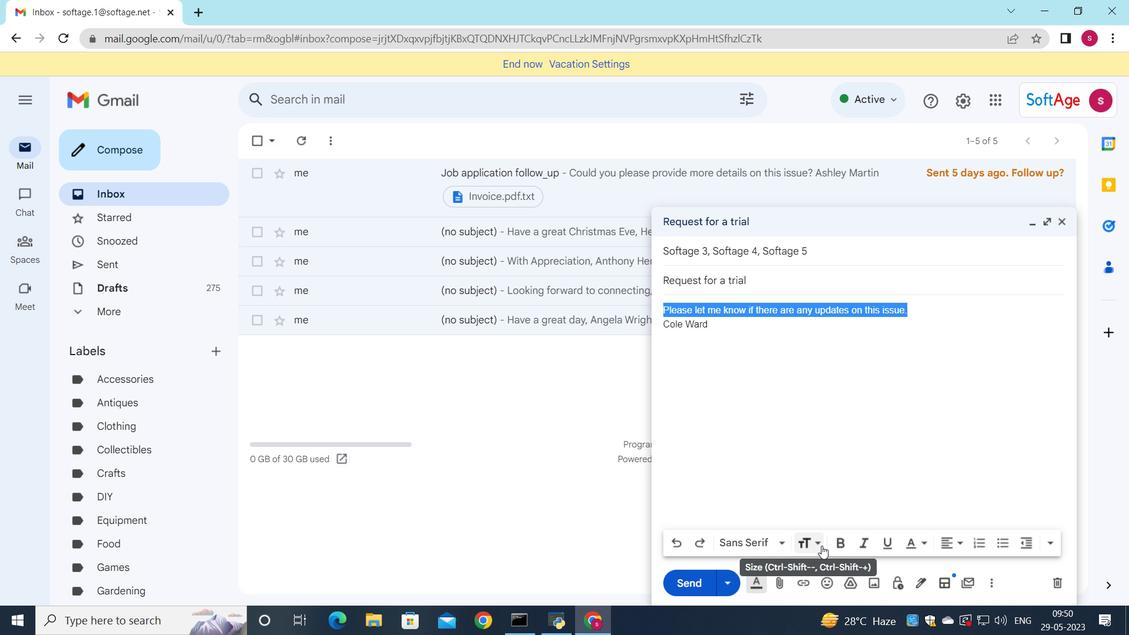
Action: Mouse moved to (824, 497)
Screenshot: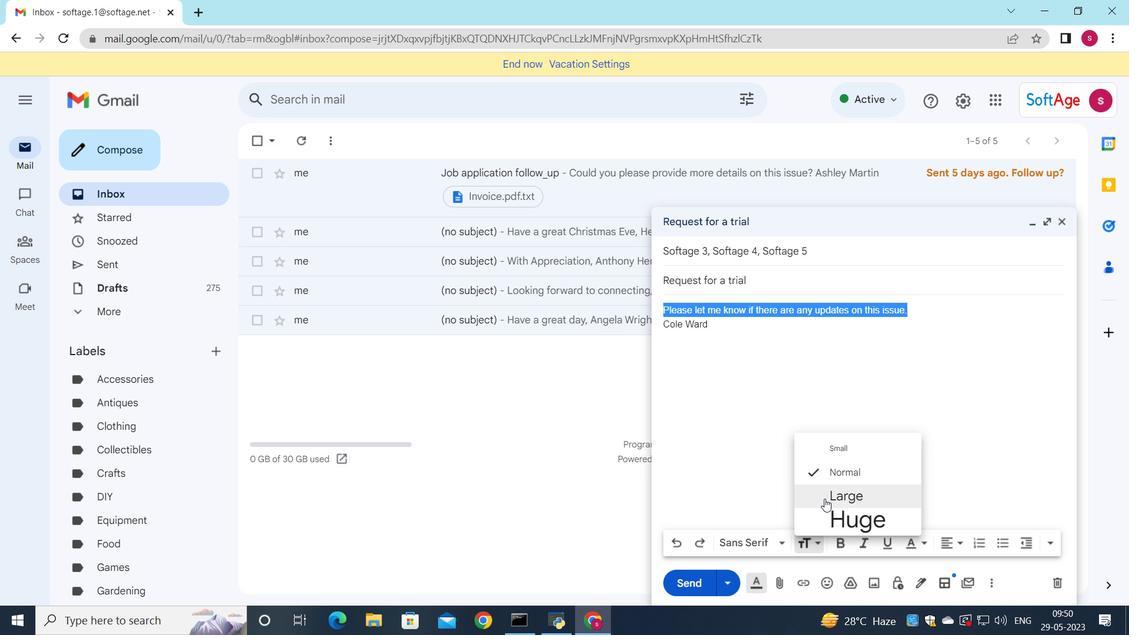 
Action: Mouse pressed left at (824, 497)
Screenshot: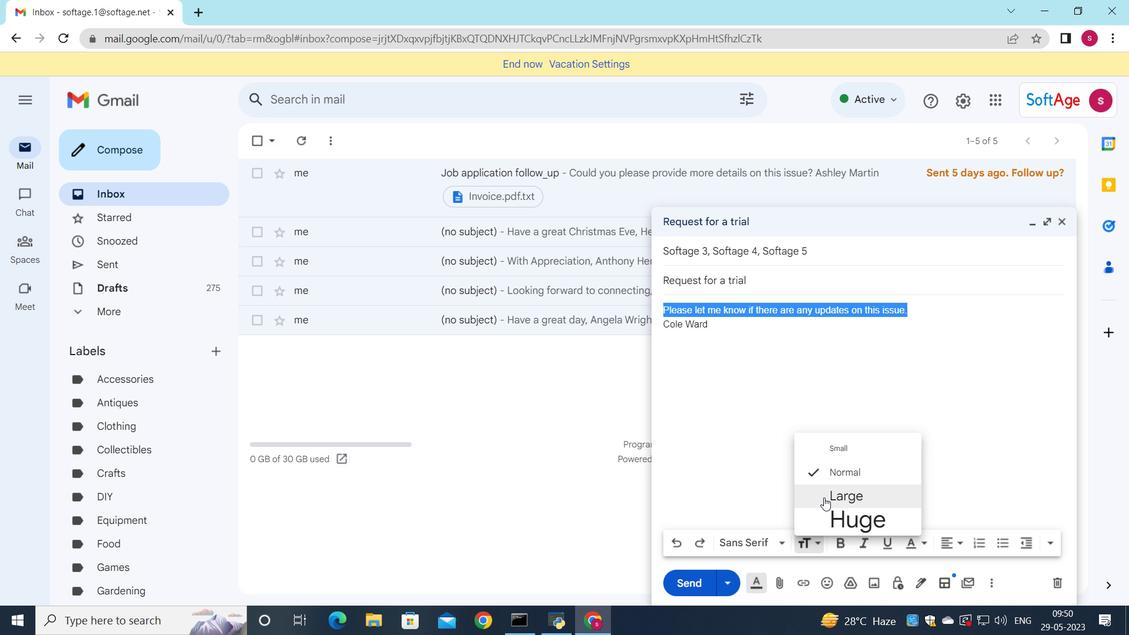 
Action: Mouse moved to (954, 544)
Screenshot: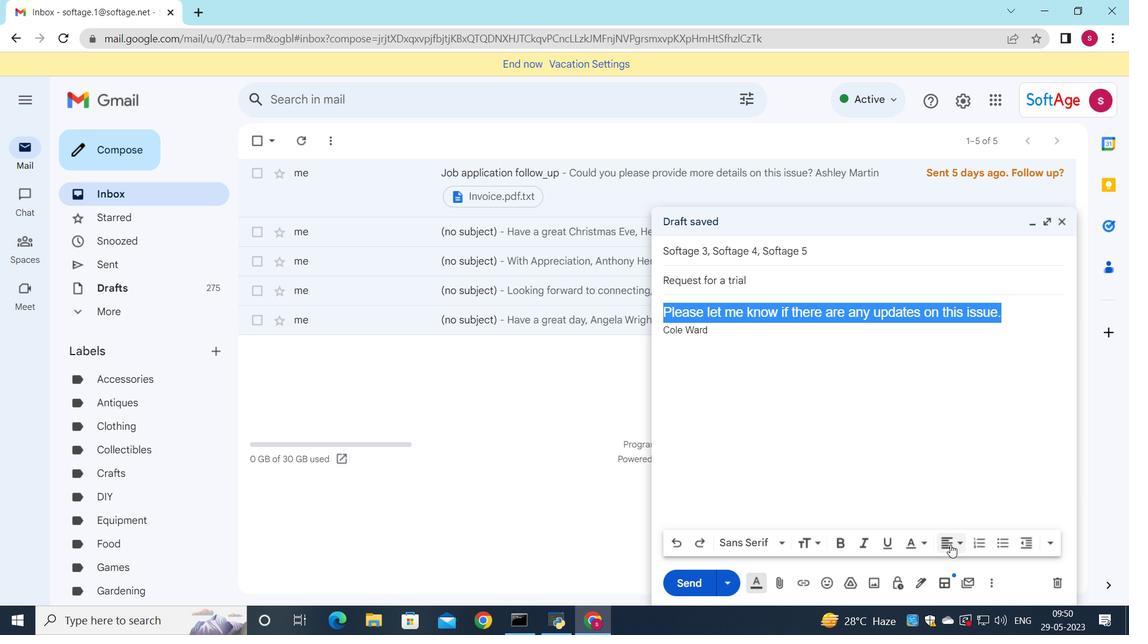 
Action: Mouse pressed left at (954, 544)
Screenshot: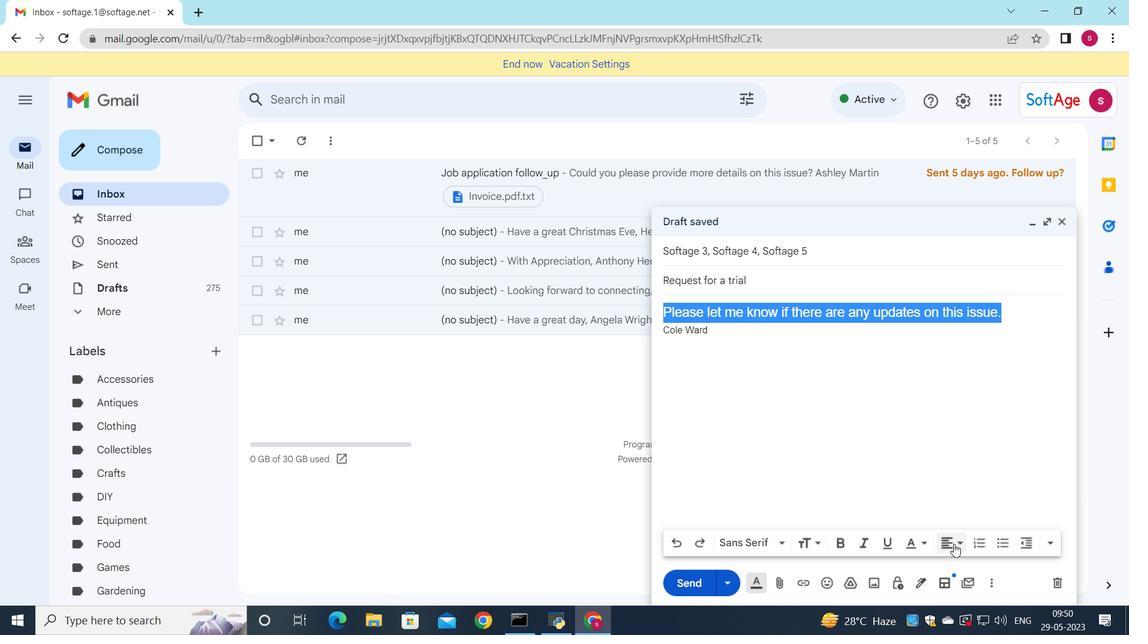 
Action: Mouse moved to (954, 502)
Screenshot: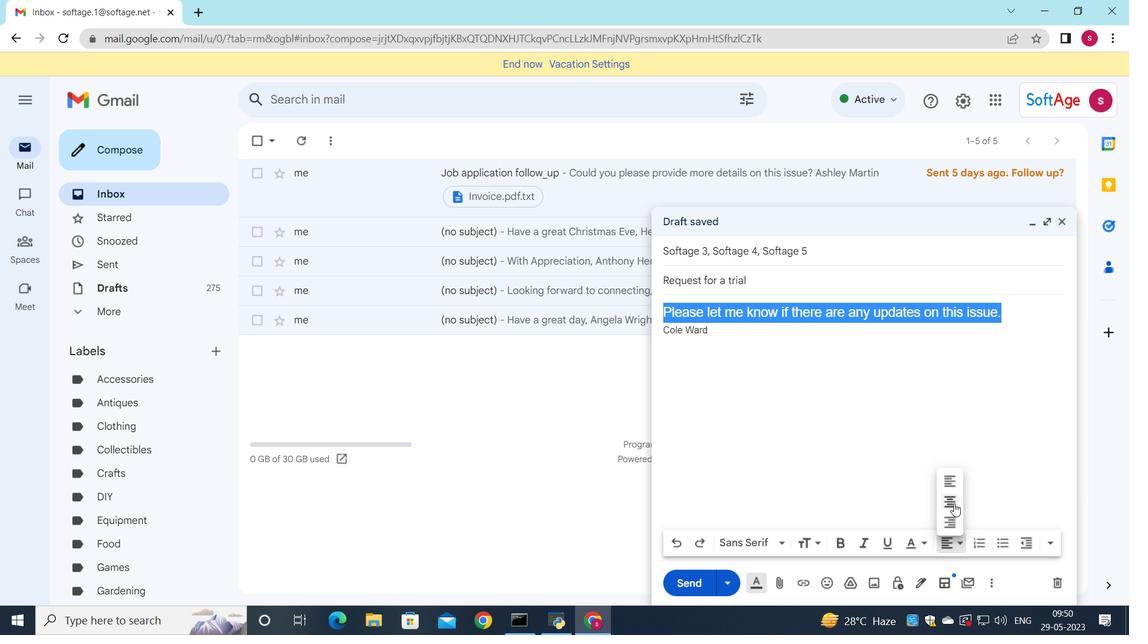 
Action: Mouse pressed left at (954, 502)
Screenshot: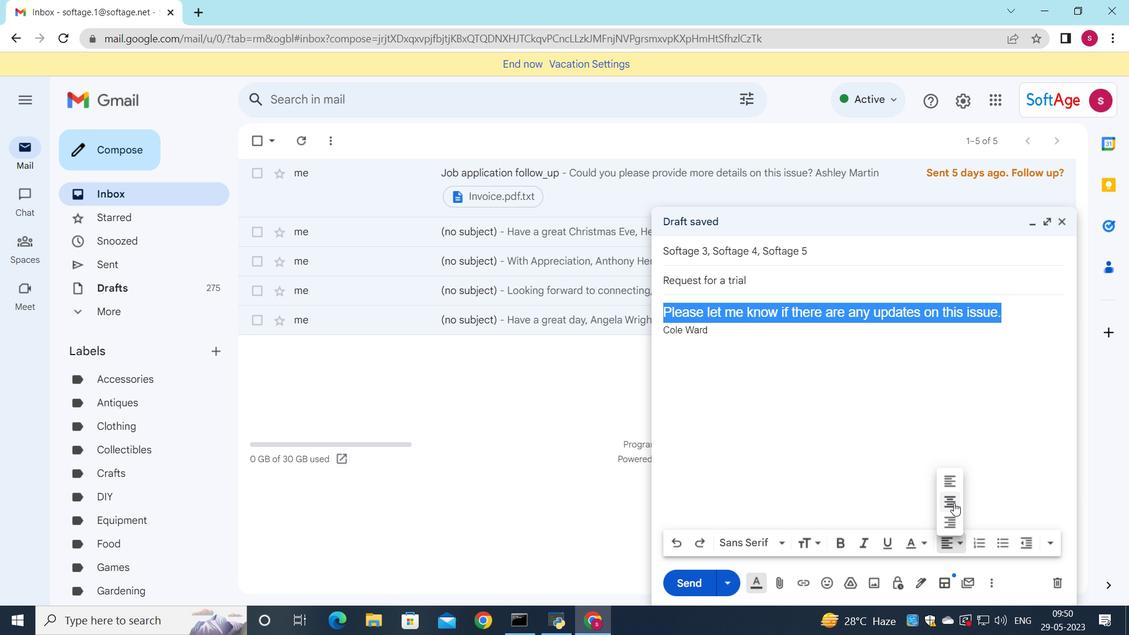 
Action: Mouse moved to (695, 578)
Screenshot: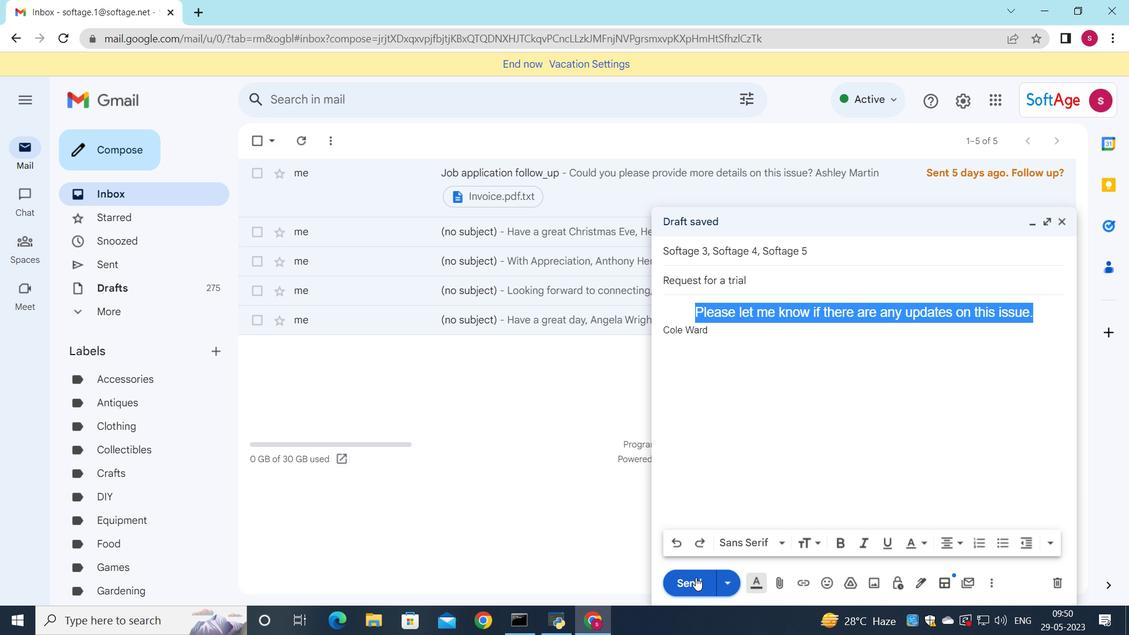 
Action: Mouse pressed left at (695, 578)
Screenshot: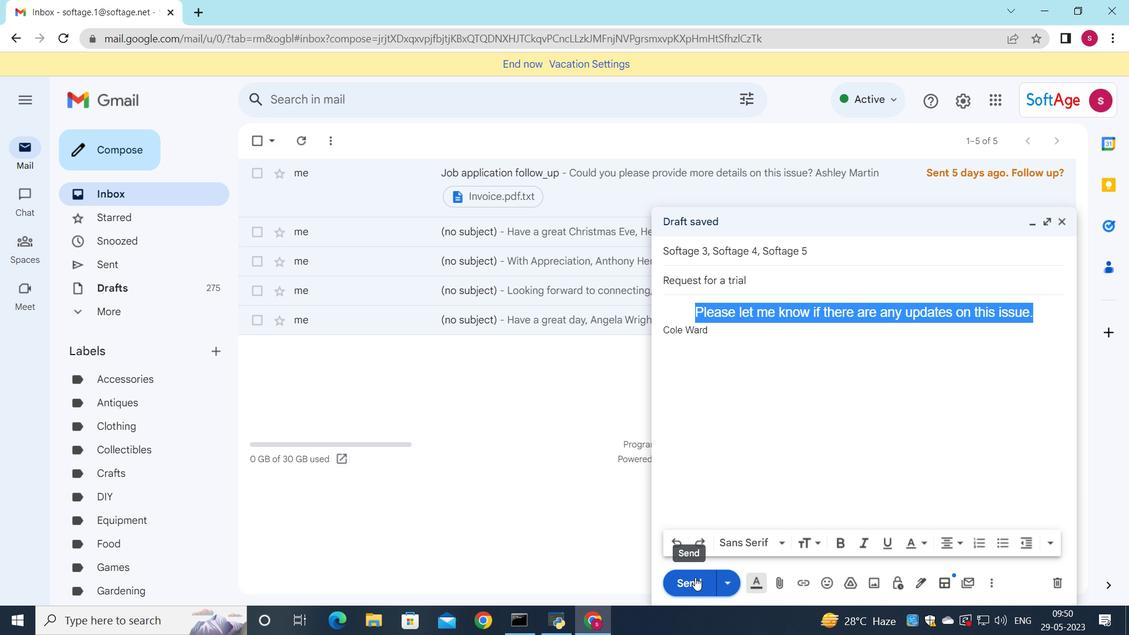 
Action: Mouse moved to (144, 253)
Screenshot: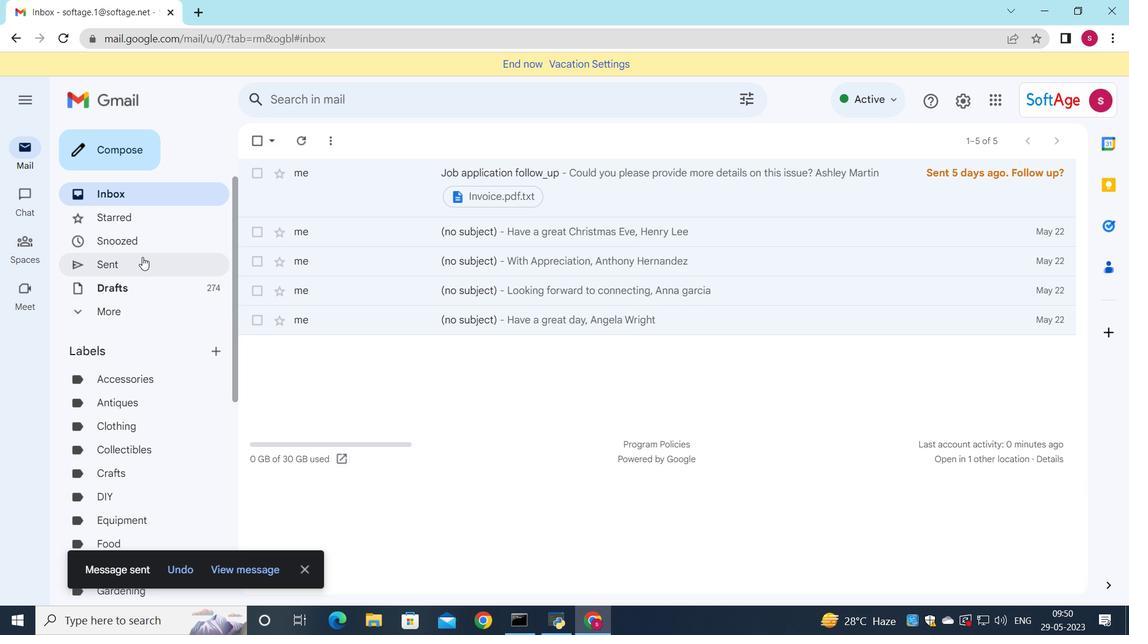 
Action: Mouse pressed left at (144, 253)
Screenshot: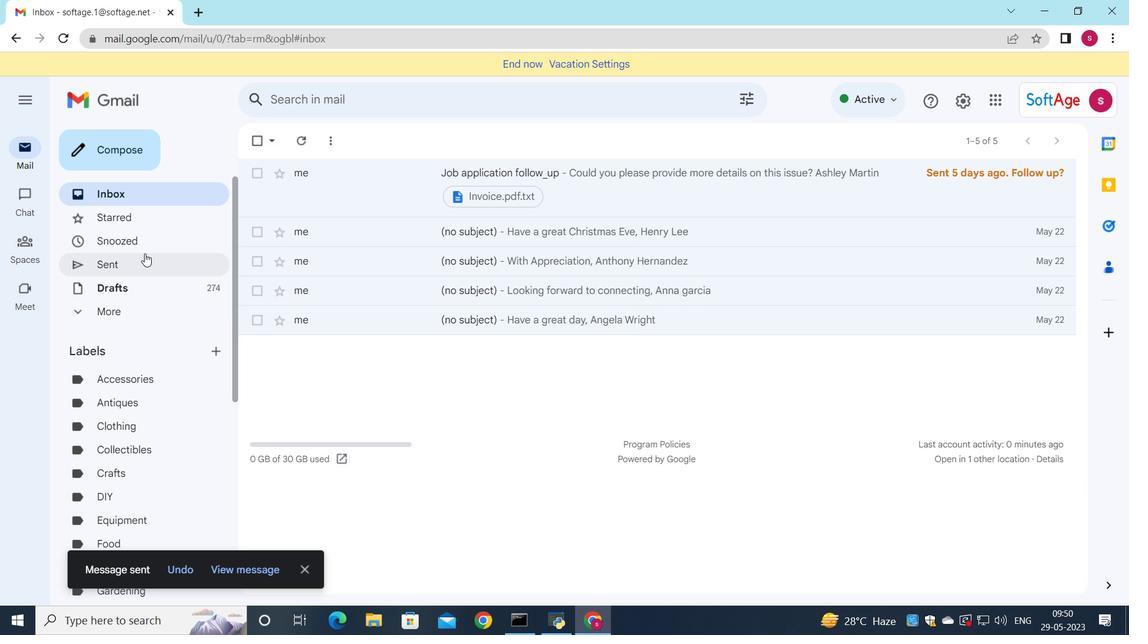 
Action: Mouse moved to (477, 208)
Screenshot: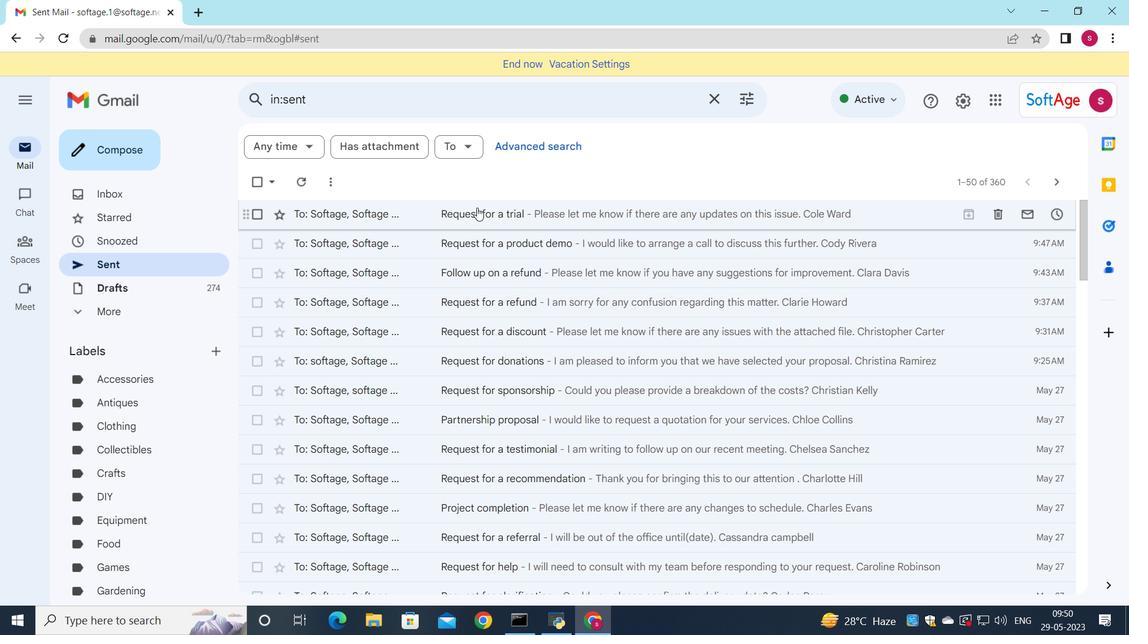 
Action: Mouse pressed left at (477, 208)
Screenshot: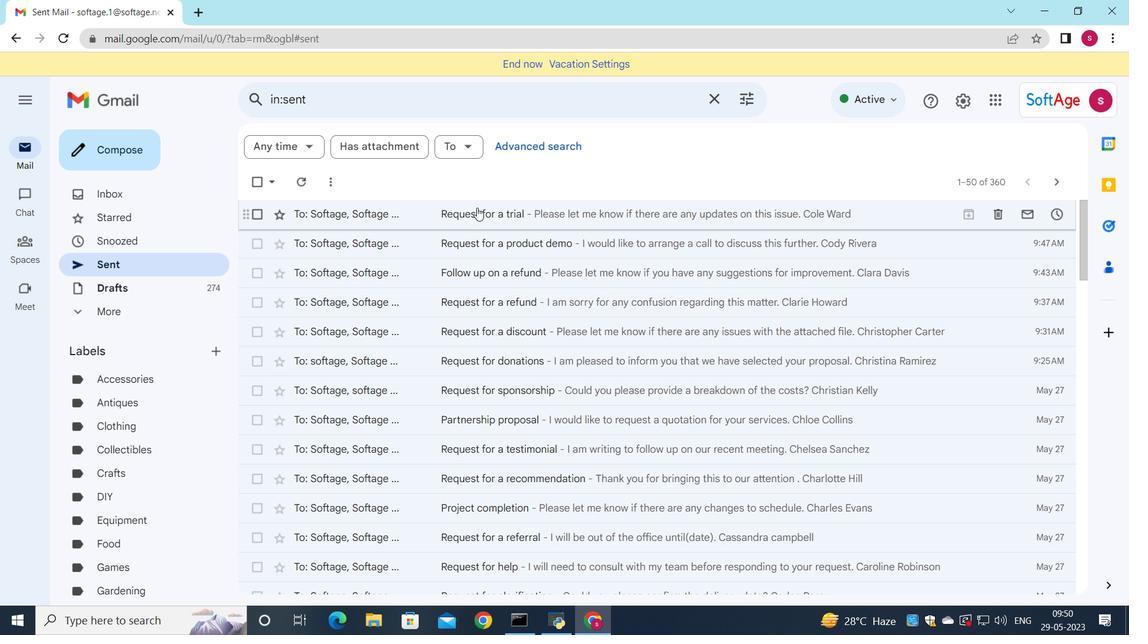 
Action: Mouse moved to (473, 209)
Screenshot: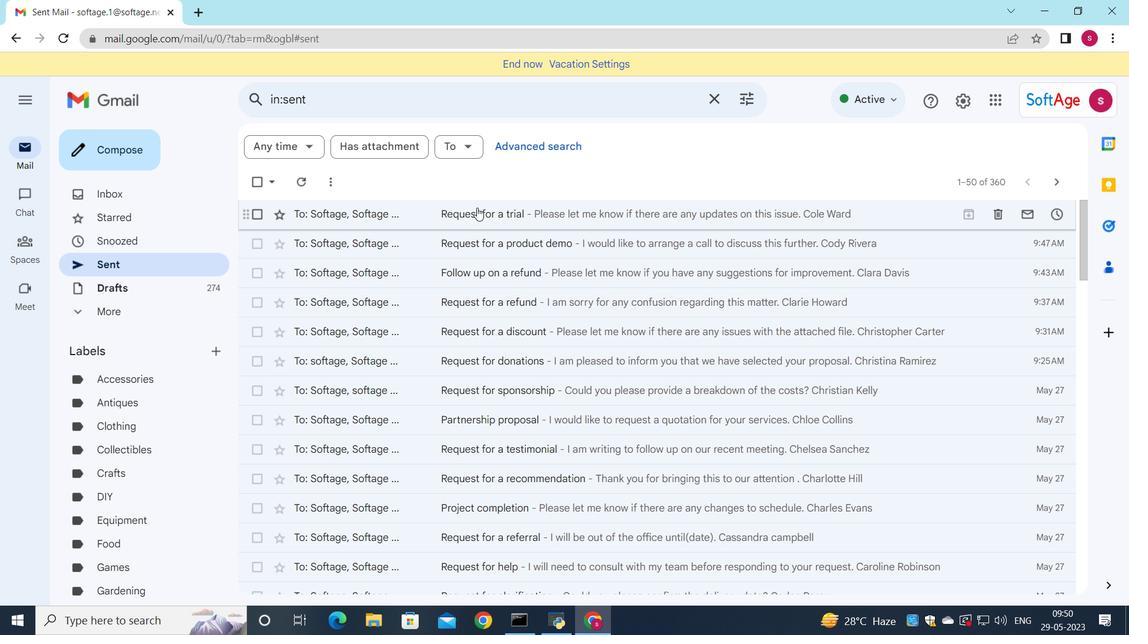 
